 Task: Research Airbnb accommodation in Bouar, Central African Republic from 10th December, 2023 to 25th December, 2023 for 3 adults, 1 child. Place can be shared room with 2 bedrooms having 3 beds and 2 bathrooms. Property type can be guest house. Amenities needed are: wifi, TV, free parkinig on premises, gym, breakfast. Look for 5 properties as per requirement.
Action: Mouse moved to (527, 77)
Screenshot: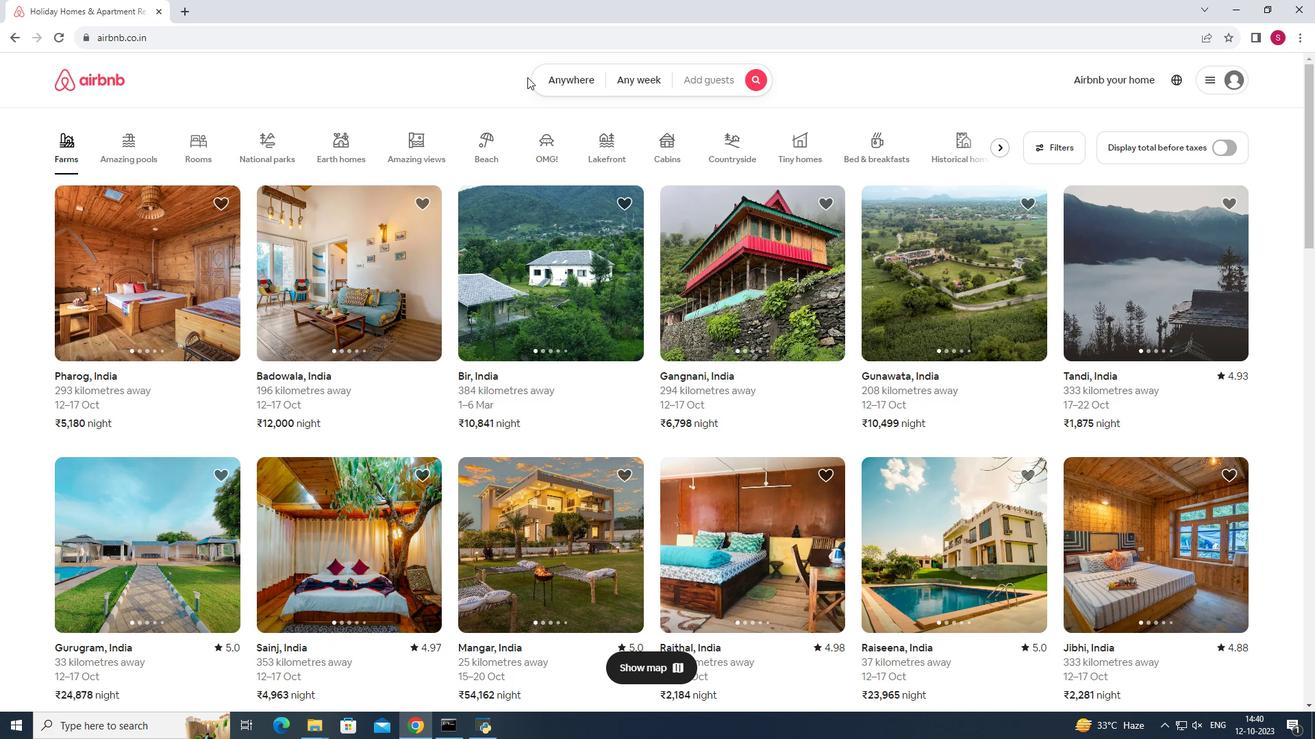
Action: Mouse pressed left at (527, 77)
Screenshot: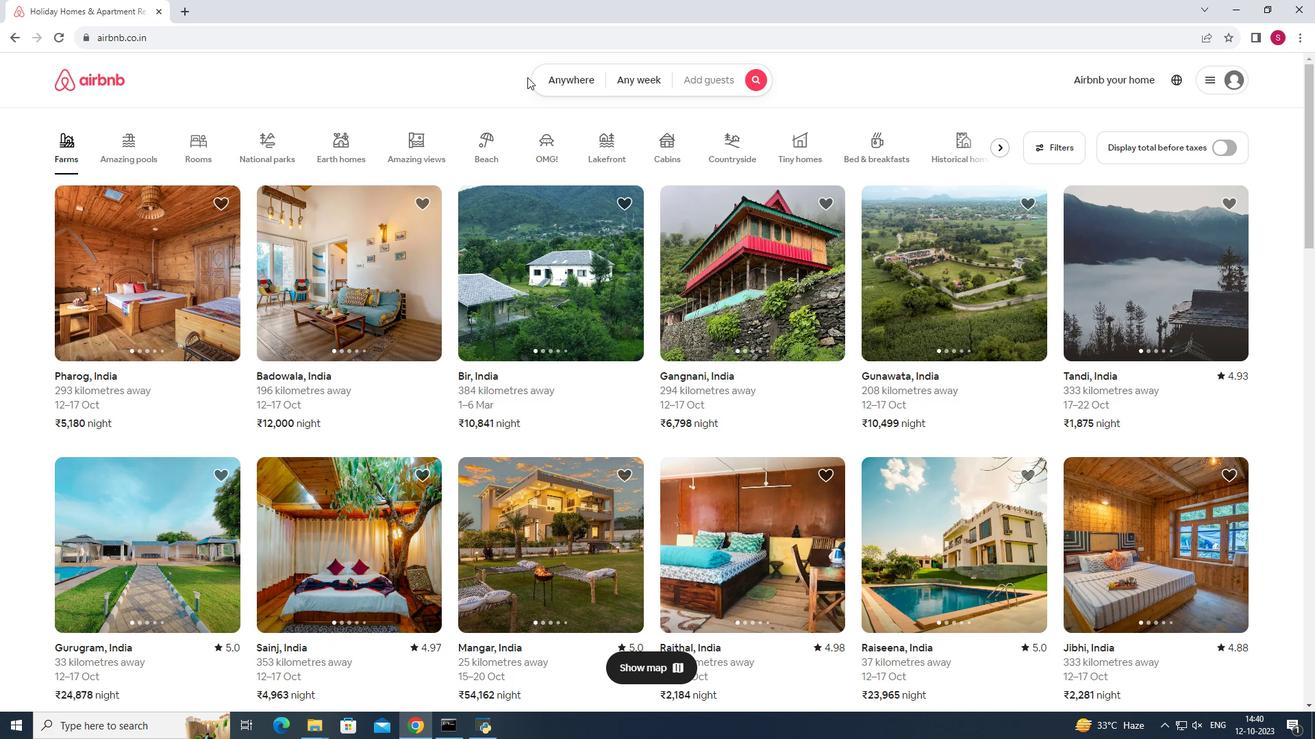 
Action: Mouse moved to (554, 84)
Screenshot: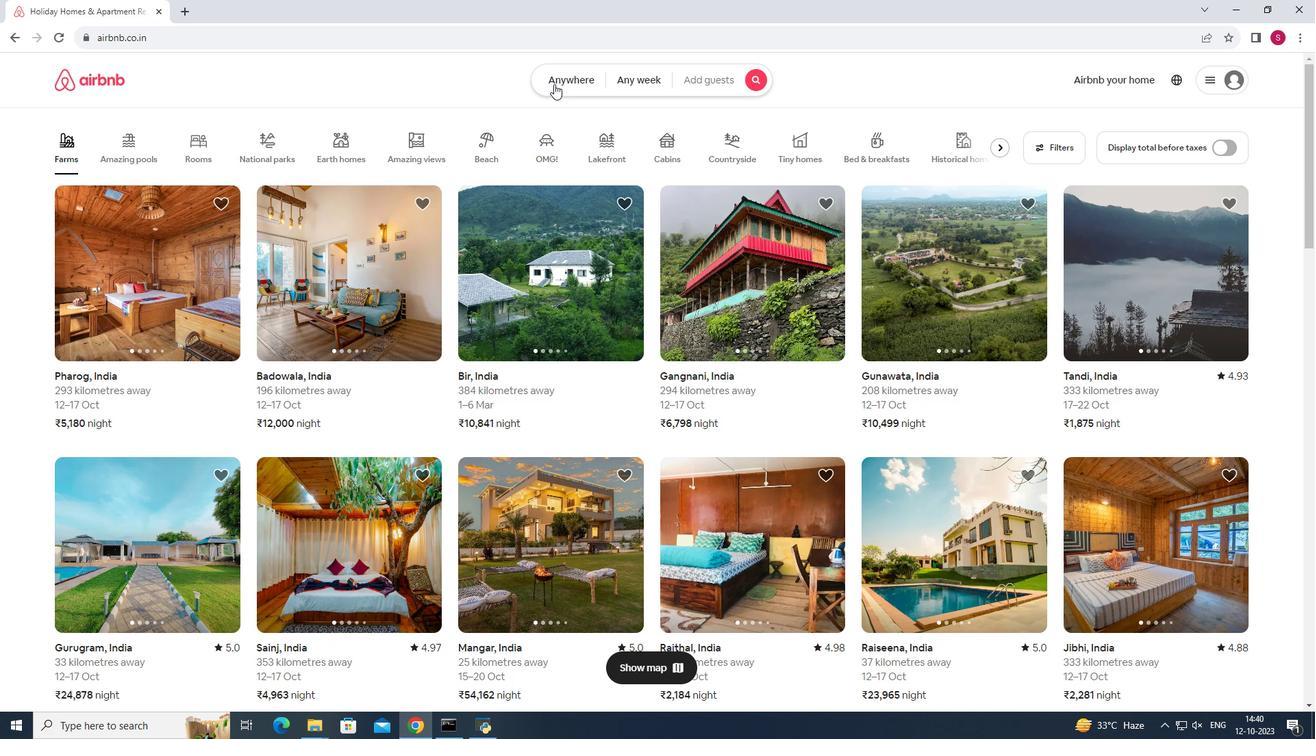 
Action: Mouse pressed left at (554, 84)
Screenshot: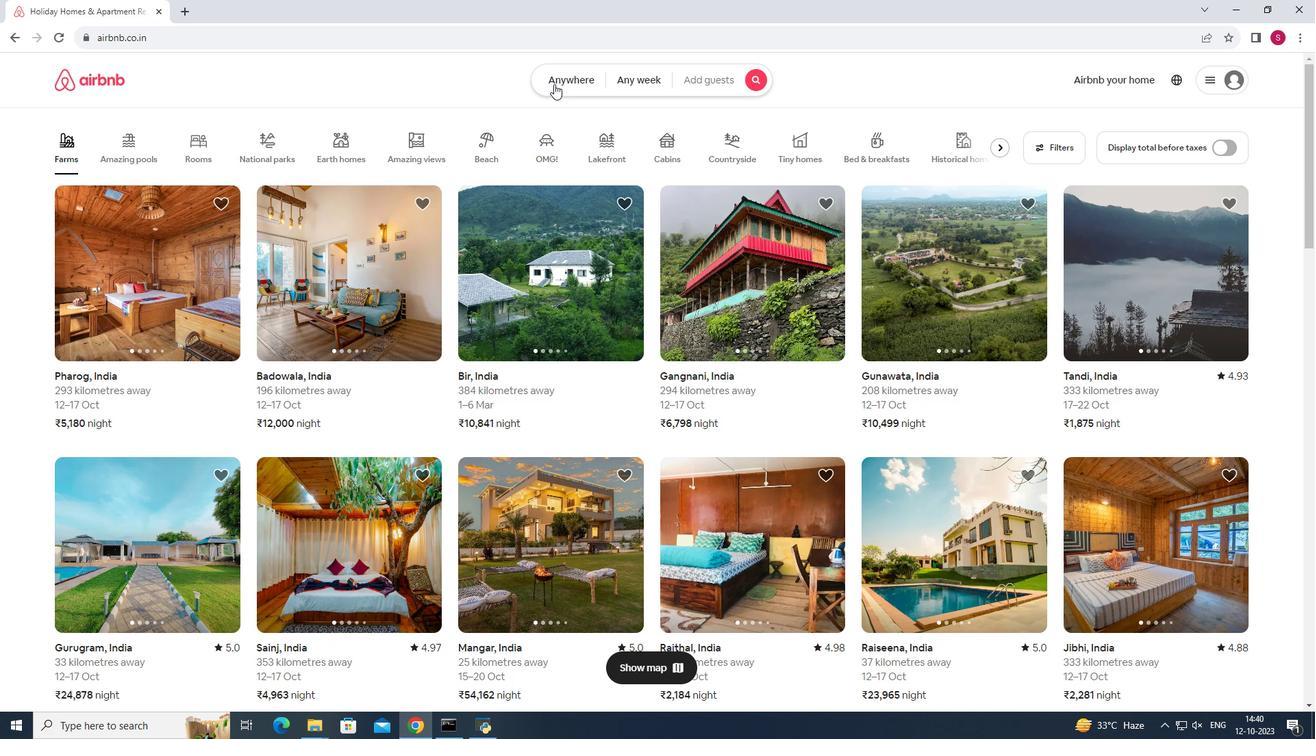 
Action: Mouse moved to (463, 124)
Screenshot: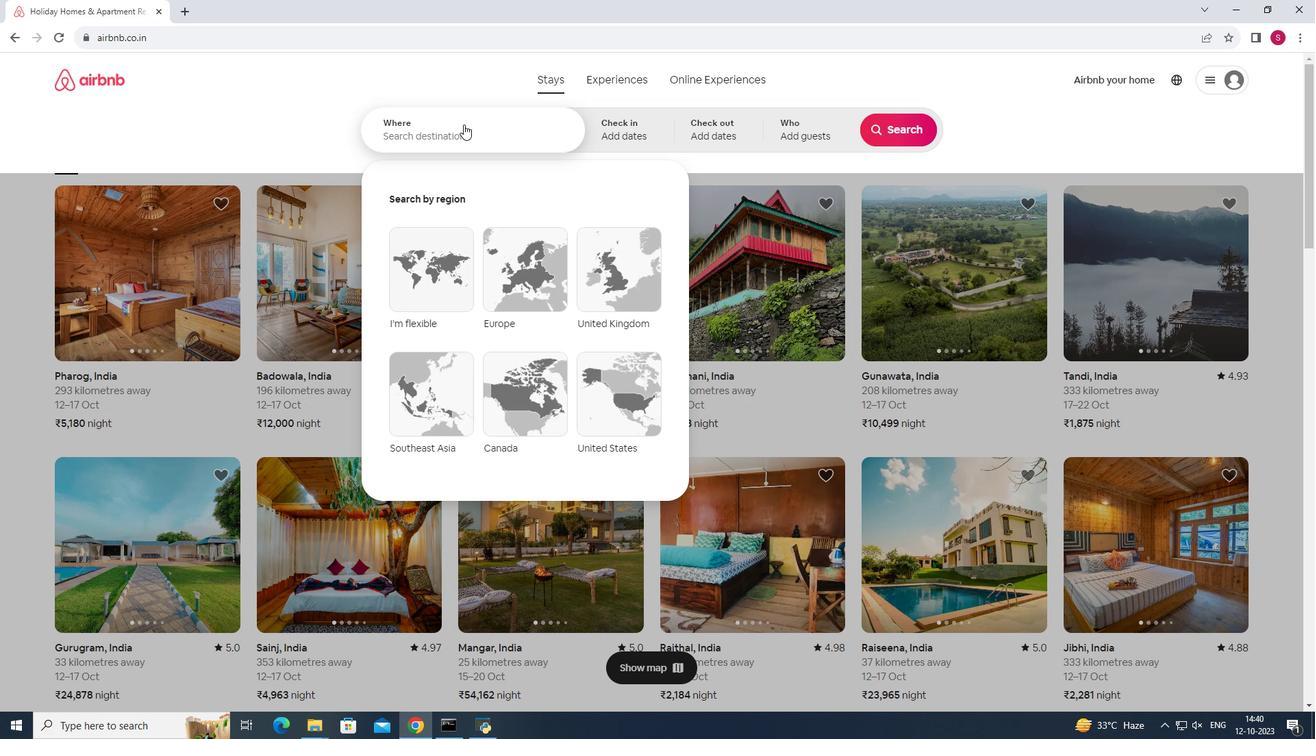 
Action: Mouse pressed left at (463, 124)
Screenshot: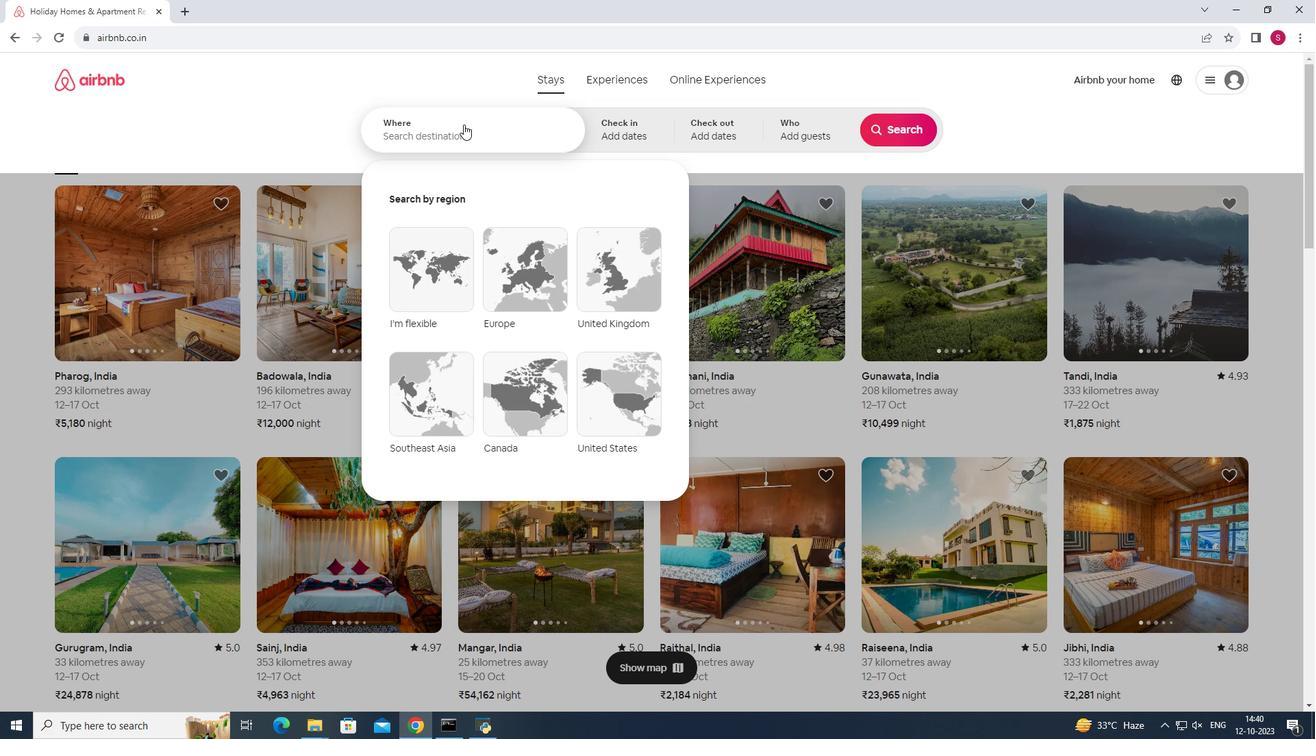 
Action: Mouse moved to (463, 125)
Screenshot: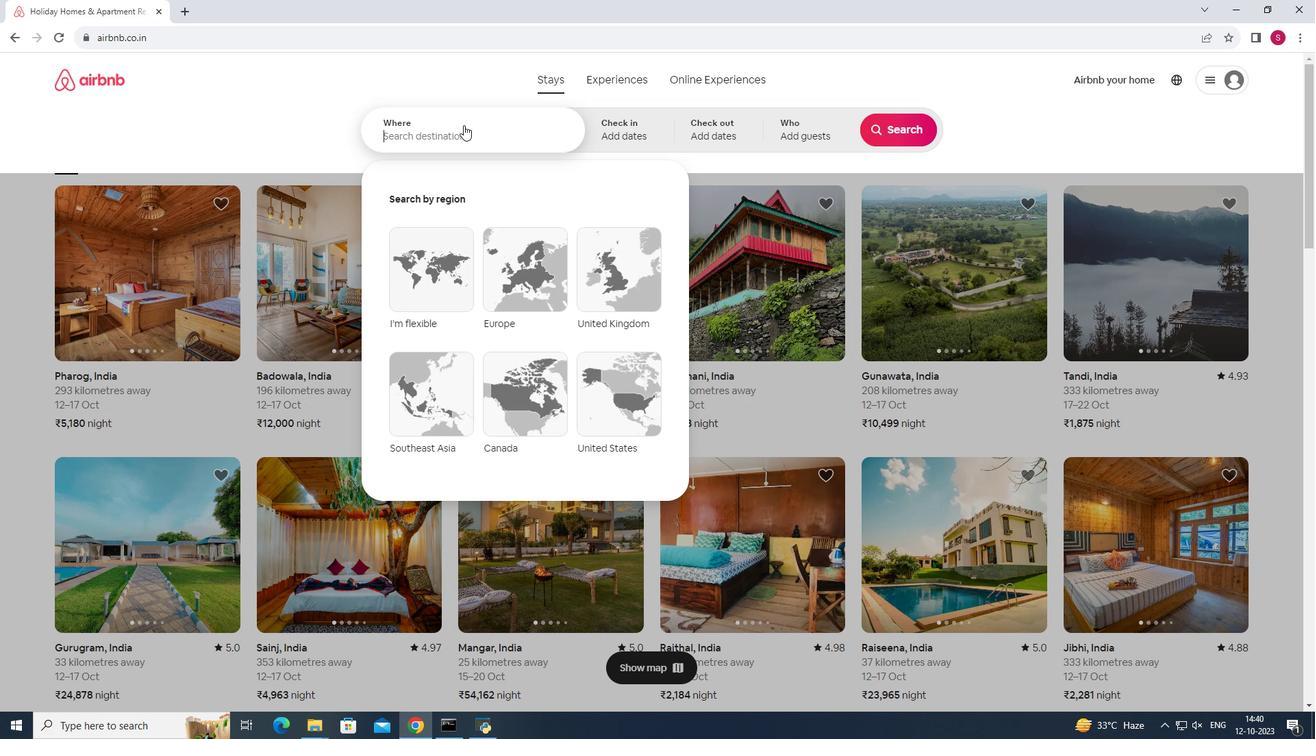 
Action: Key pressed <Key.shift><Key.shift><Key.shift>Bouar,<Key.space><Key.shift>Central<Key.space><Key.shift>African<Key.space><Key.shift><Key.shift><Key.shift><Key.shift><Key.shift>Republic
Screenshot: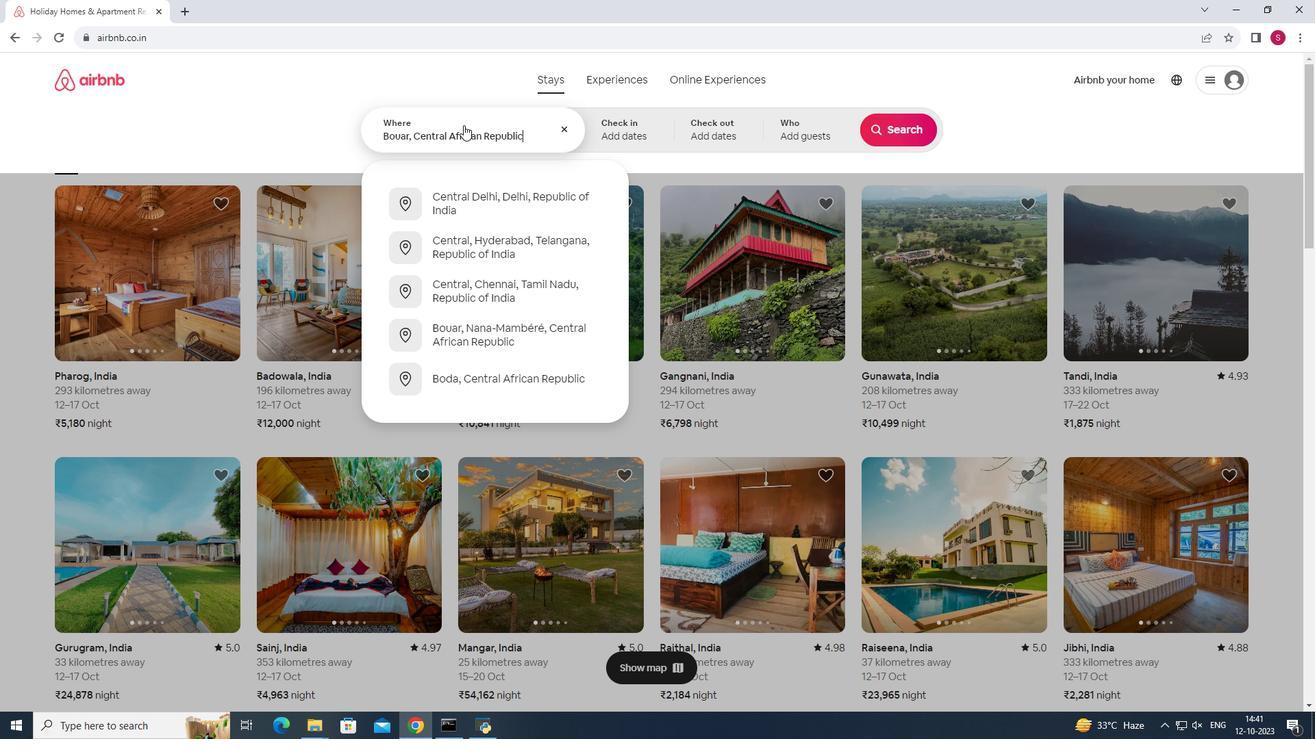 
Action: Mouse moved to (635, 123)
Screenshot: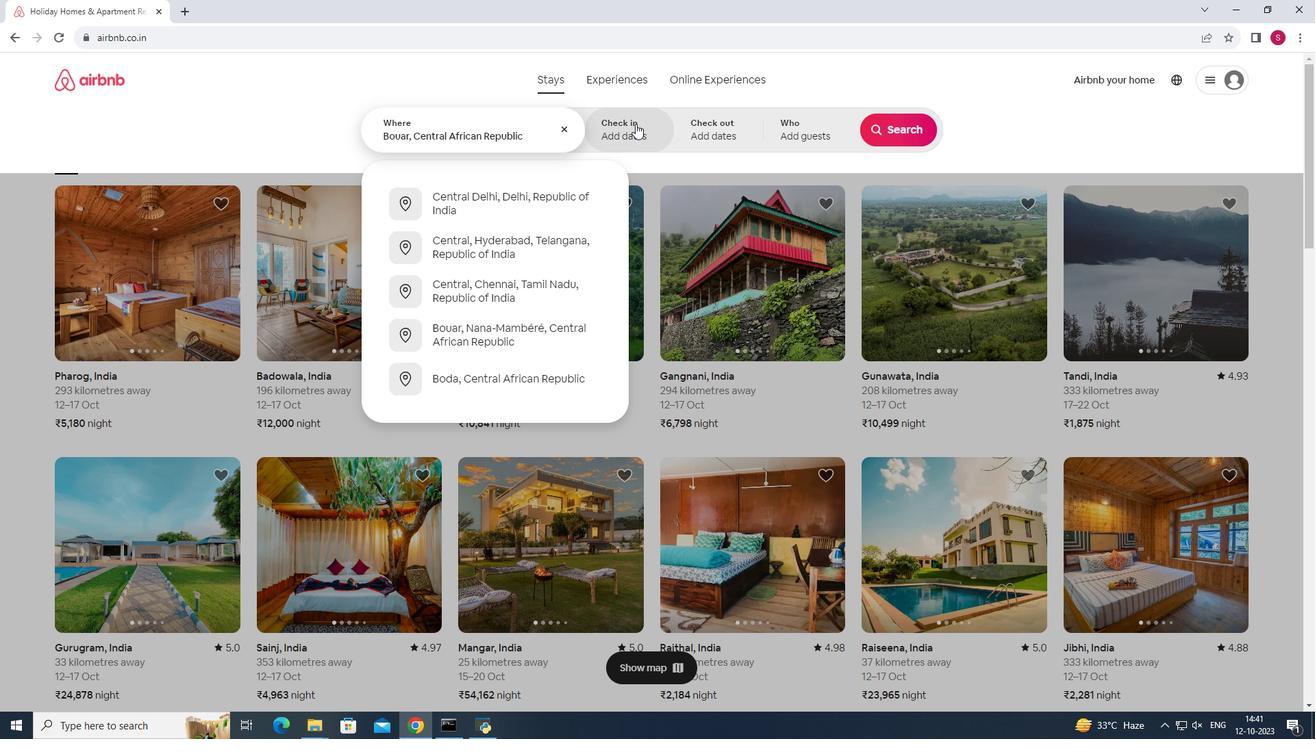 
Action: Mouse pressed left at (635, 123)
Screenshot: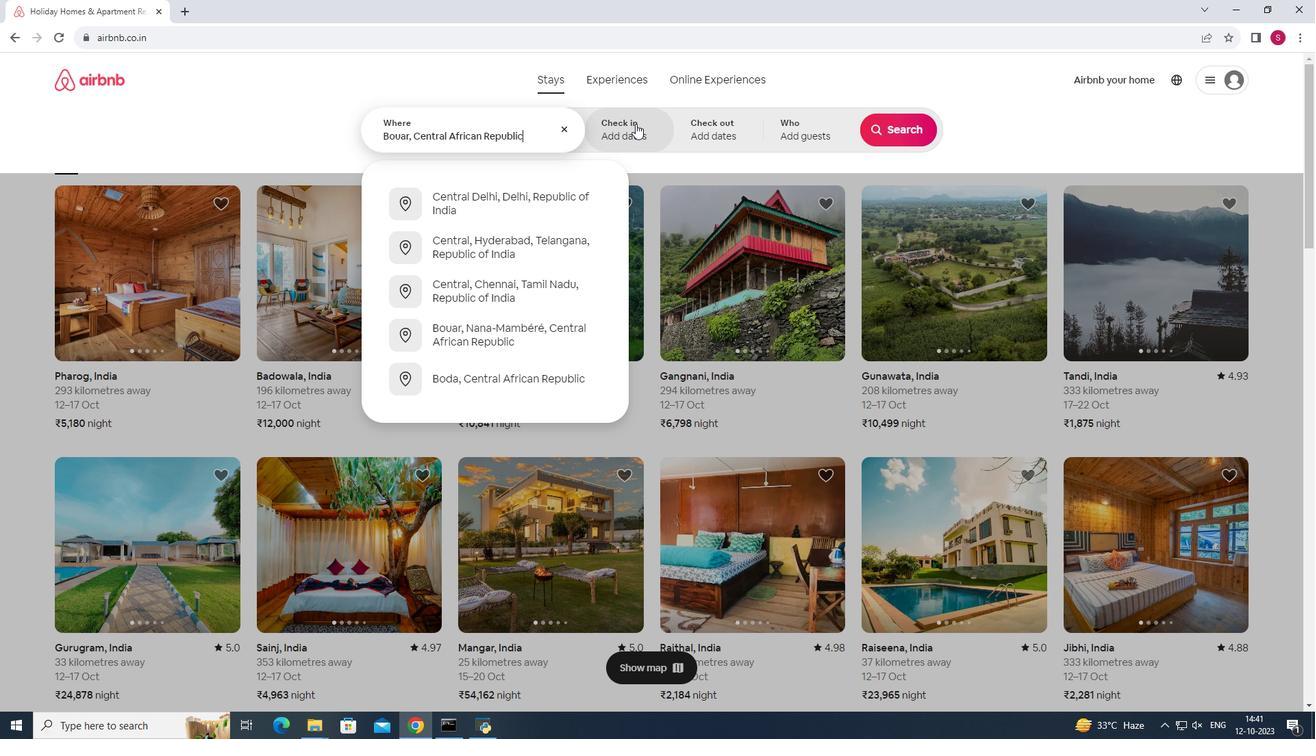 
Action: Mouse moved to (897, 239)
Screenshot: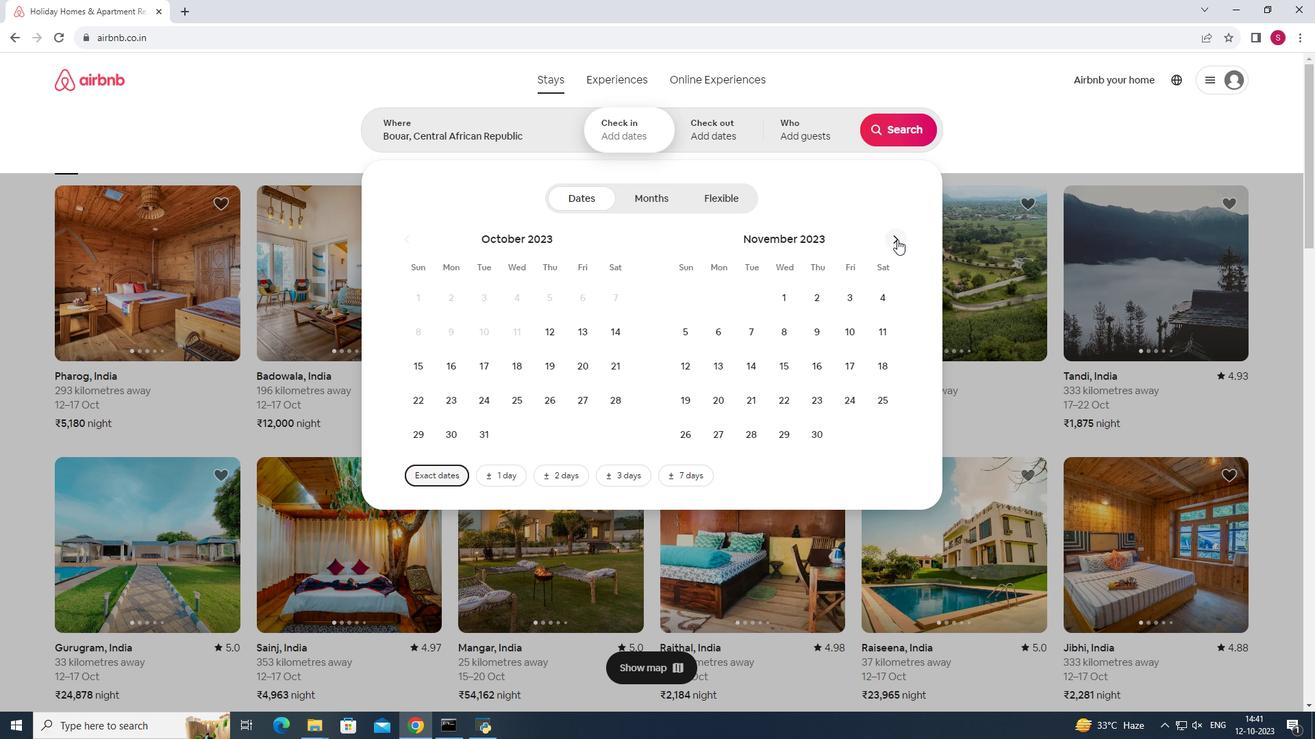 
Action: Mouse pressed left at (897, 239)
Screenshot: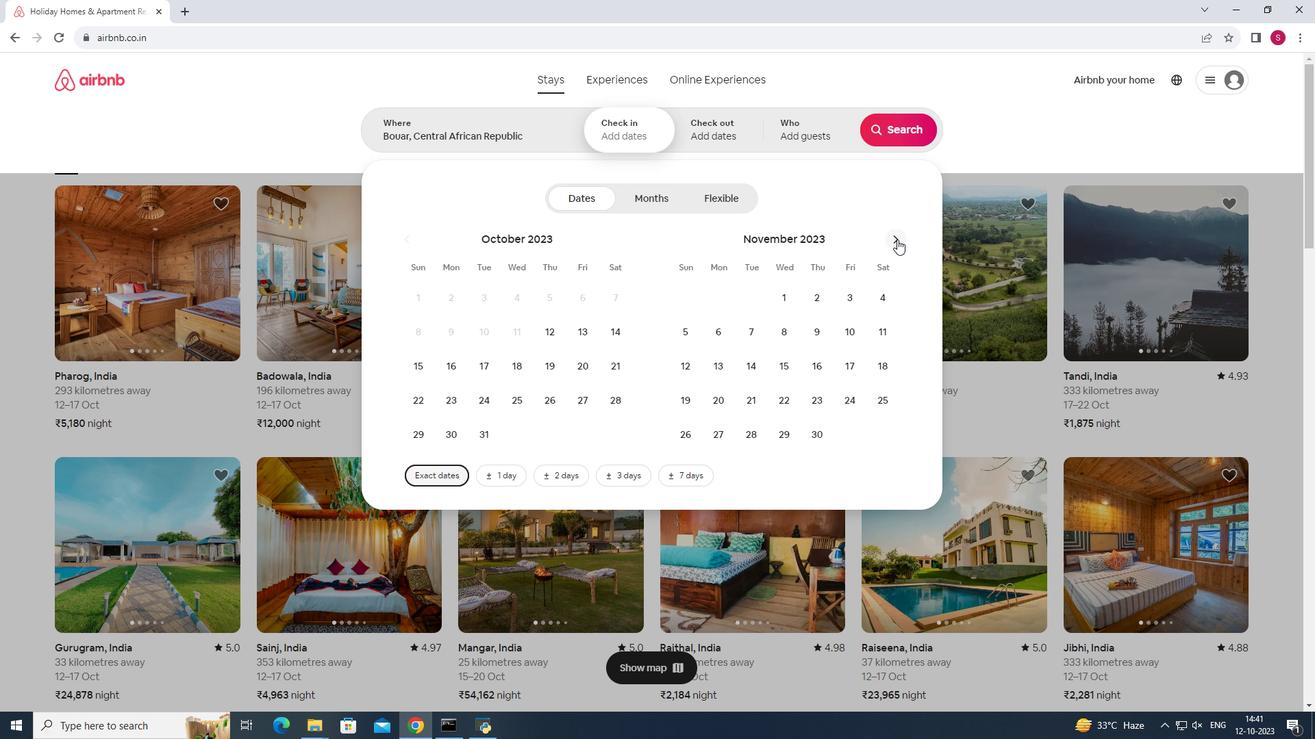 
Action: Mouse moved to (686, 368)
Screenshot: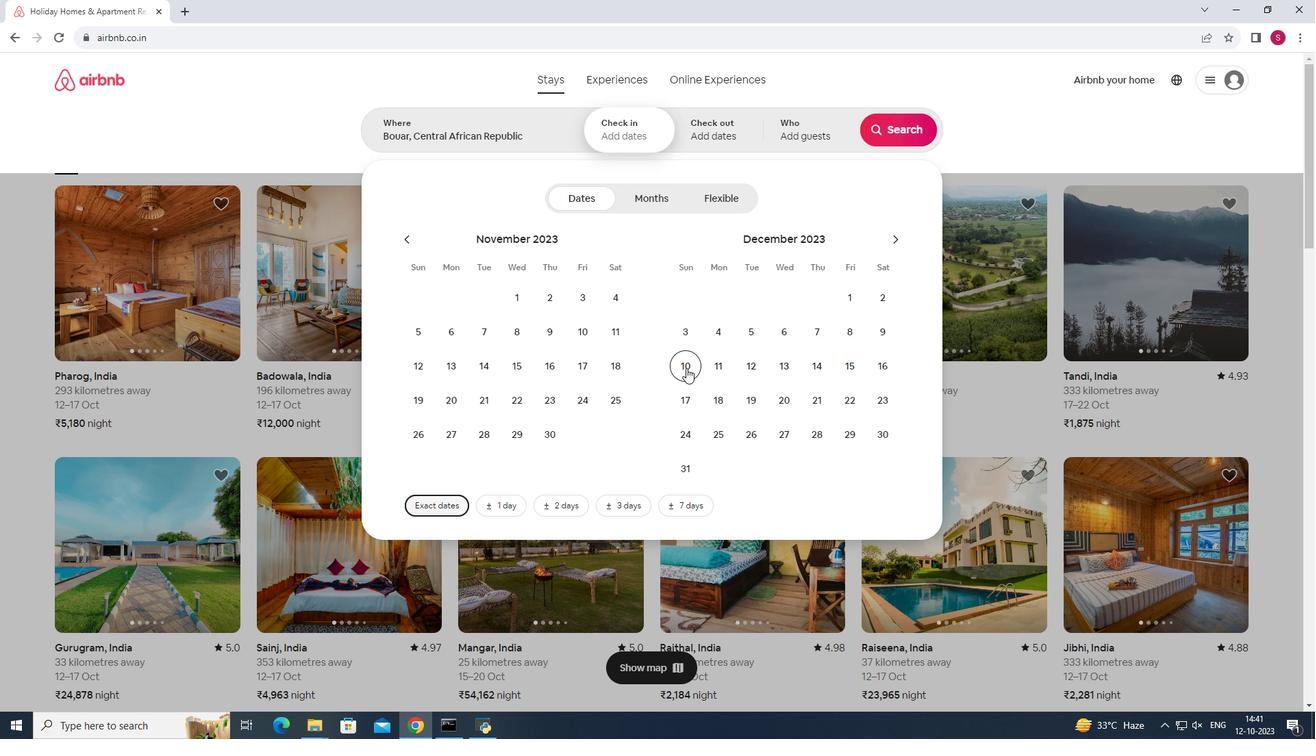 
Action: Mouse pressed left at (686, 368)
Screenshot: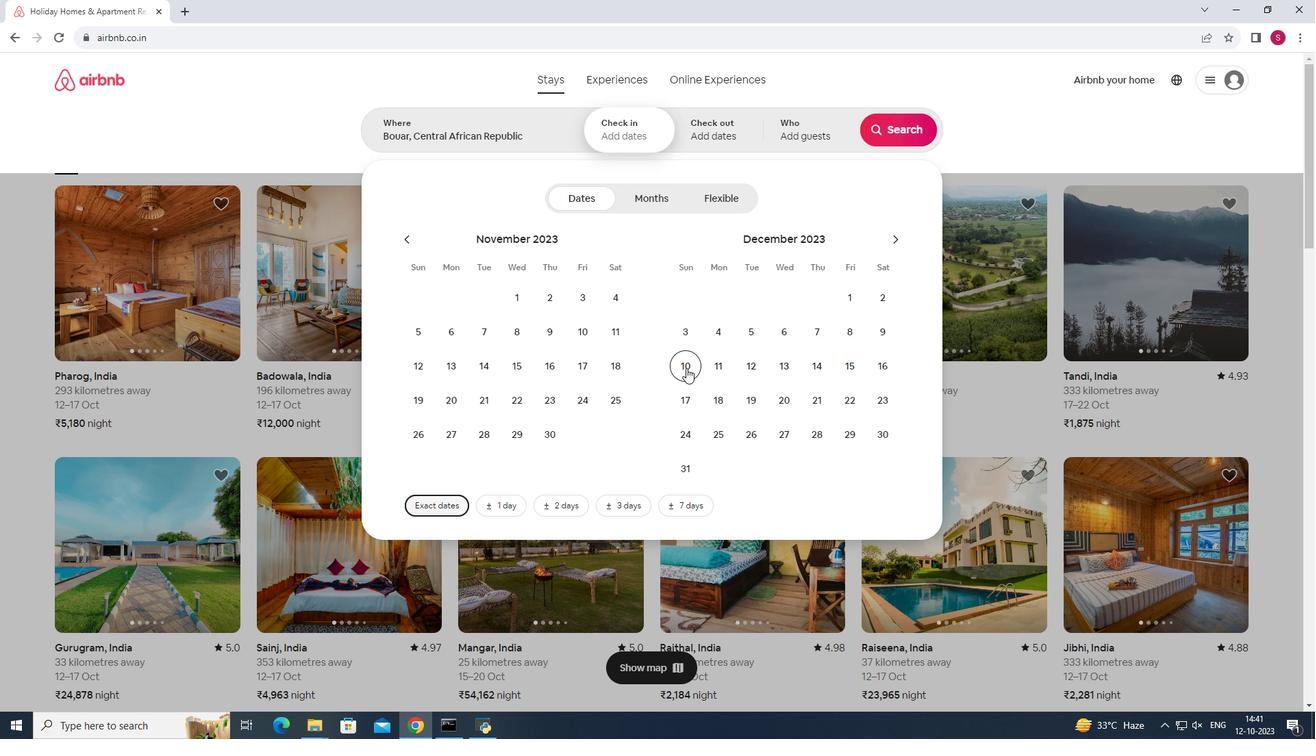 
Action: Mouse moved to (711, 436)
Screenshot: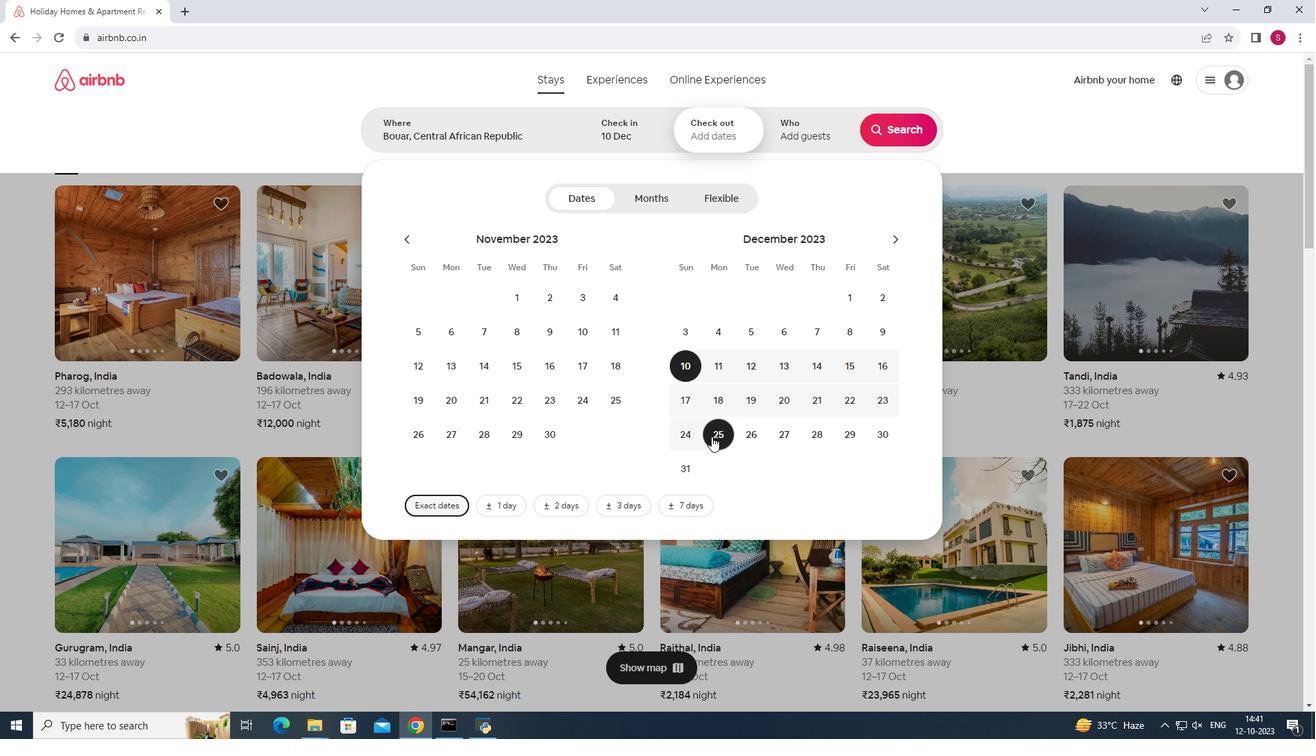
Action: Mouse pressed left at (711, 436)
Screenshot: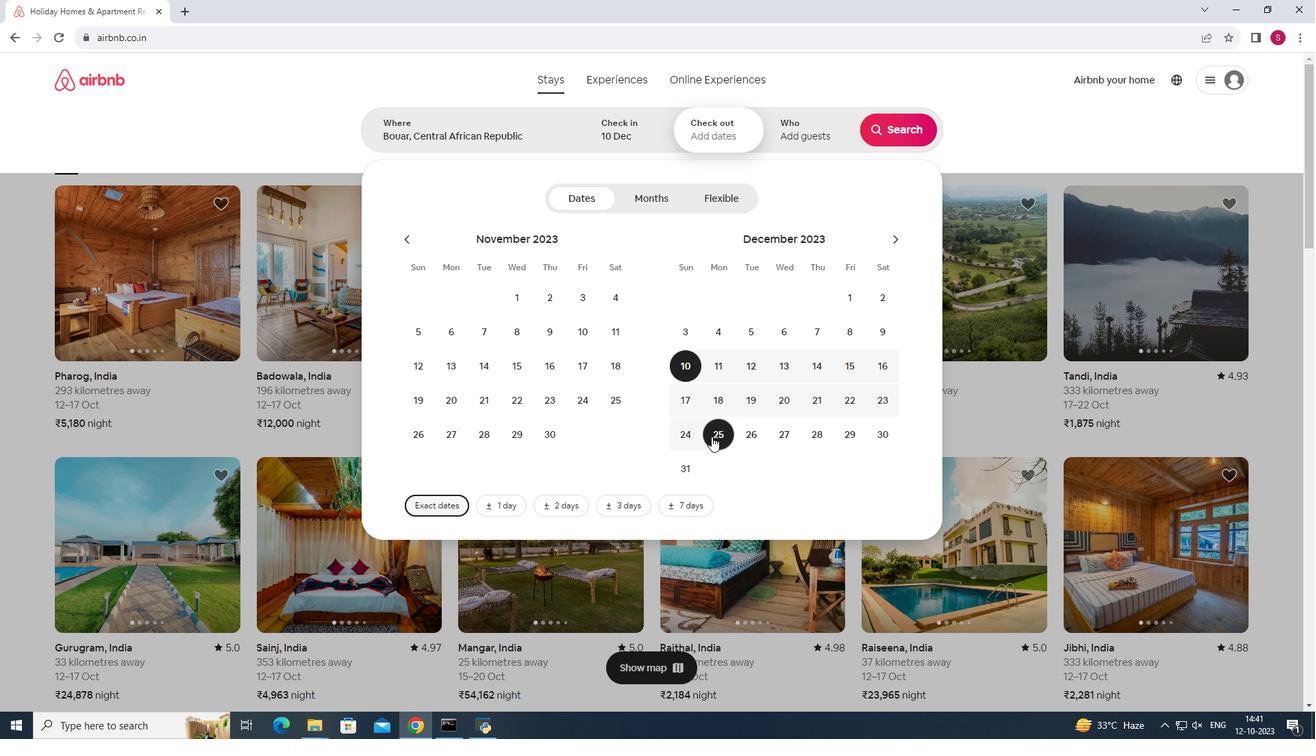 
Action: Mouse moved to (801, 128)
Screenshot: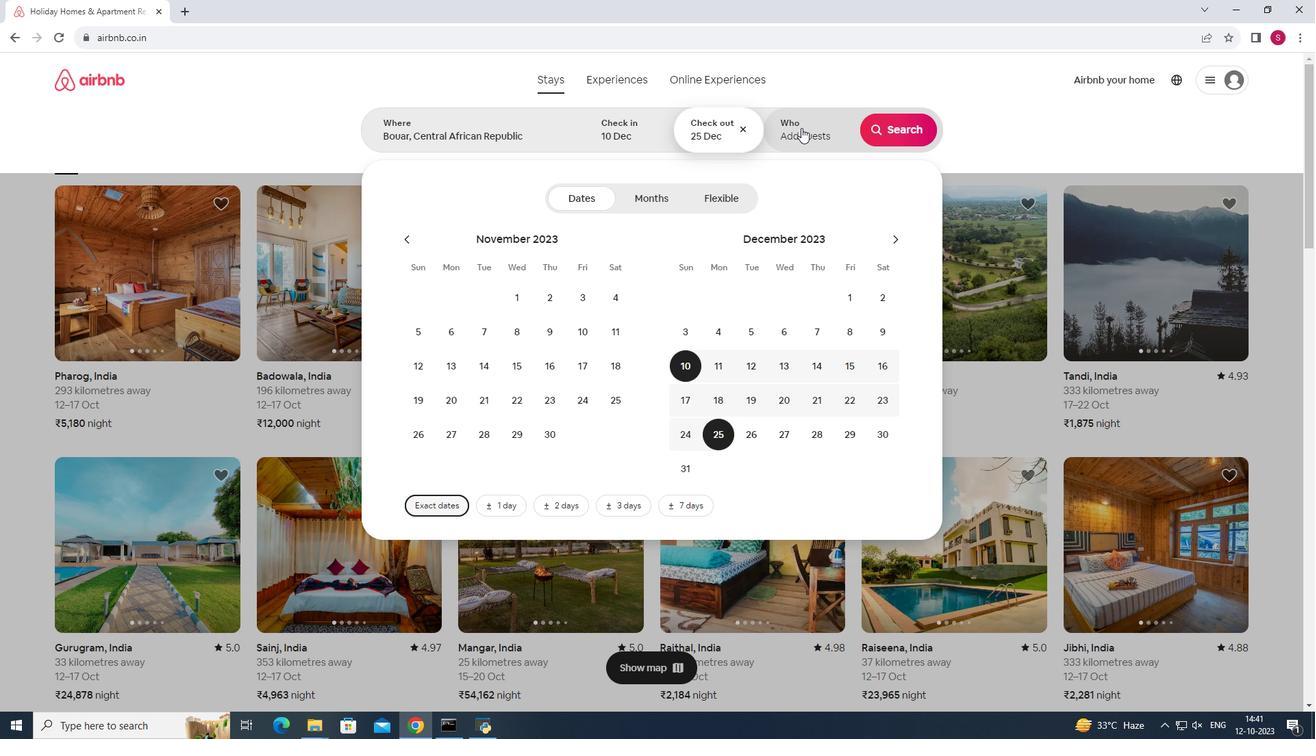 
Action: Mouse pressed left at (801, 128)
Screenshot: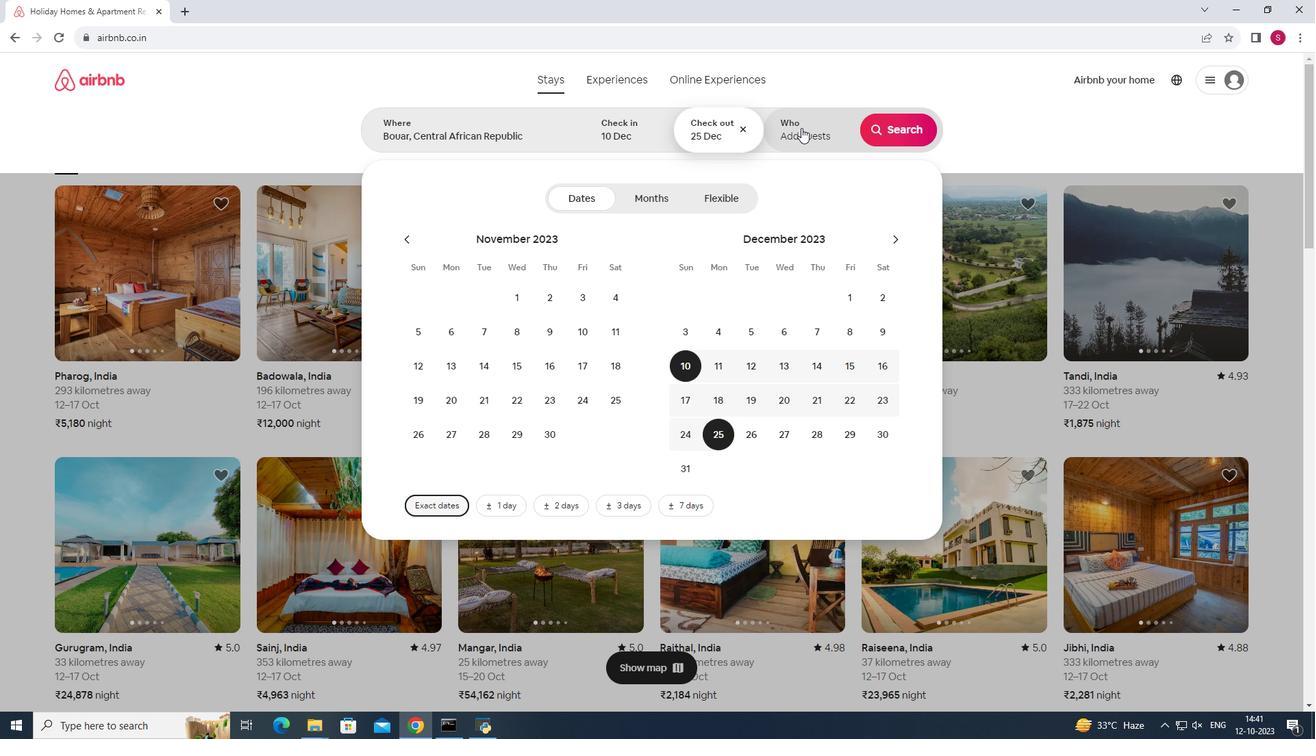 
Action: Mouse moved to (902, 202)
Screenshot: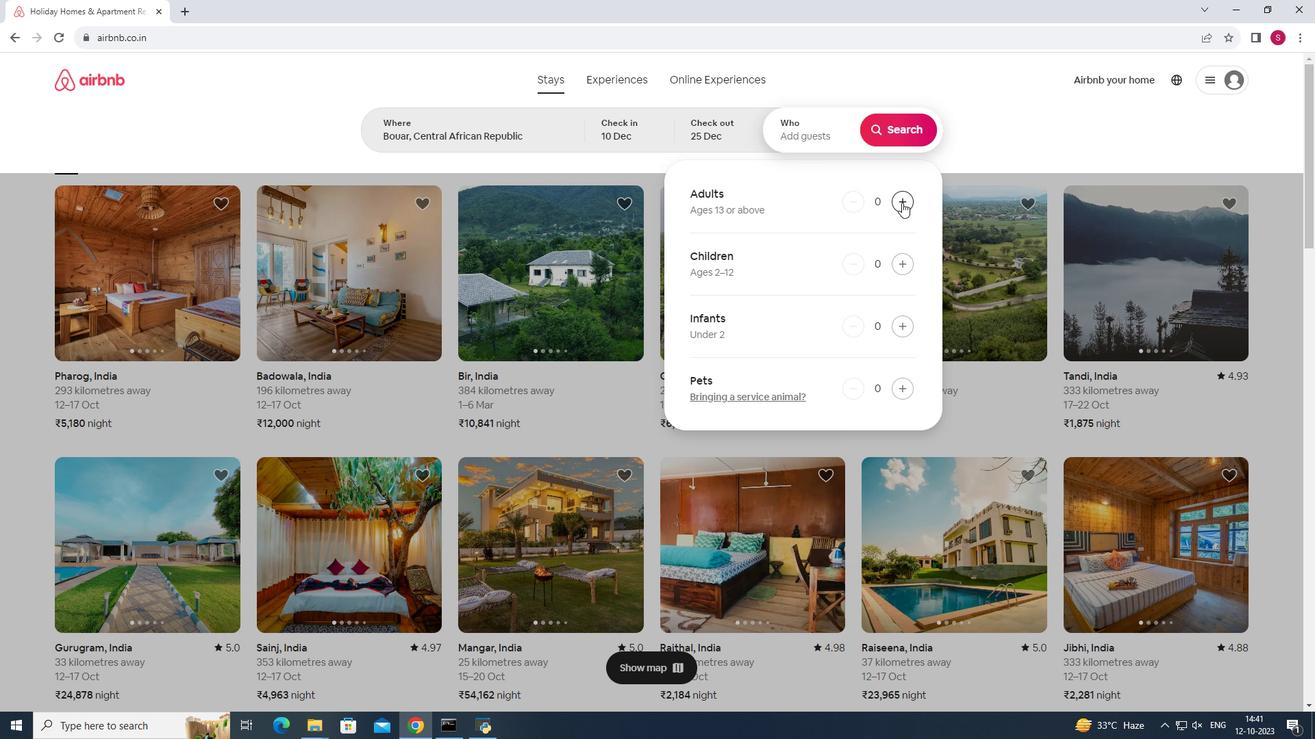 
Action: Mouse pressed left at (902, 202)
Screenshot: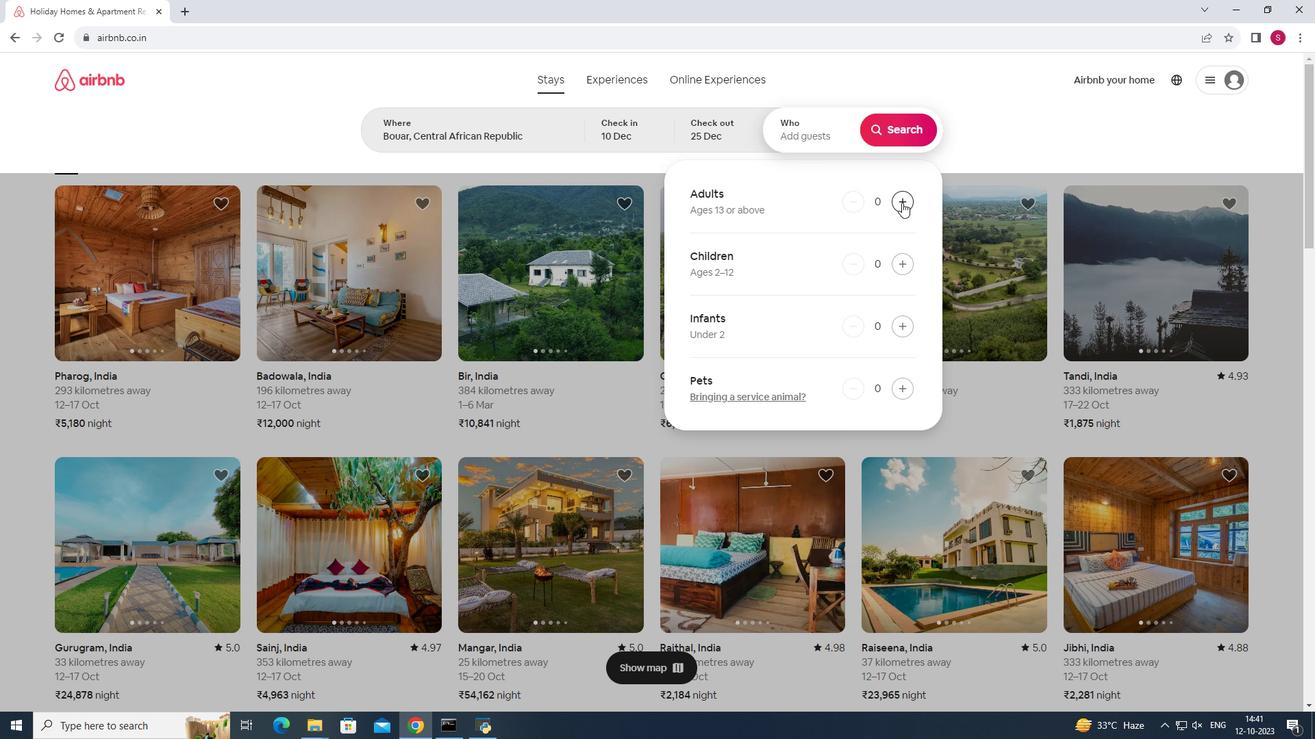 
Action: Mouse pressed left at (902, 202)
Screenshot: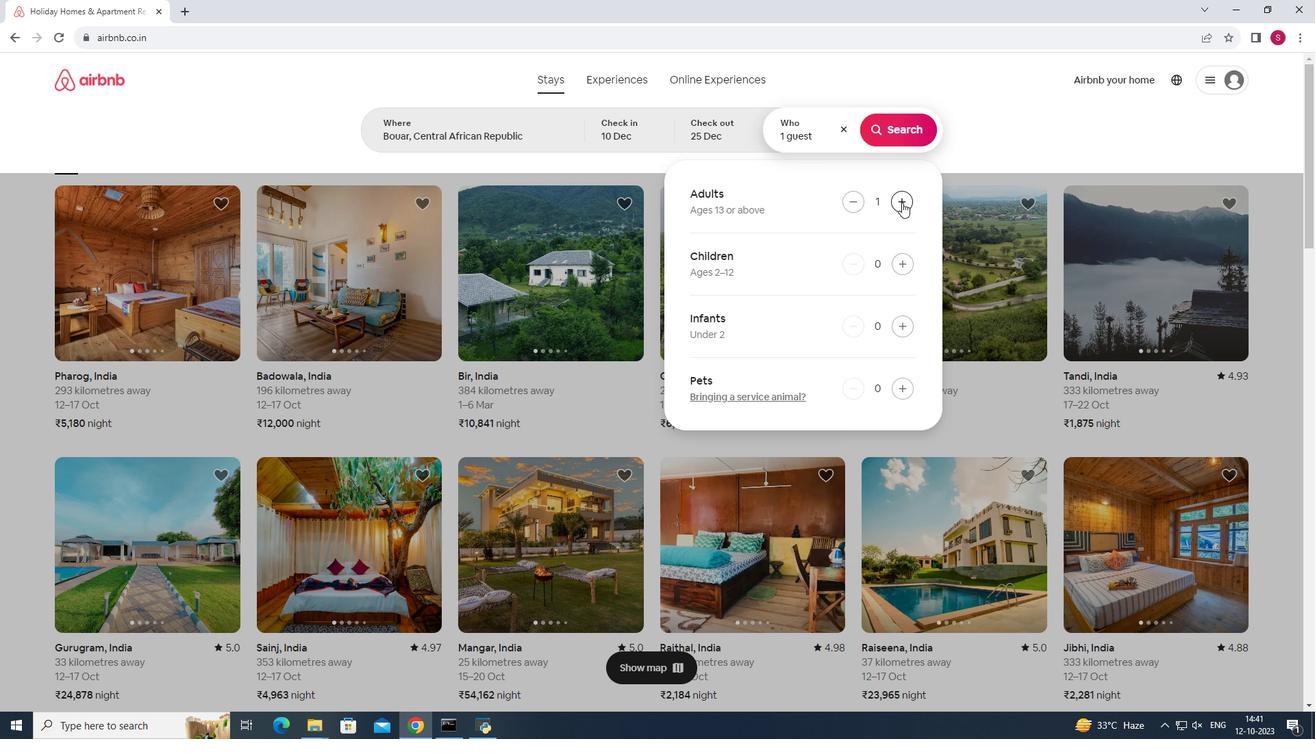 
Action: Mouse pressed left at (902, 202)
Screenshot: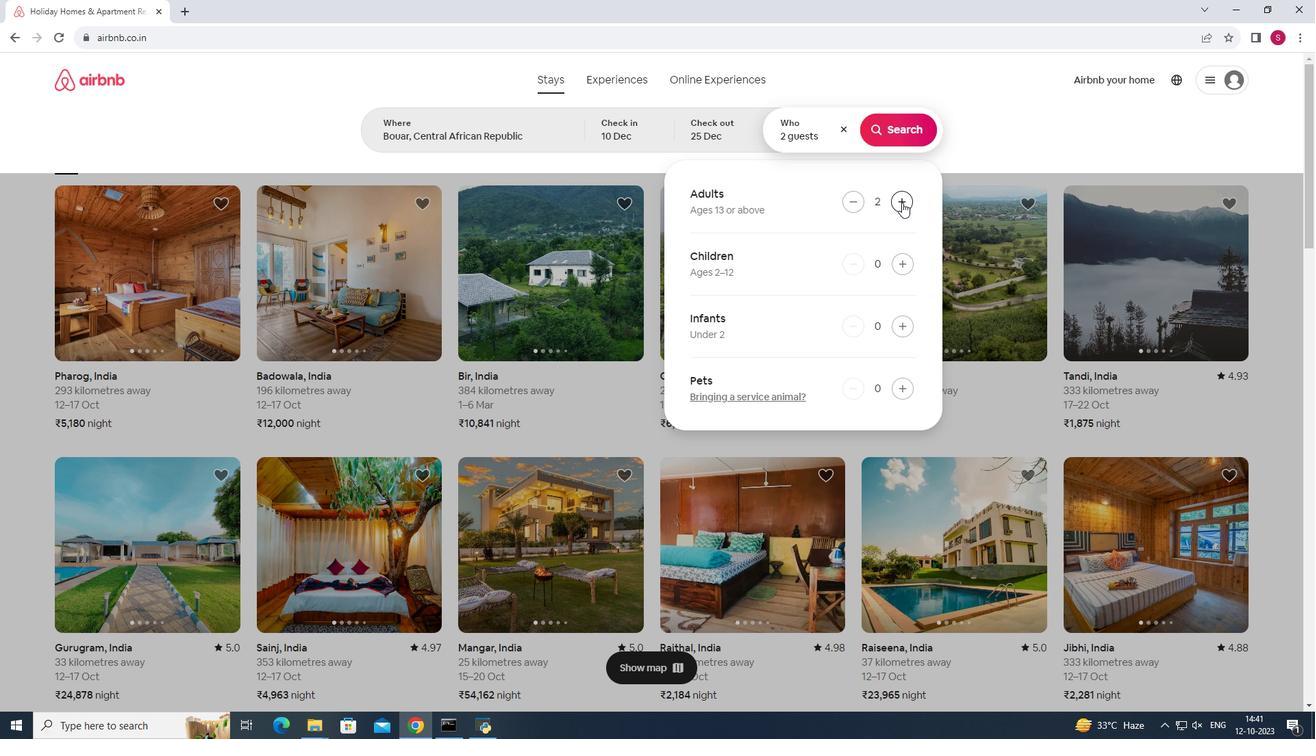 
Action: Mouse moved to (901, 268)
Screenshot: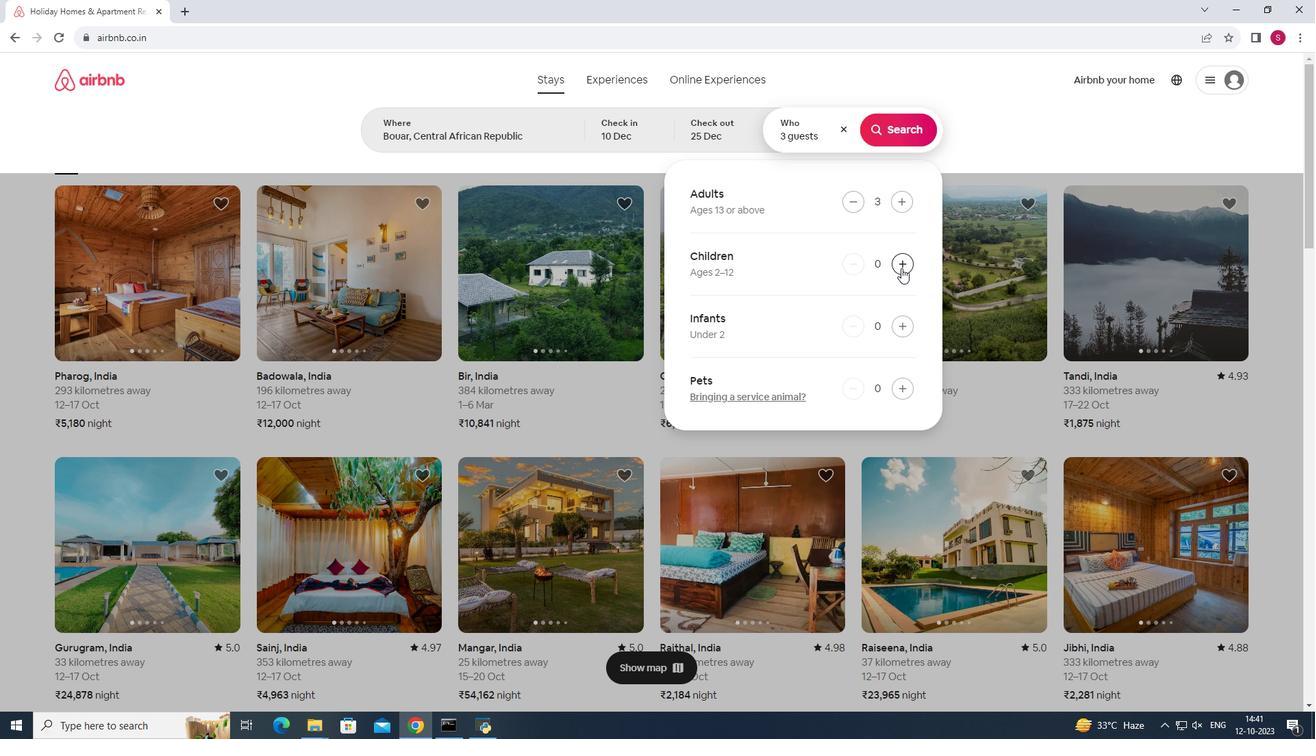 
Action: Mouse pressed left at (901, 268)
Screenshot: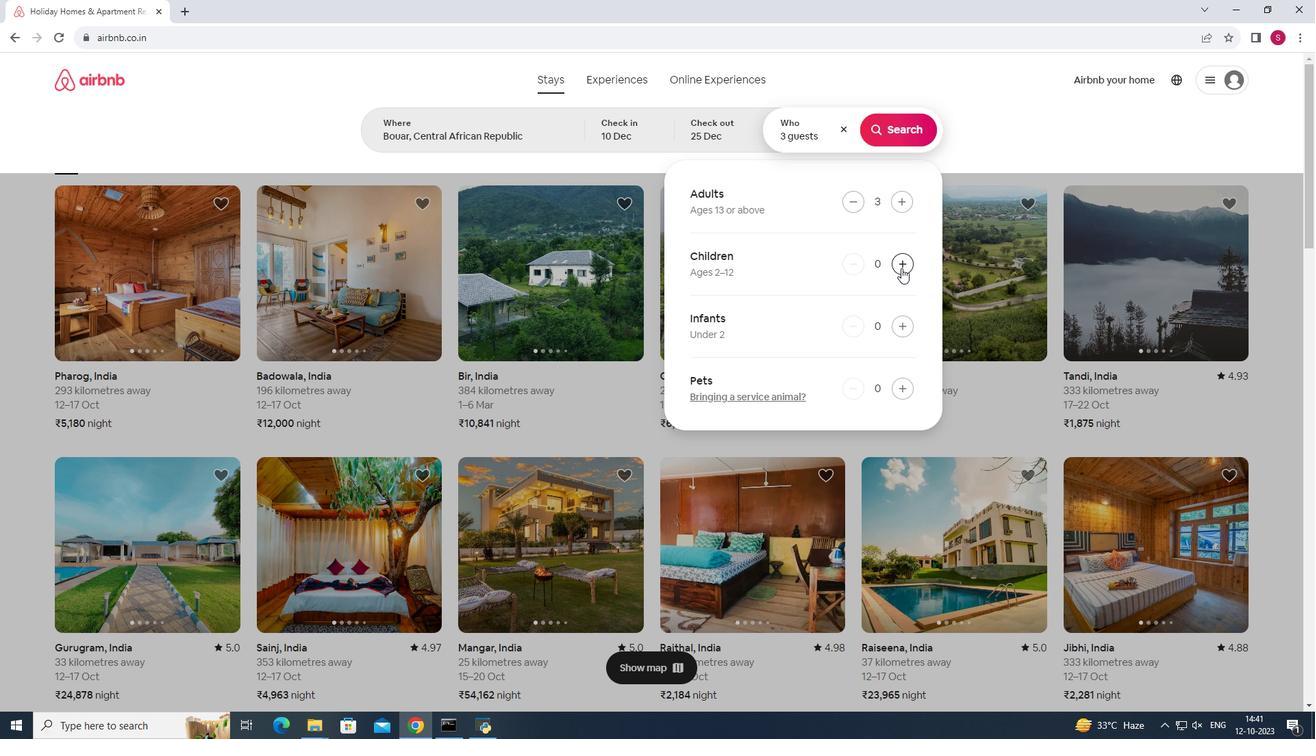 
Action: Mouse moved to (907, 134)
Screenshot: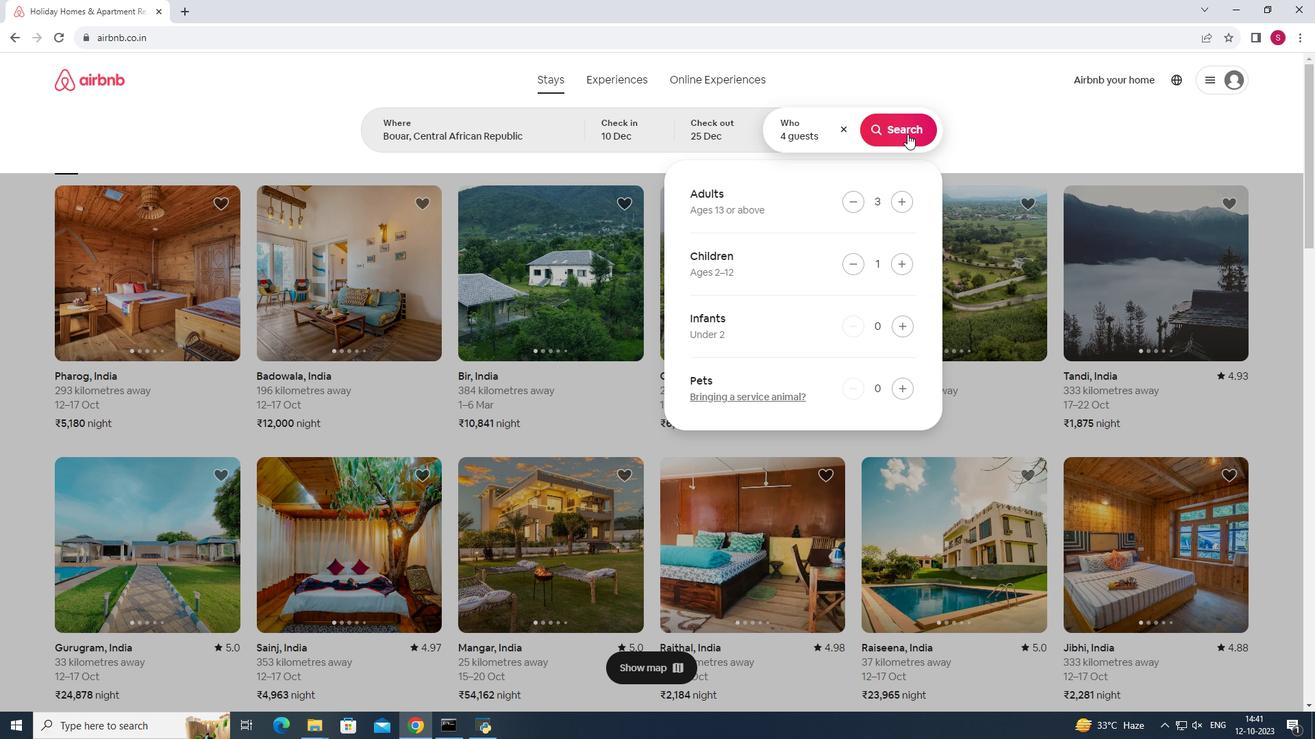 
Action: Mouse pressed left at (907, 134)
Screenshot: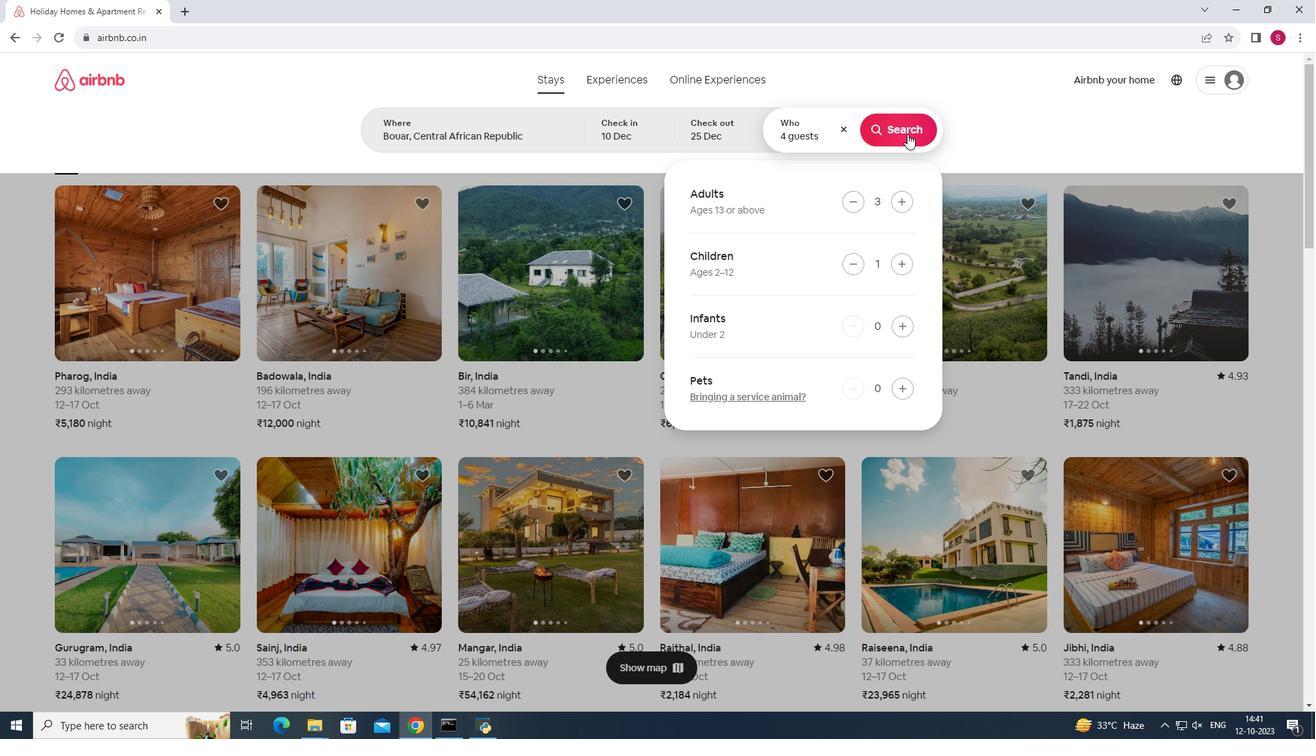 
Action: Mouse moved to (1088, 138)
Screenshot: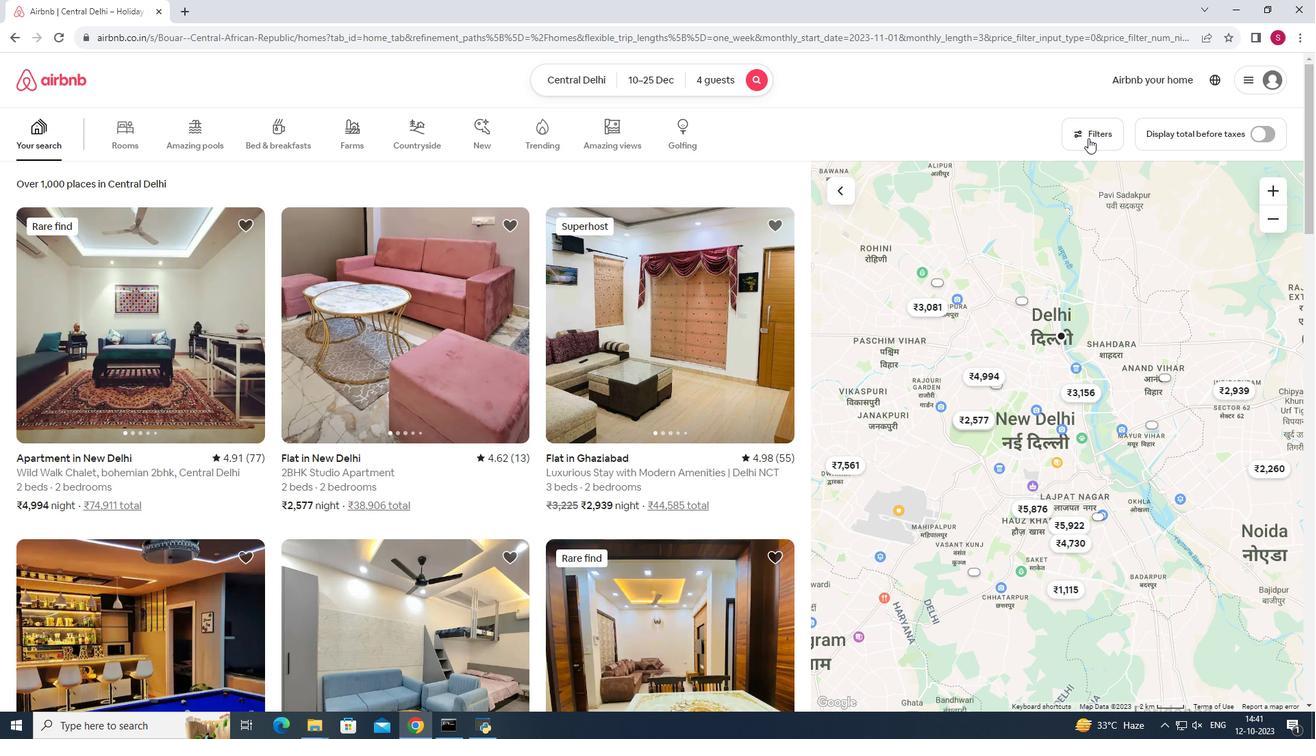 
Action: Mouse pressed left at (1088, 138)
Screenshot: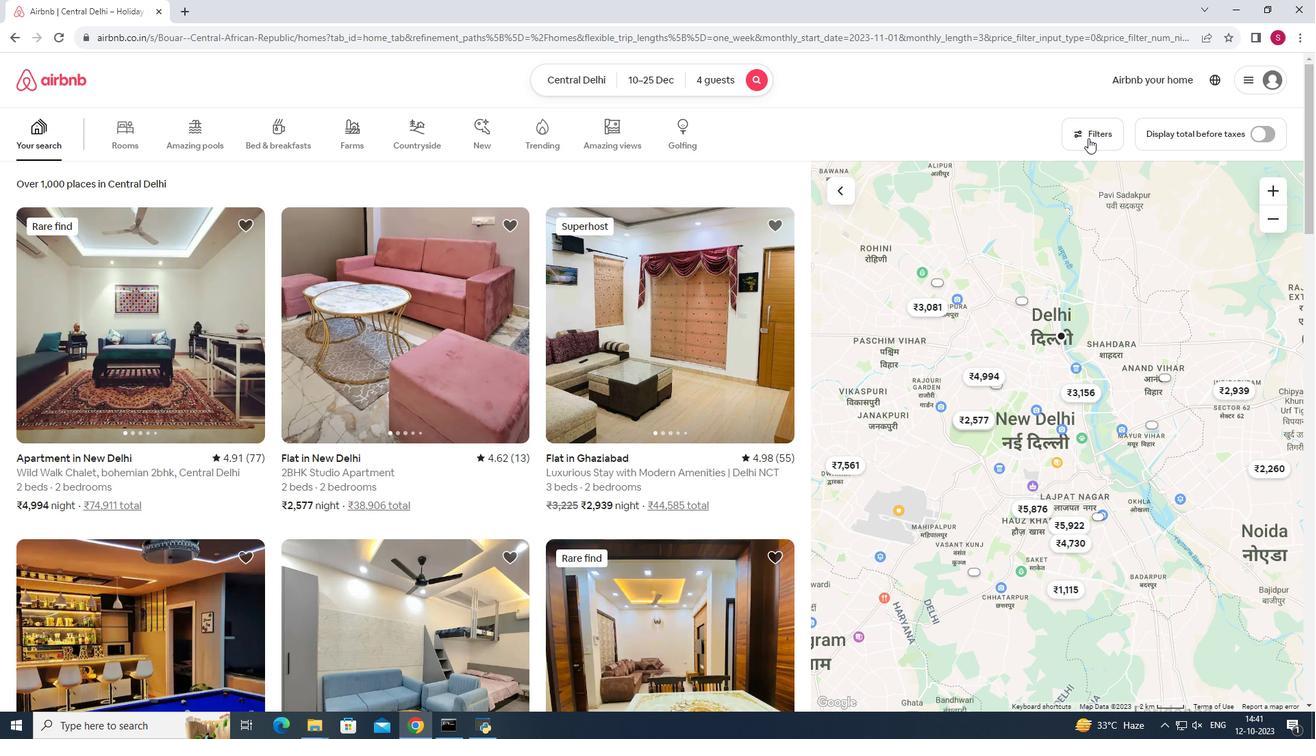 
Action: Mouse moved to (415, 452)
Screenshot: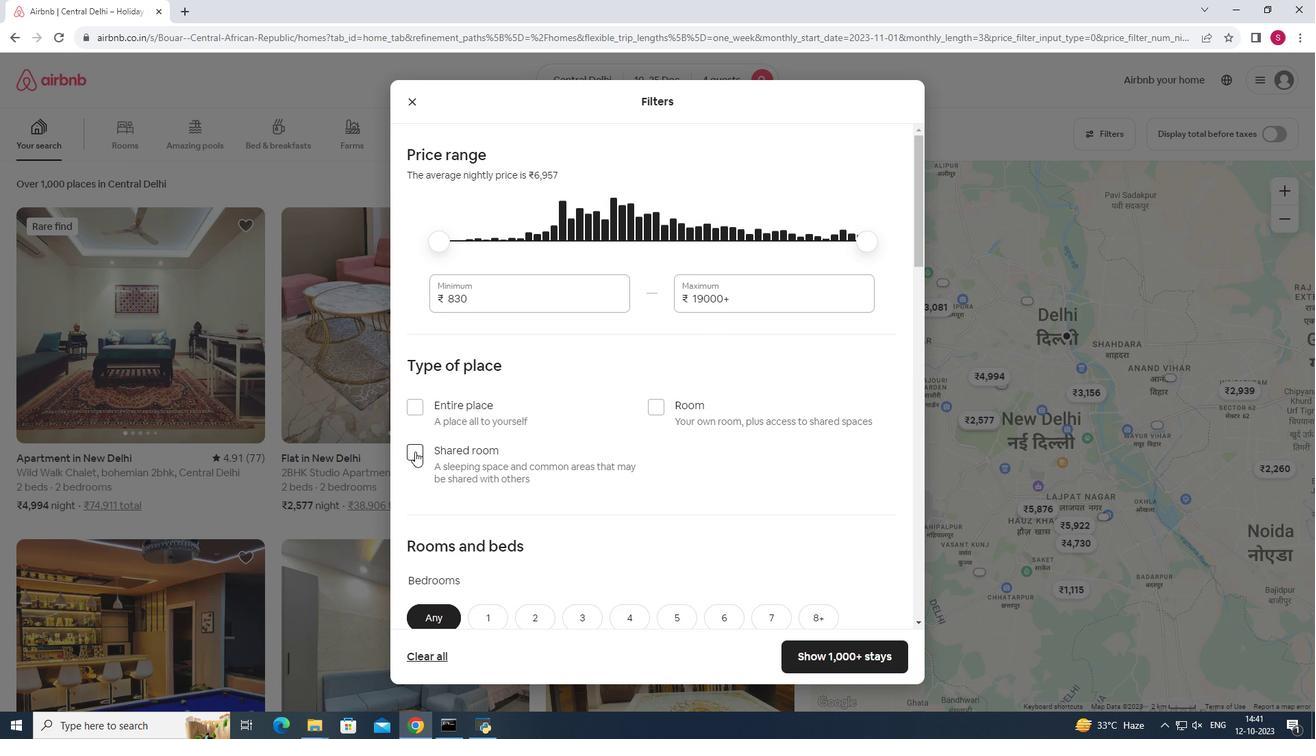 
Action: Mouse pressed left at (415, 452)
Screenshot: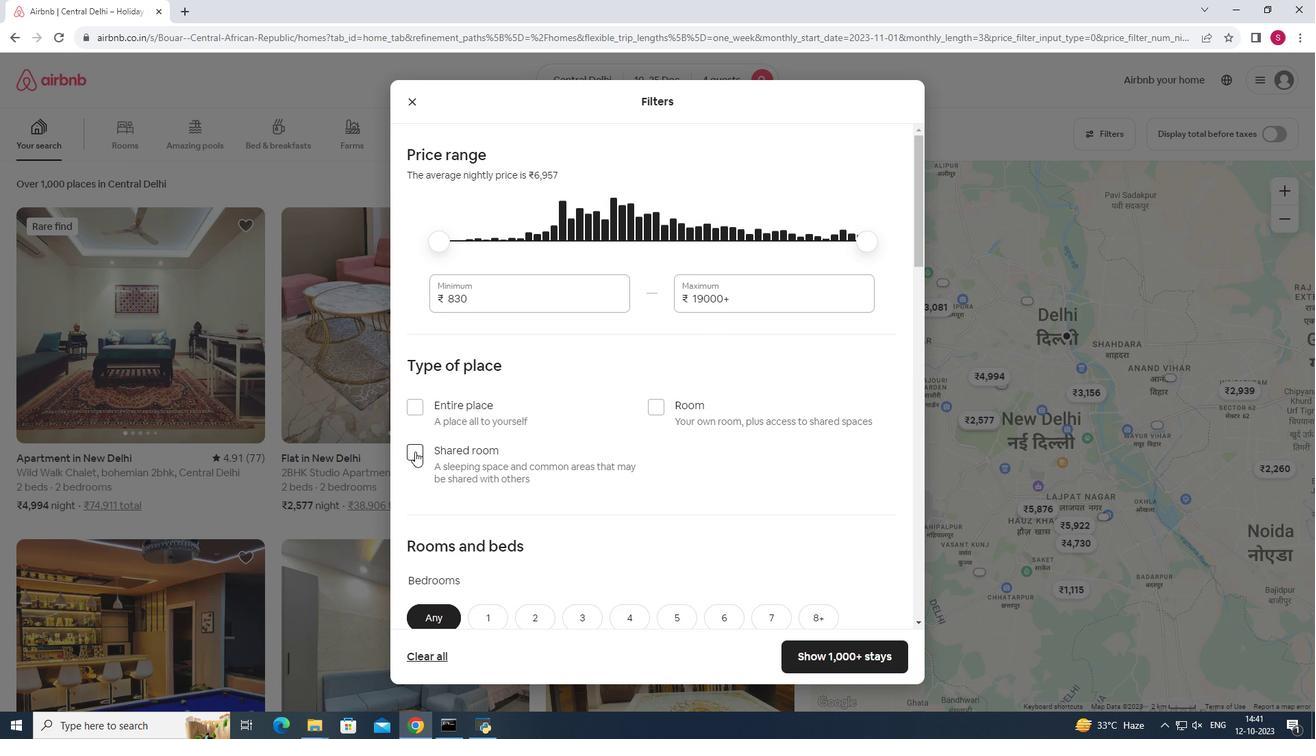 
Action: Mouse moved to (807, 411)
Screenshot: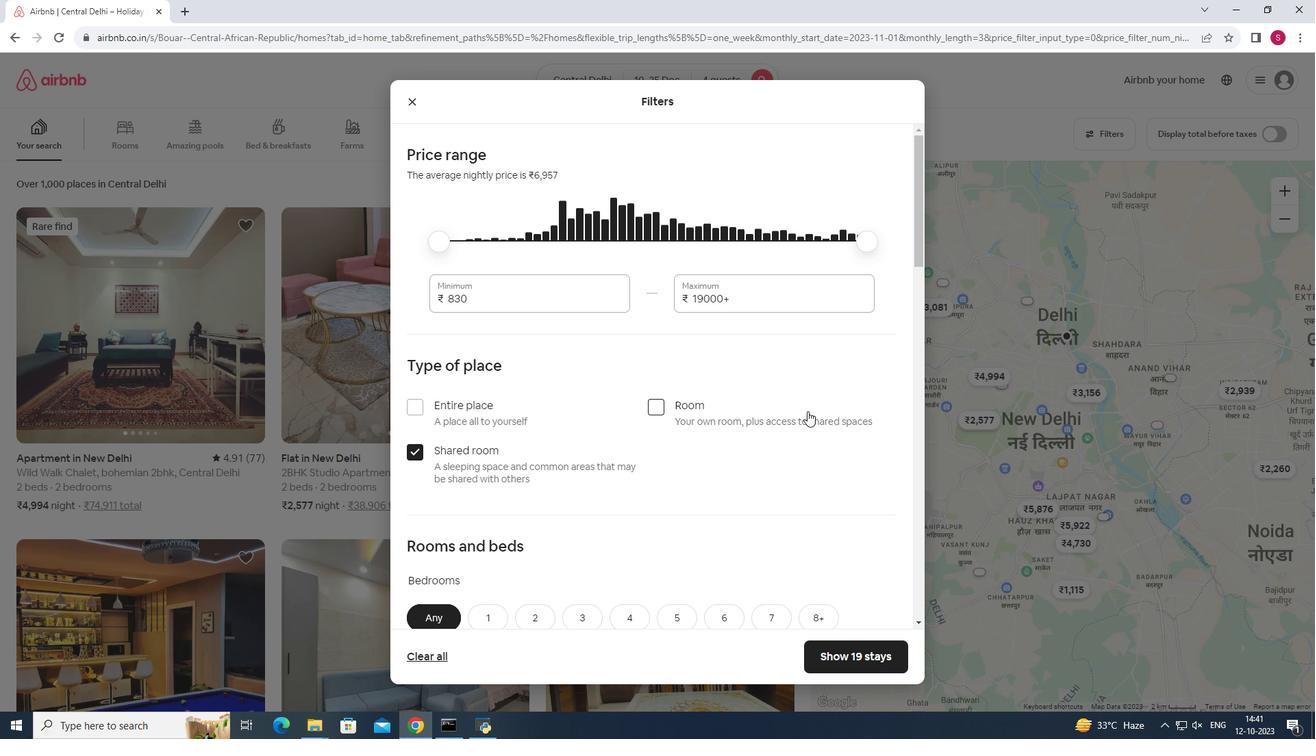 
Action: Mouse scrolled (807, 410) with delta (0, 0)
Screenshot: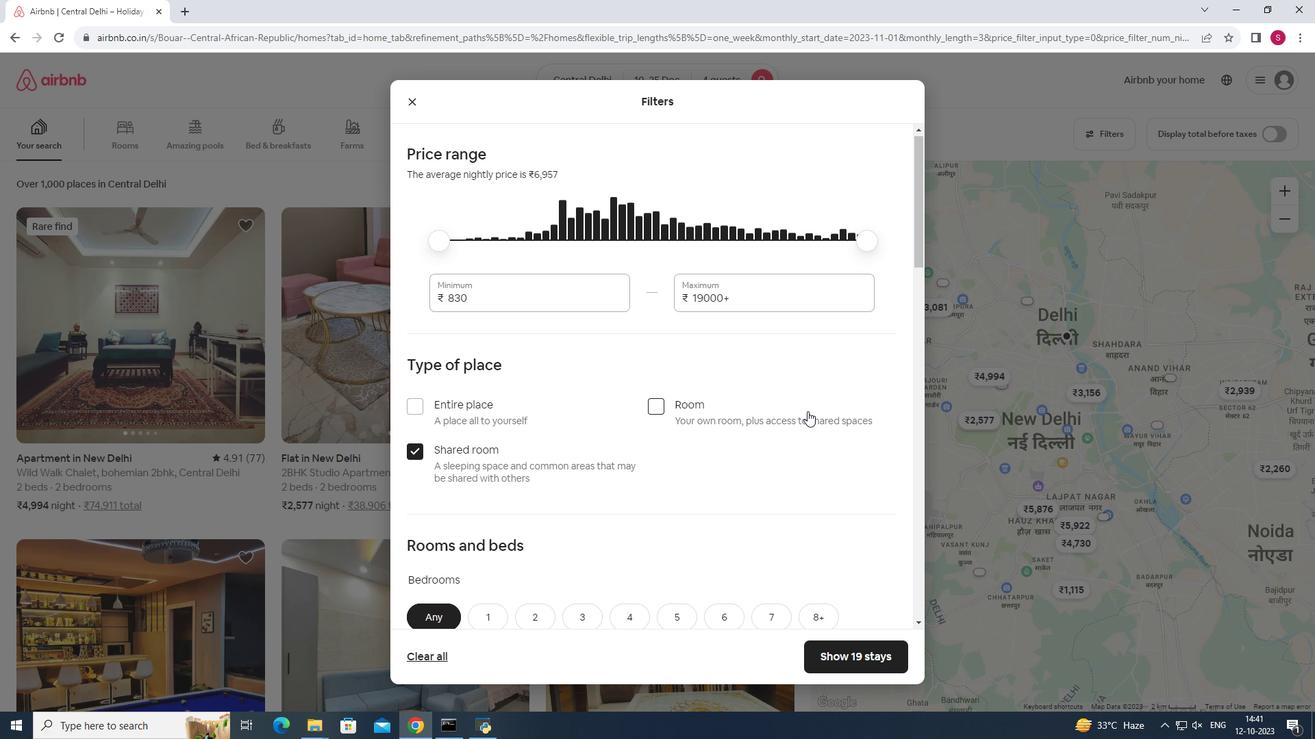 
Action: Mouse scrolled (807, 410) with delta (0, 0)
Screenshot: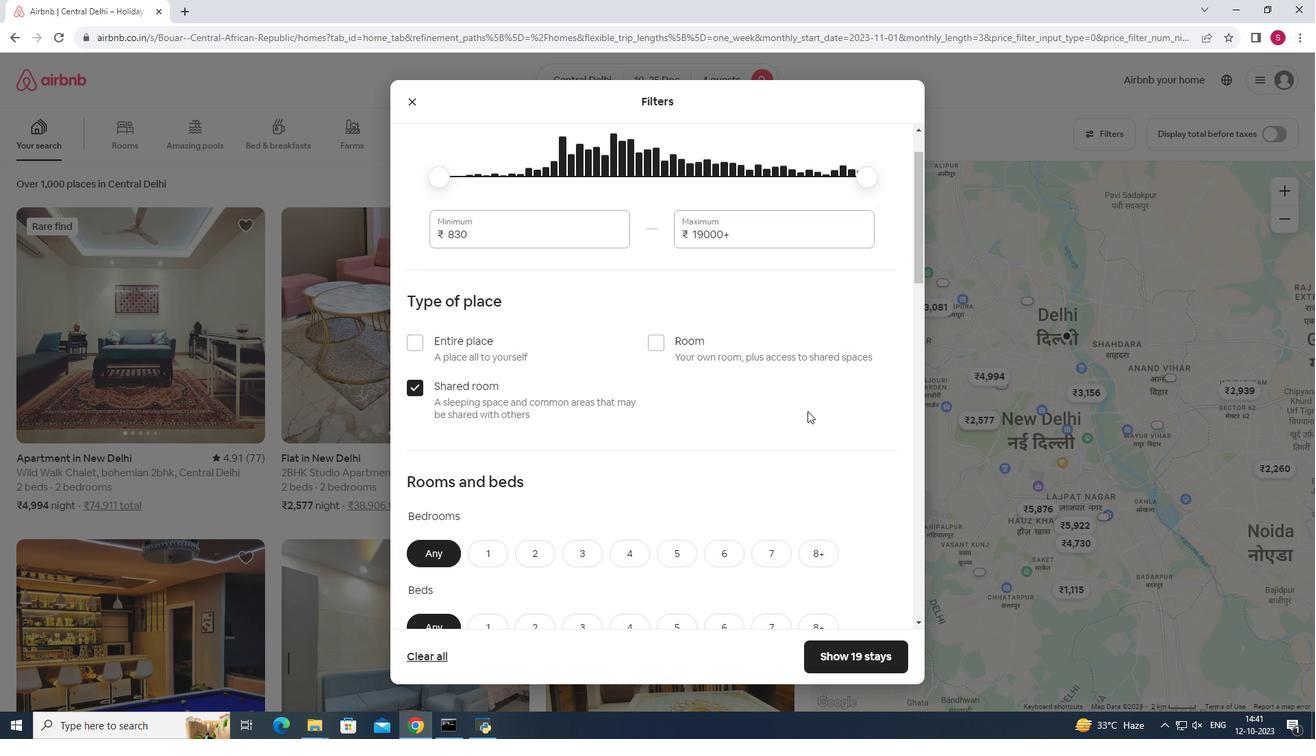 
Action: Mouse moved to (801, 408)
Screenshot: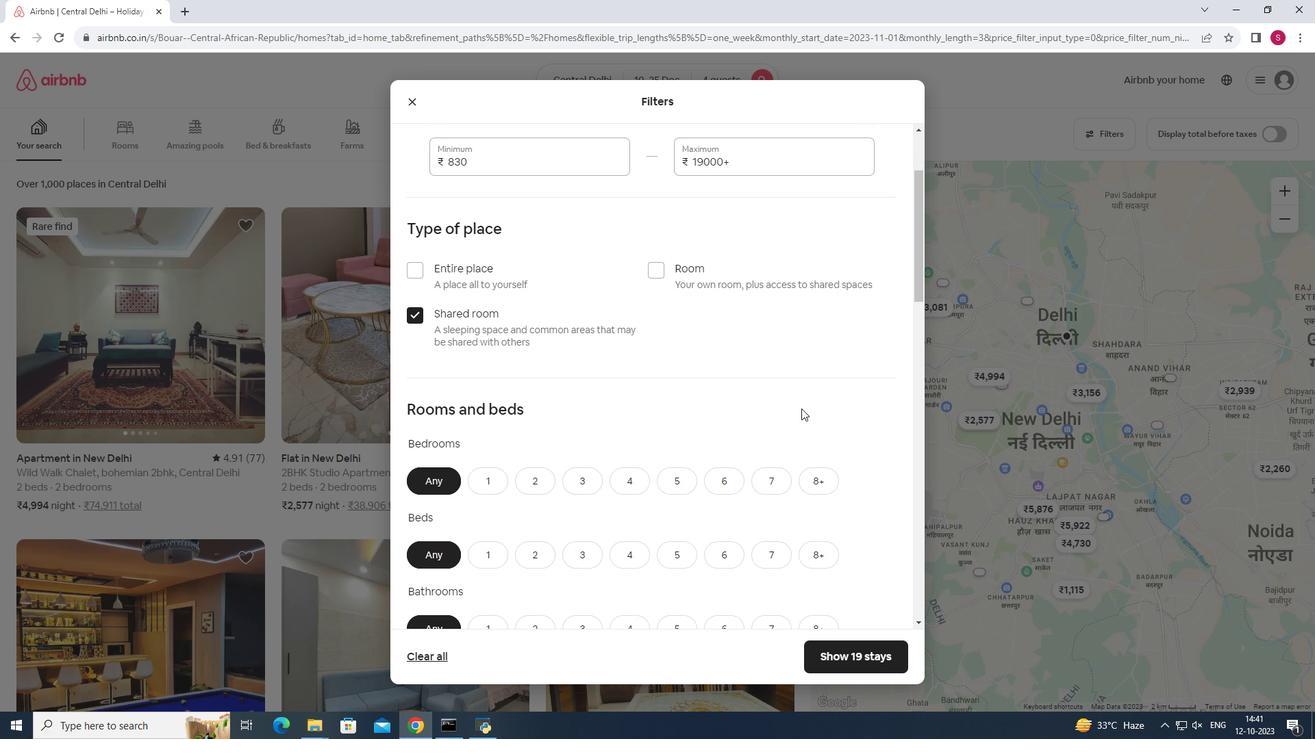 
Action: Mouse scrolled (801, 408) with delta (0, 0)
Screenshot: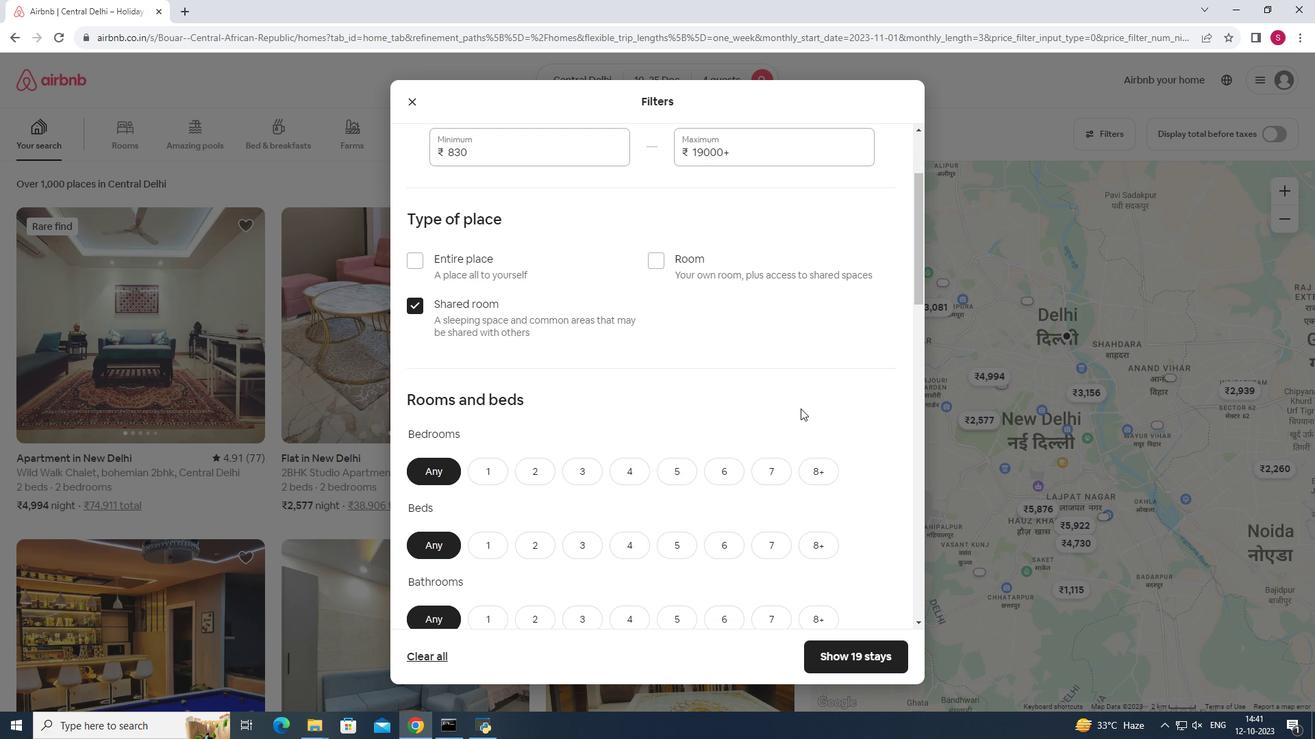 
Action: Mouse moved to (800, 408)
Screenshot: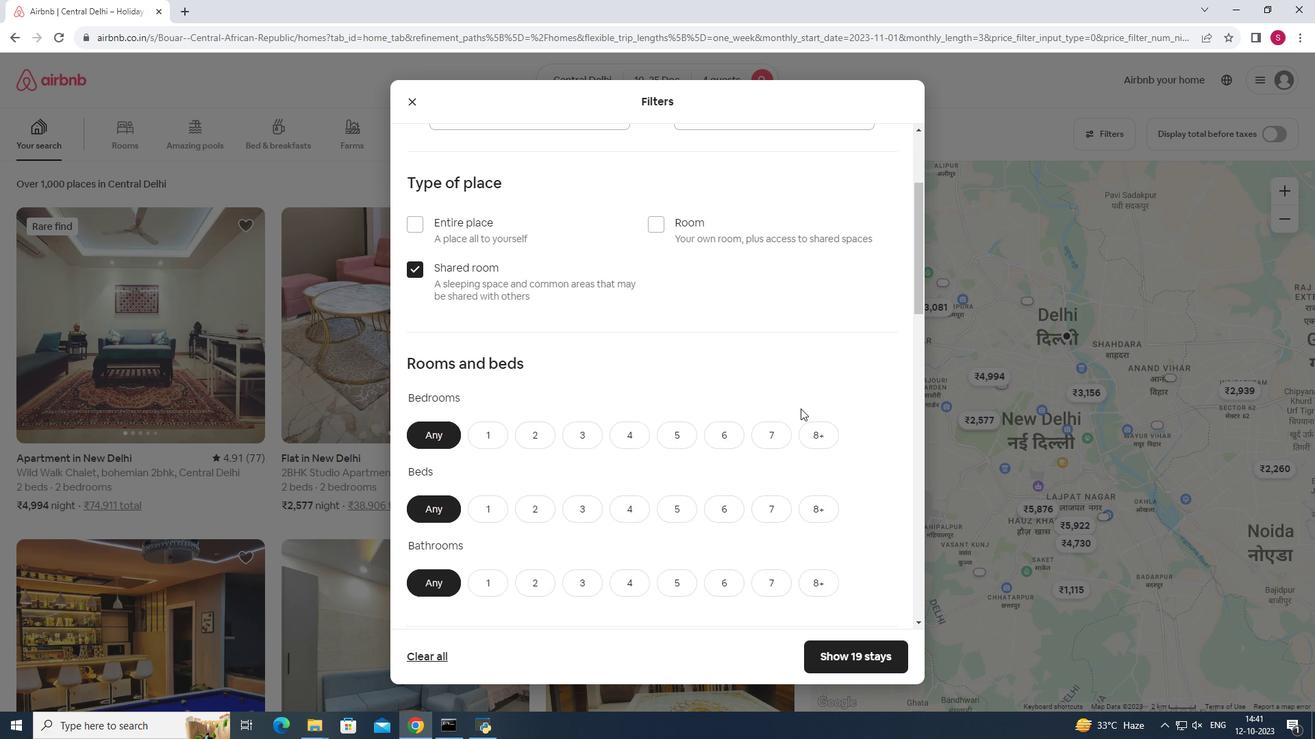 
Action: Mouse scrolled (800, 408) with delta (0, 0)
Screenshot: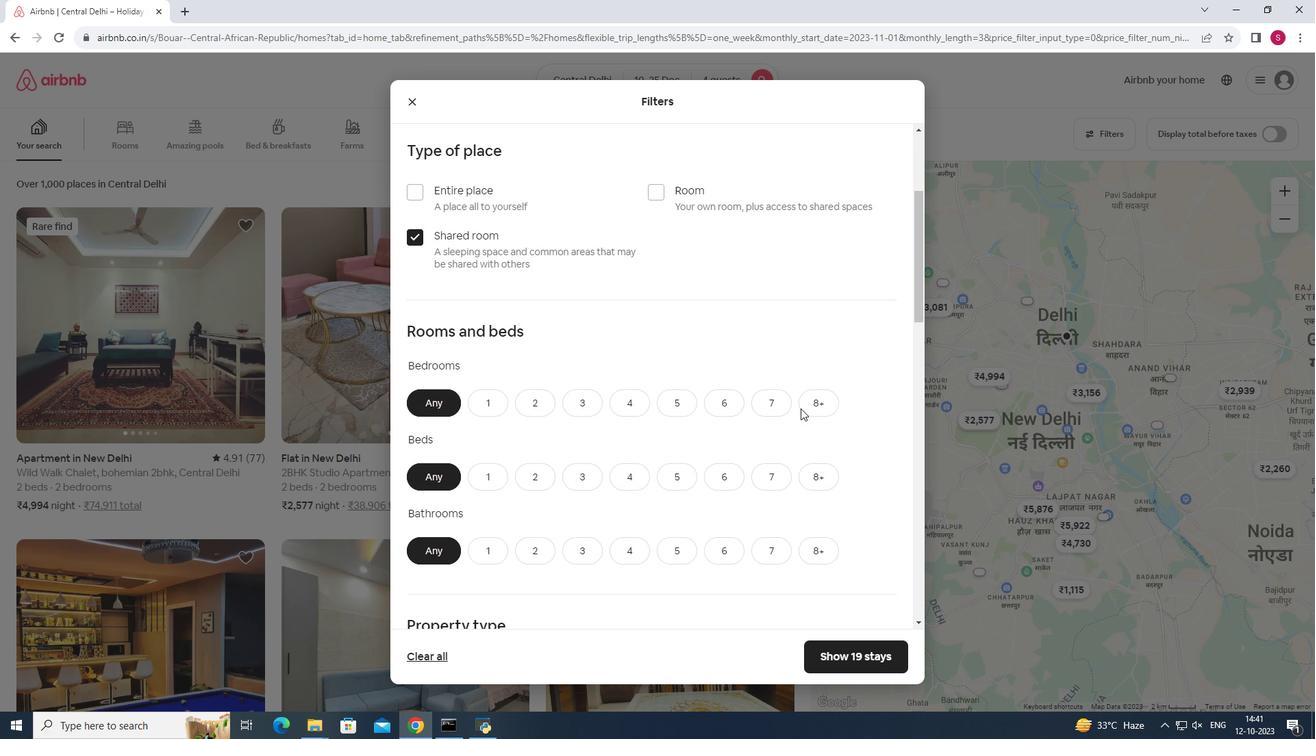
Action: Mouse moved to (543, 344)
Screenshot: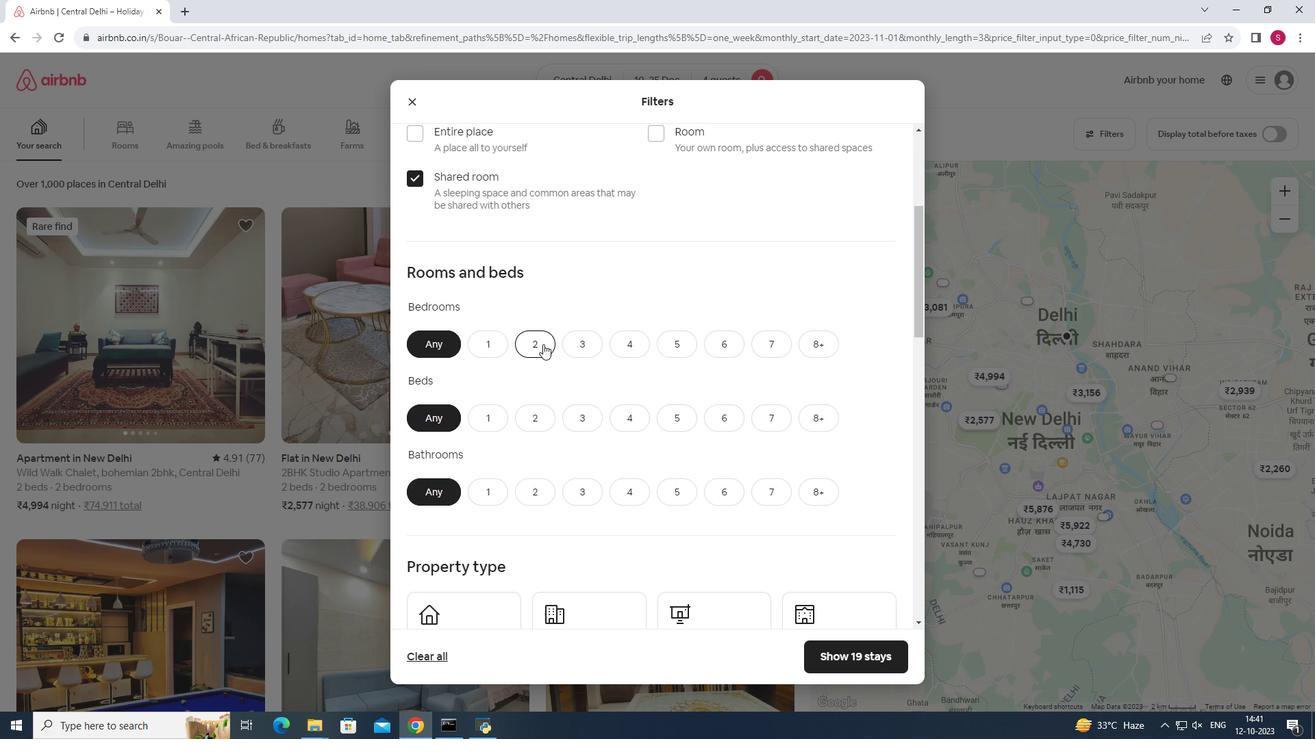 
Action: Mouse pressed left at (543, 344)
Screenshot: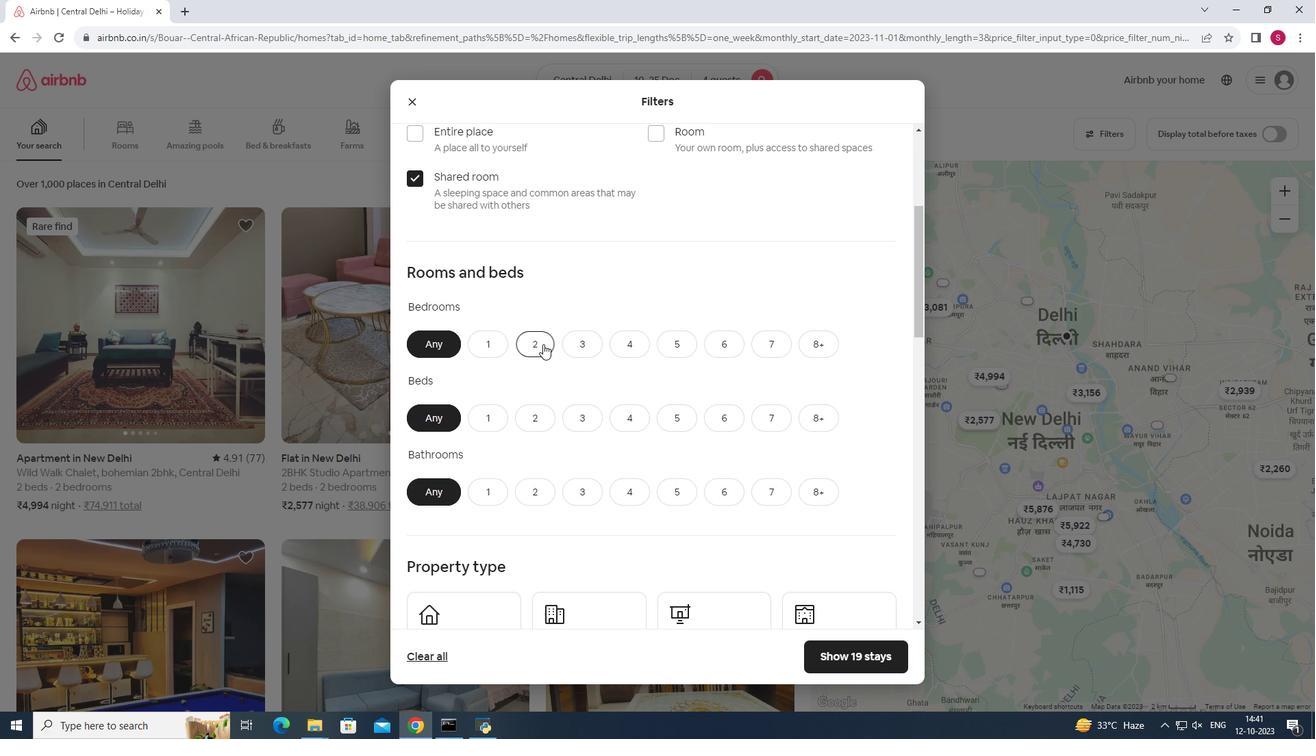 
Action: Mouse moved to (863, 377)
Screenshot: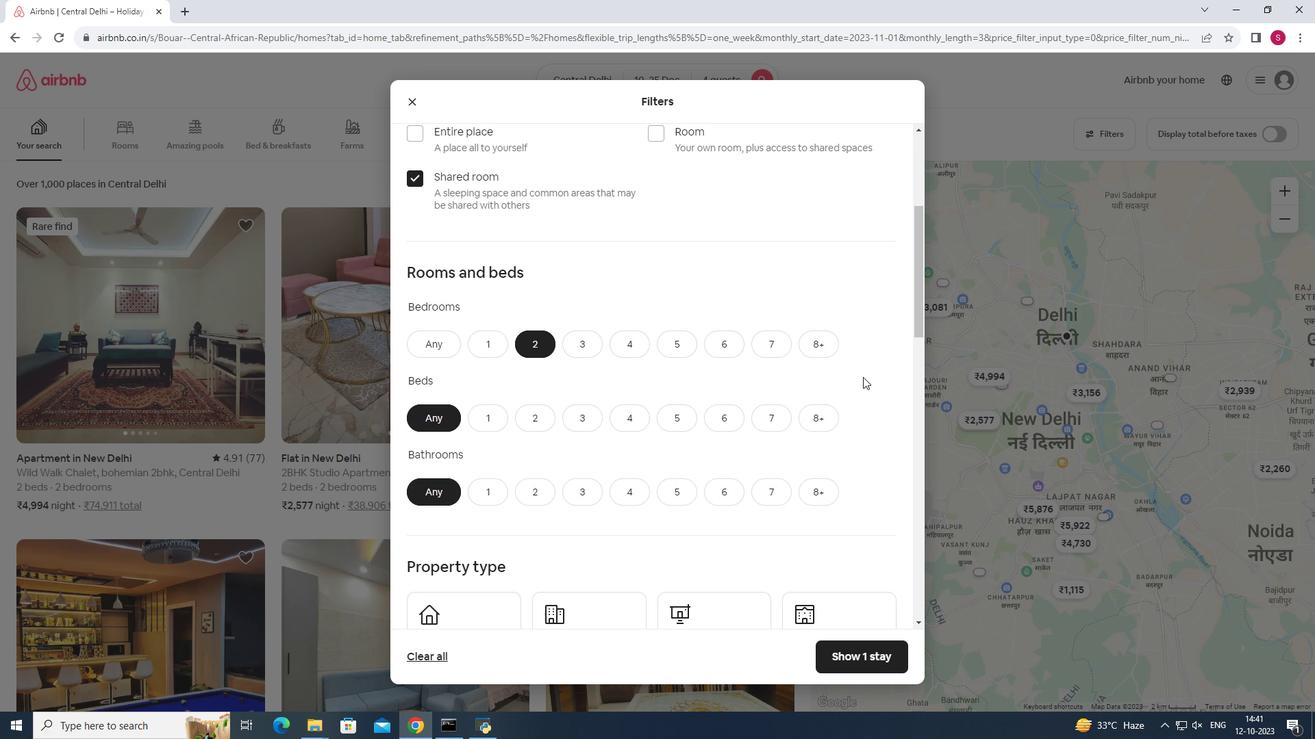 
Action: Mouse scrolled (863, 376) with delta (0, 0)
Screenshot: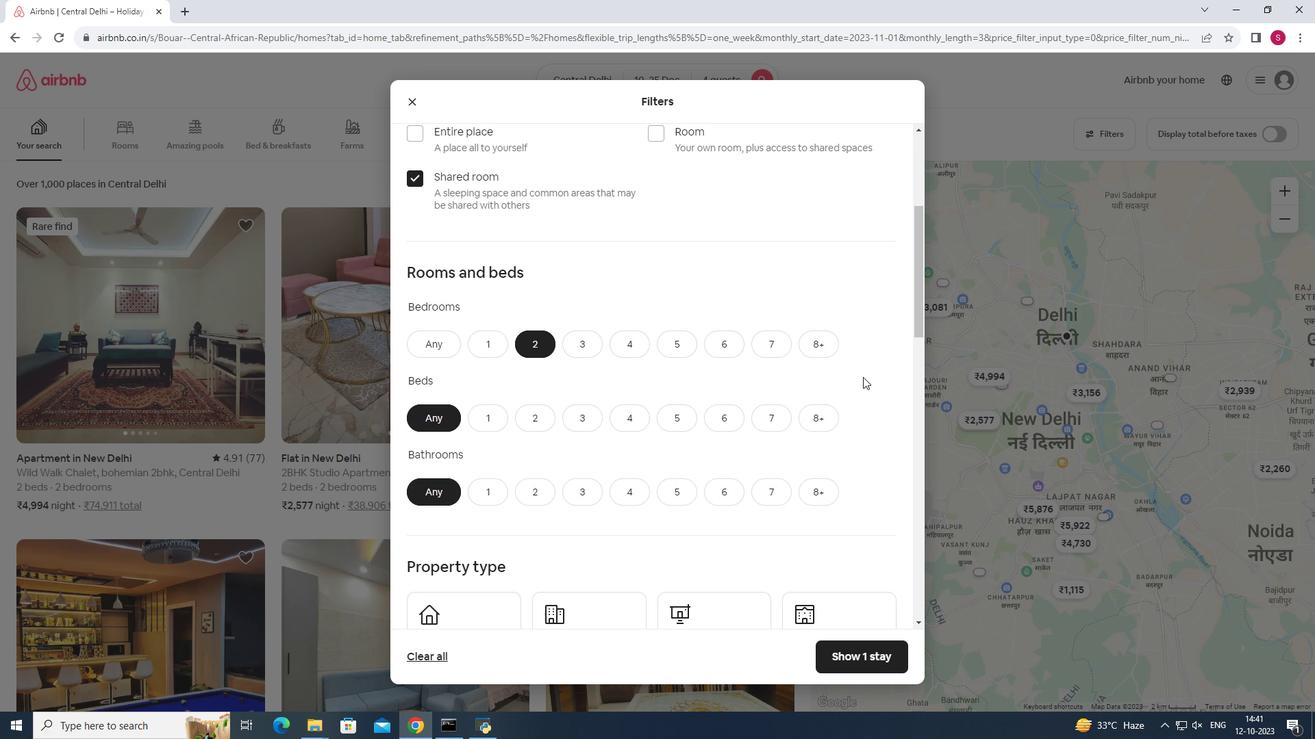 
Action: Mouse moved to (588, 354)
Screenshot: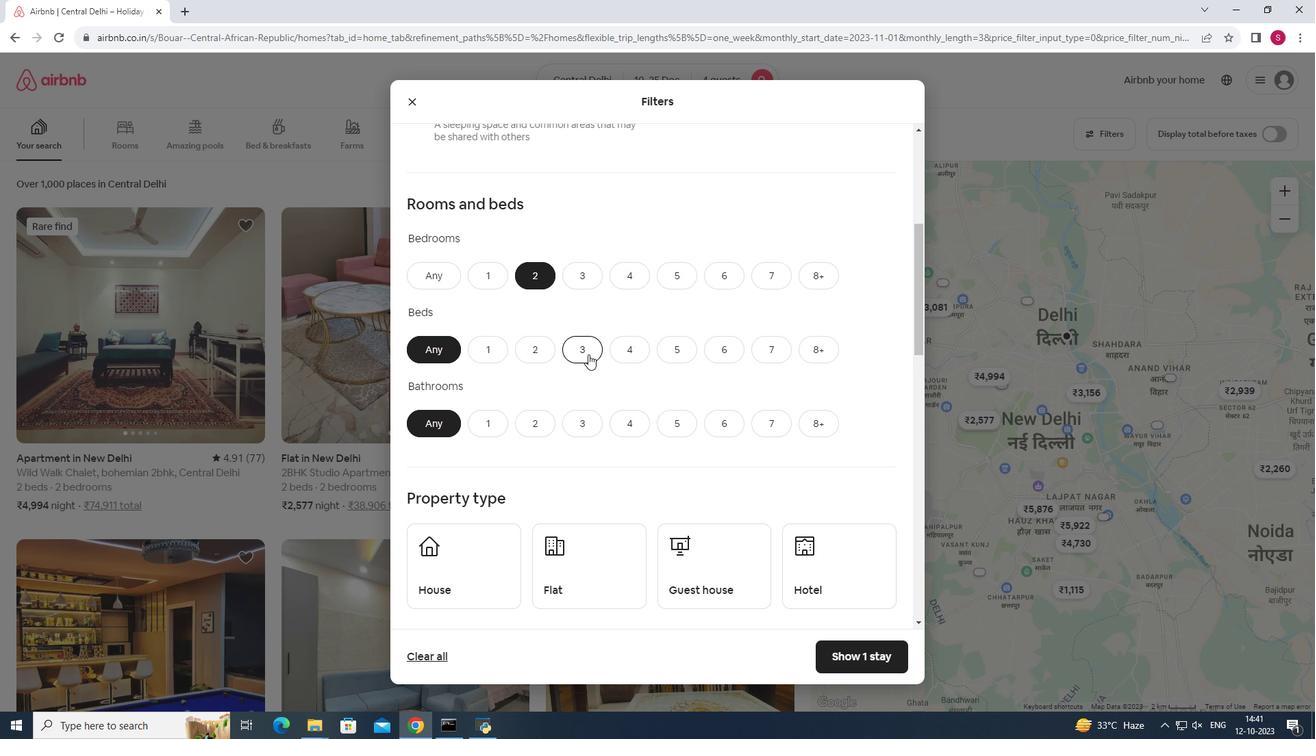 
Action: Mouse pressed left at (588, 354)
Screenshot: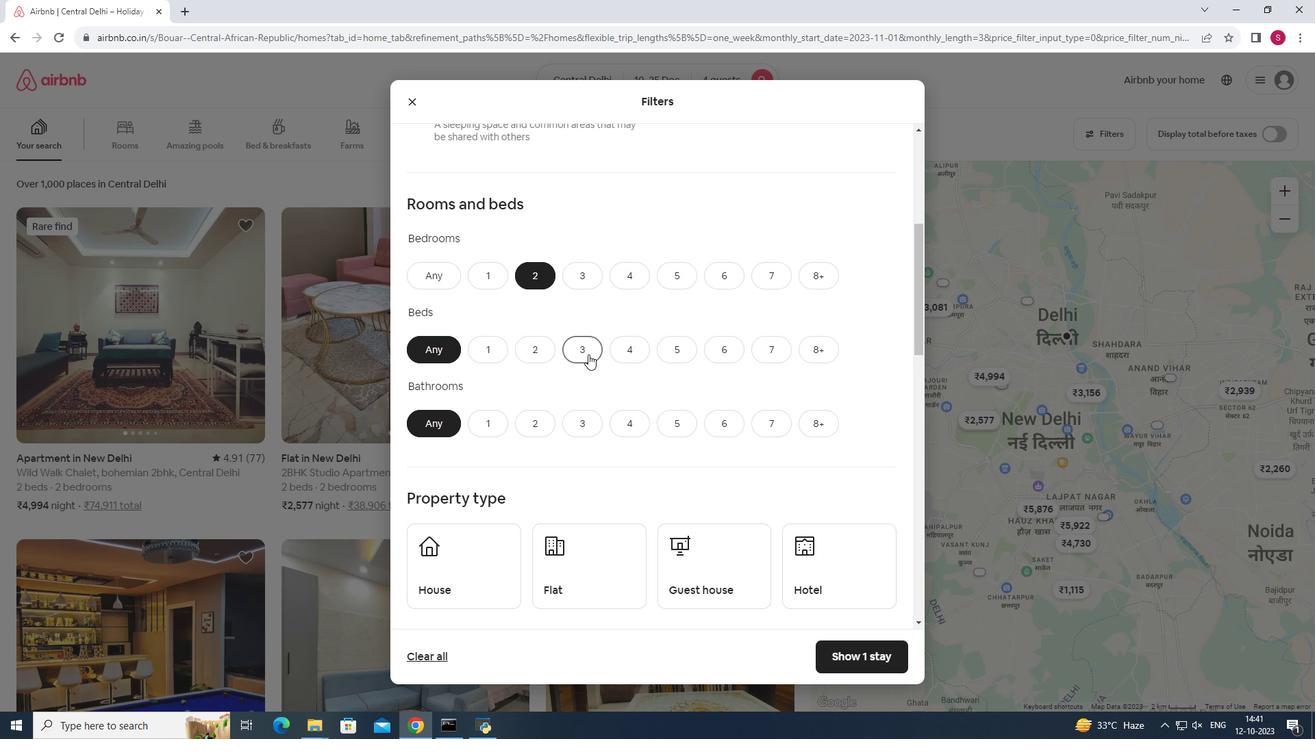 
Action: Mouse moved to (815, 384)
Screenshot: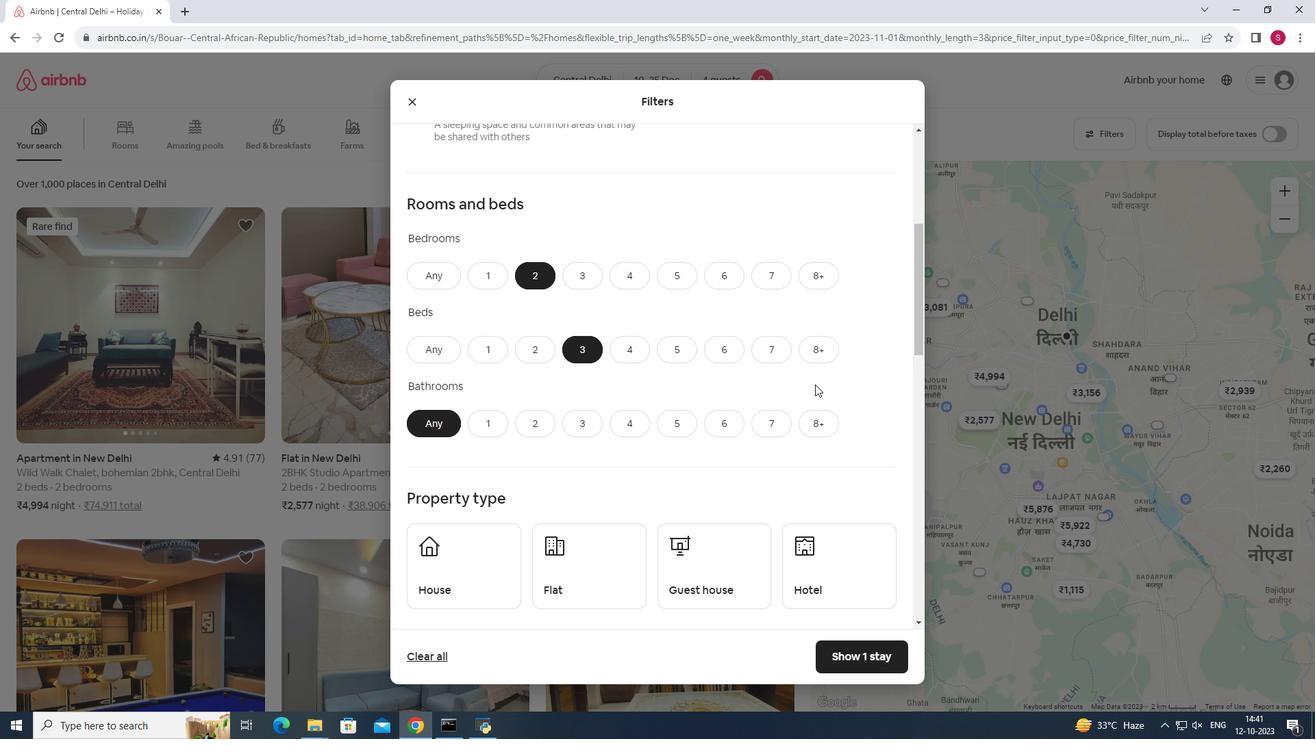 
Action: Mouse scrolled (815, 384) with delta (0, 0)
Screenshot: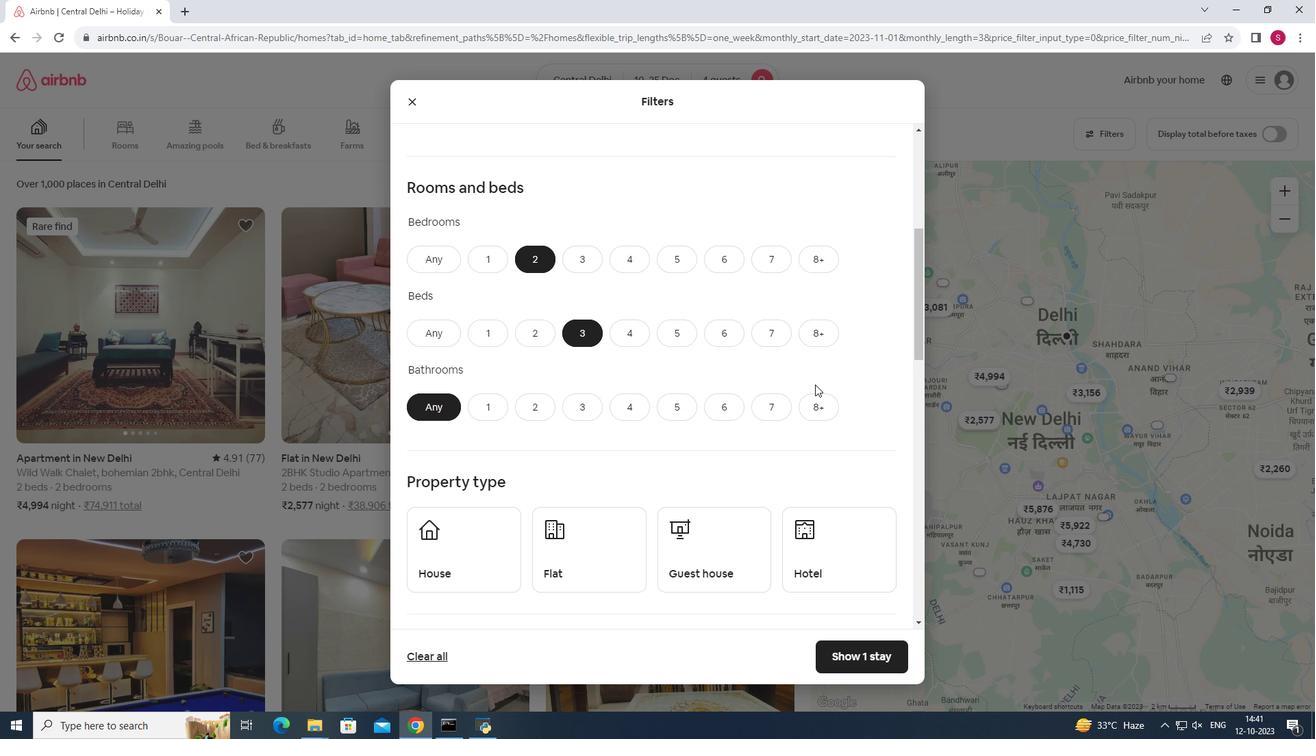 
Action: Mouse moved to (544, 361)
Screenshot: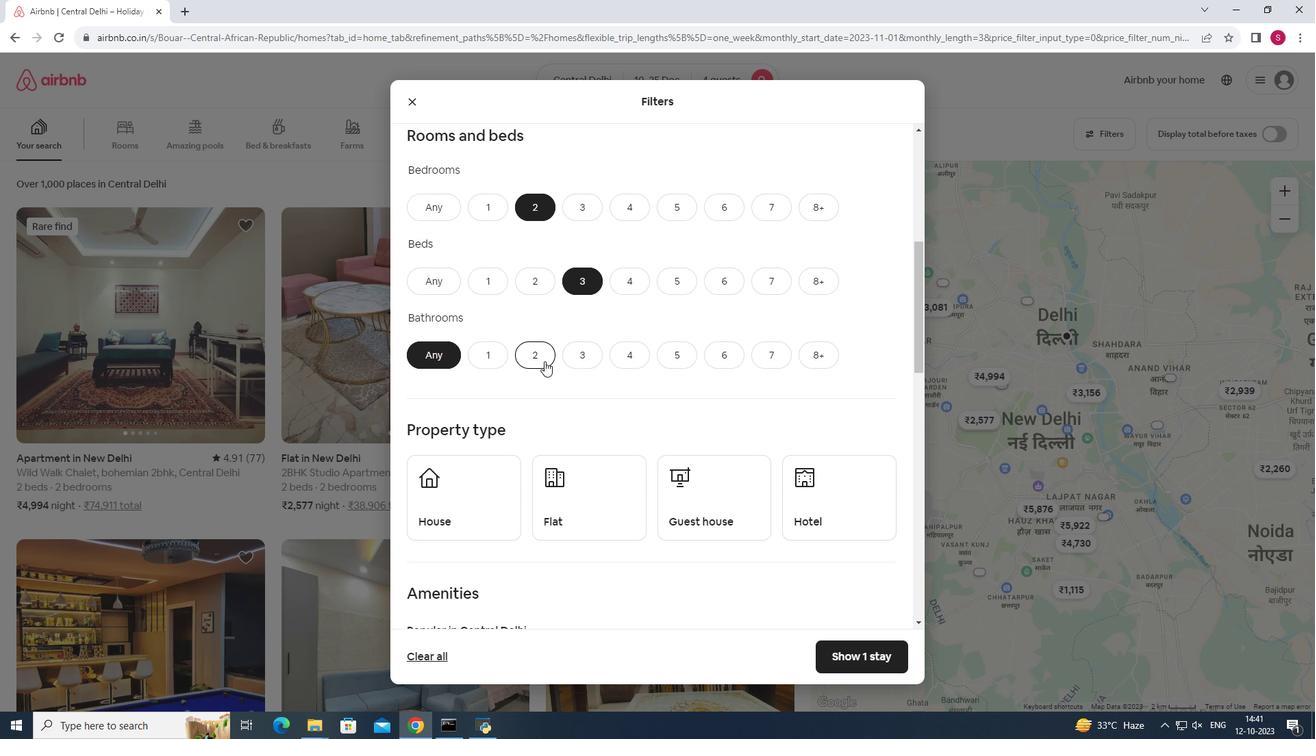 
Action: Mouse pressed left at (544, 361)
Screenshot: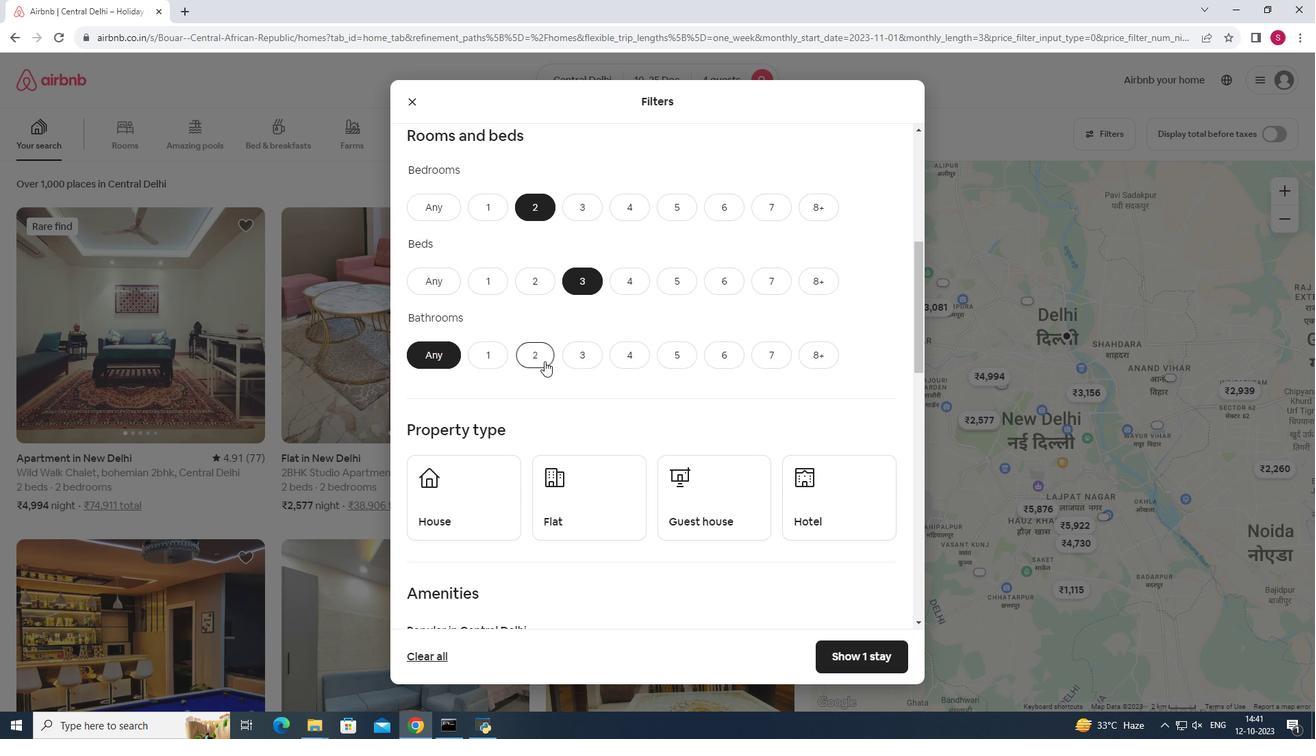 
Action: Mouse moved to (629, 384)
Screenshot: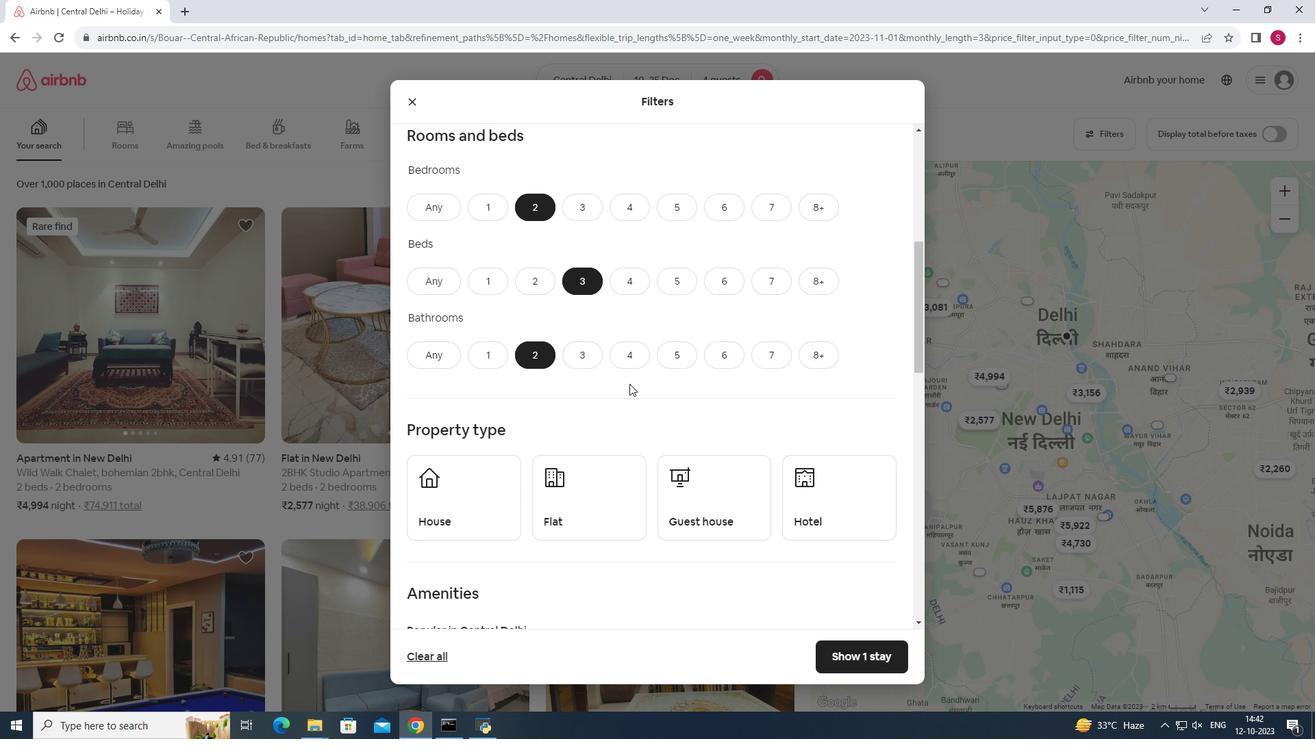 
Action: Mouse scrolled (629, 383) with delta (0, 0)
Screenshot: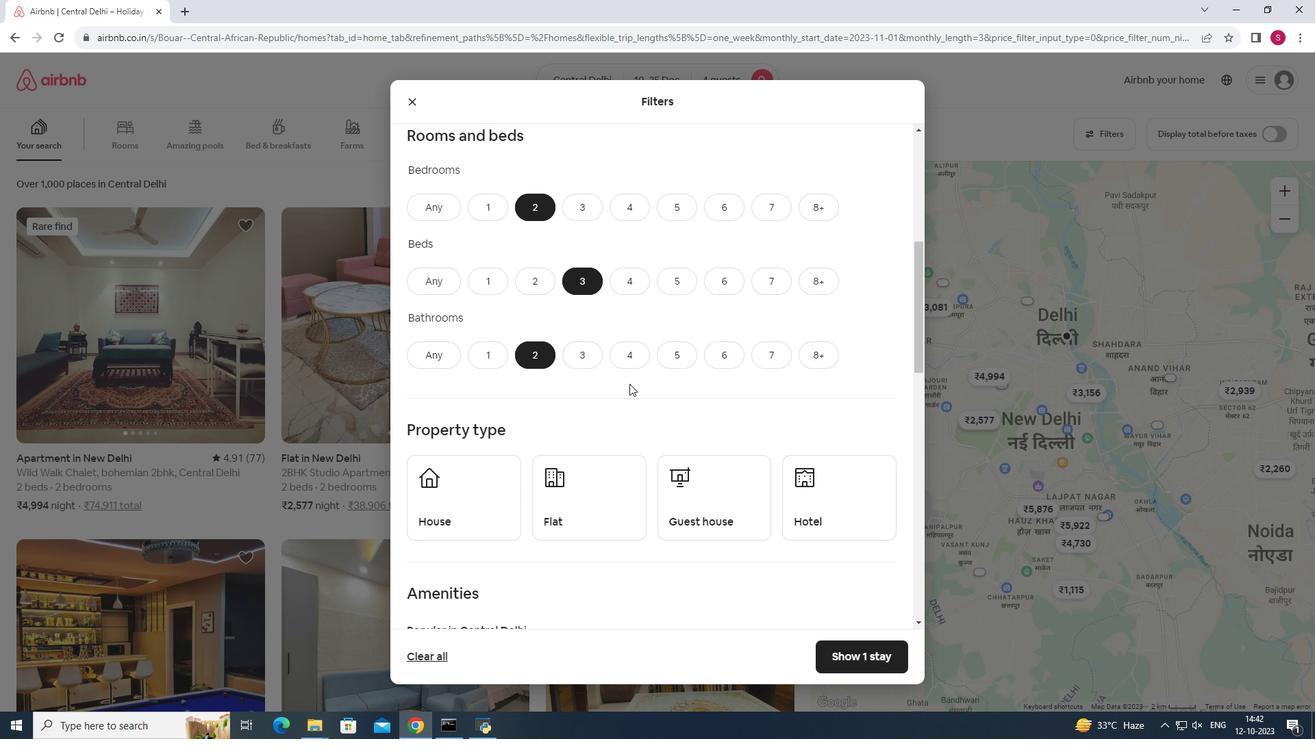 
Action: Mouse scrolled (629, 383) with delta (0, 0)
Screenshot: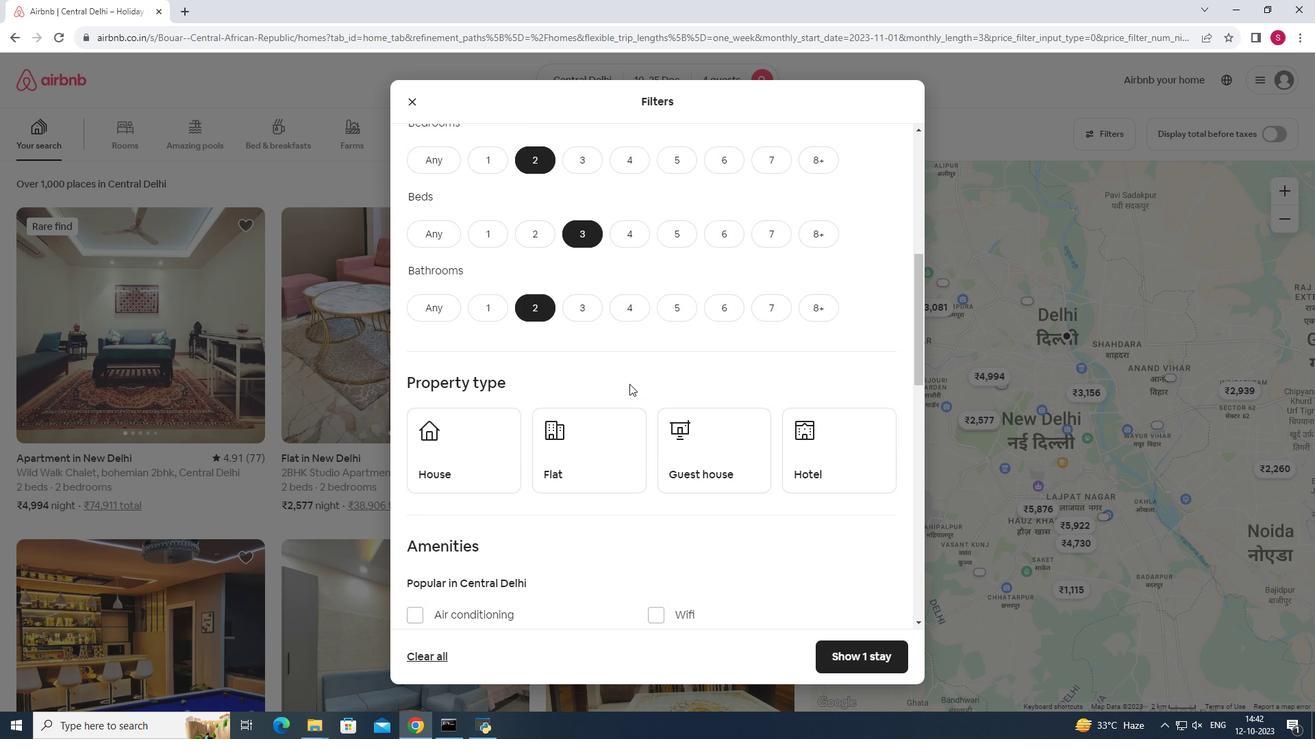 
Action: Mouse moved to (701, 381)
Screenshot: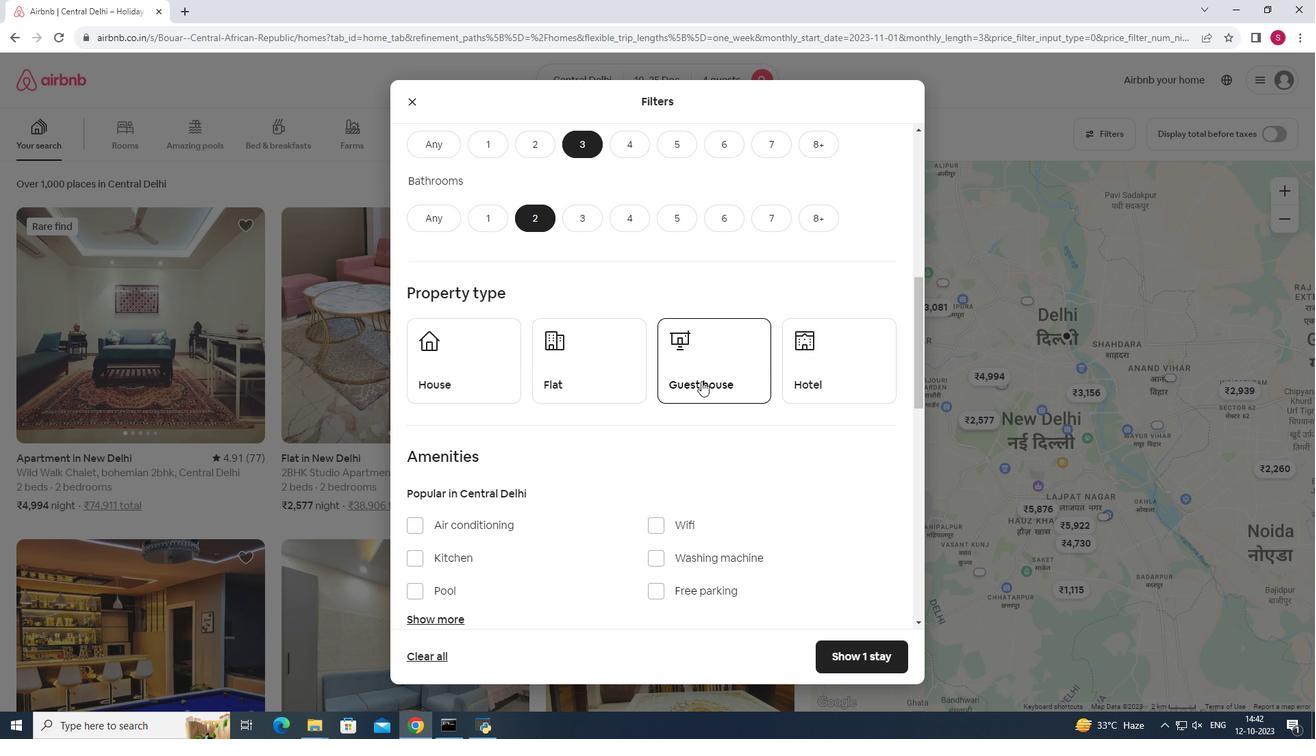 
Action: Mouse pressed left at (701, 381)
Screenshot: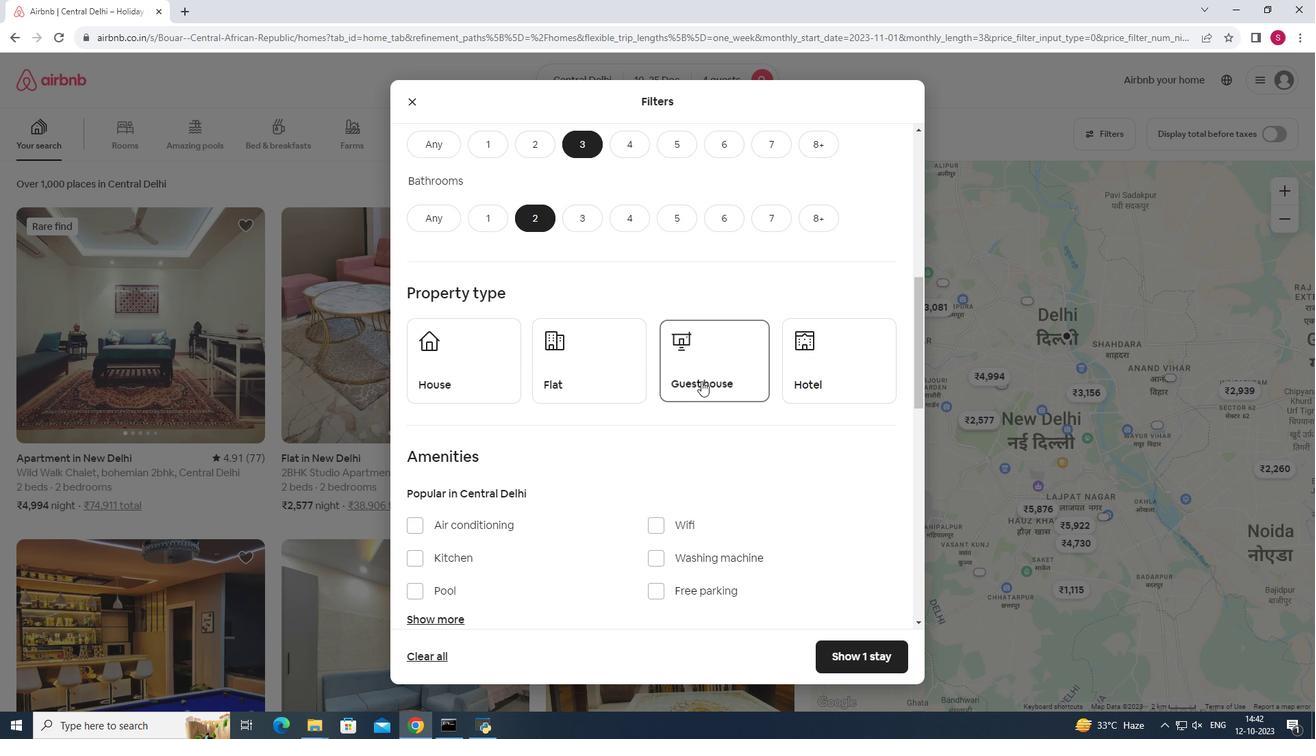 
Action: Mouse moved to (699, 380)
Screenshot: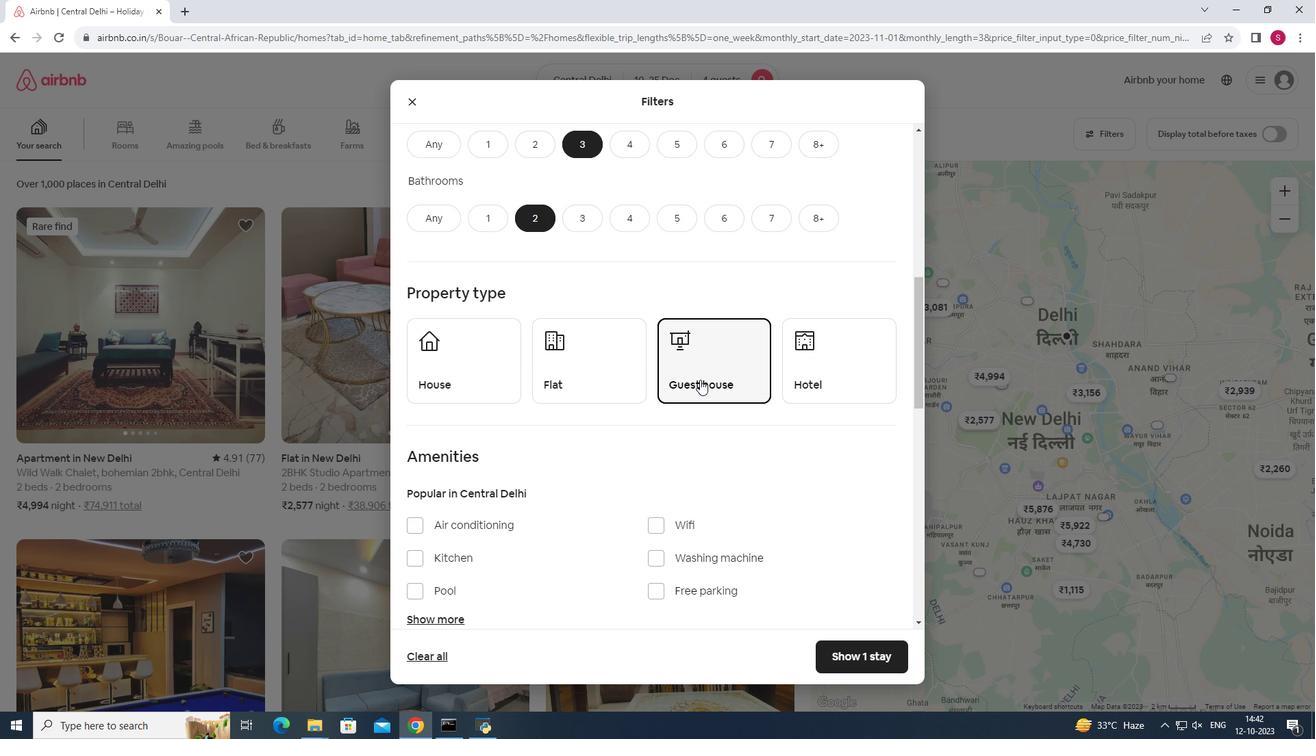 
Action: Mouse scrolled (699, 379) with delta (0, 0)
Screenshot: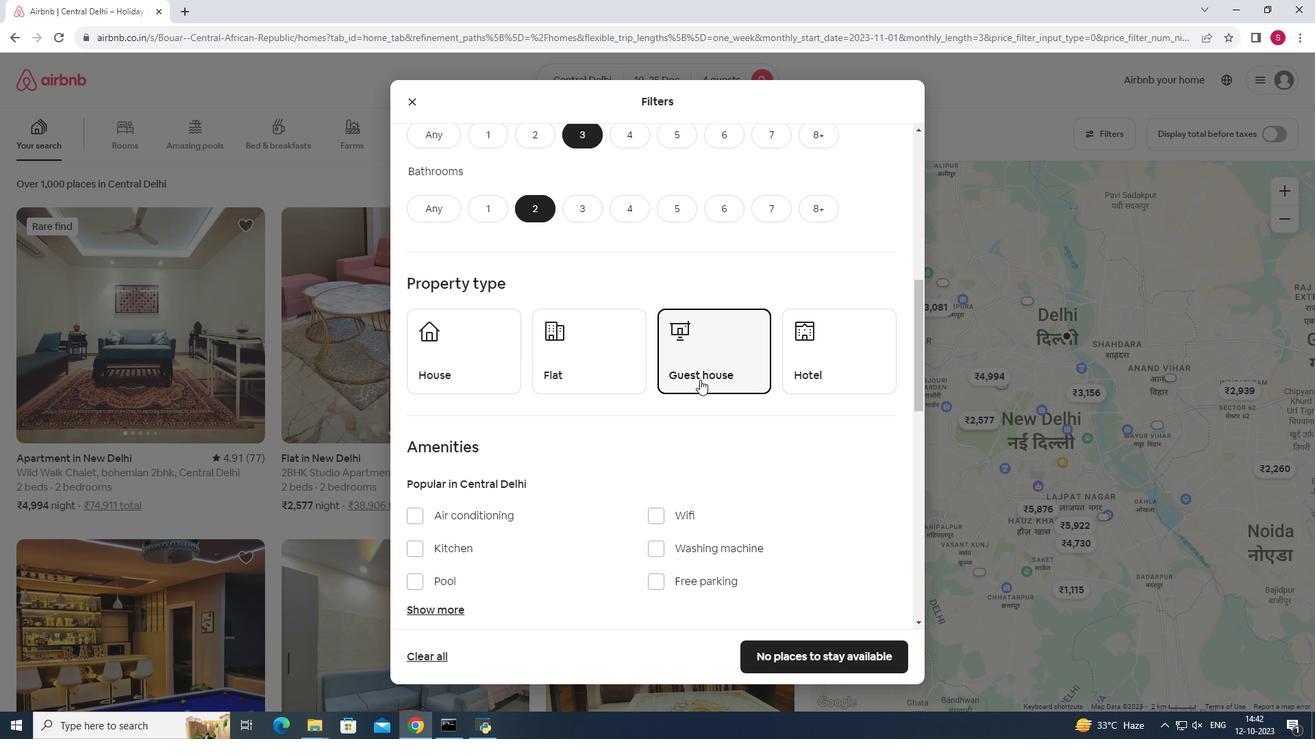 
Action: Mouse scrolled (699, 379) with delta (0, 0)
Screenshot: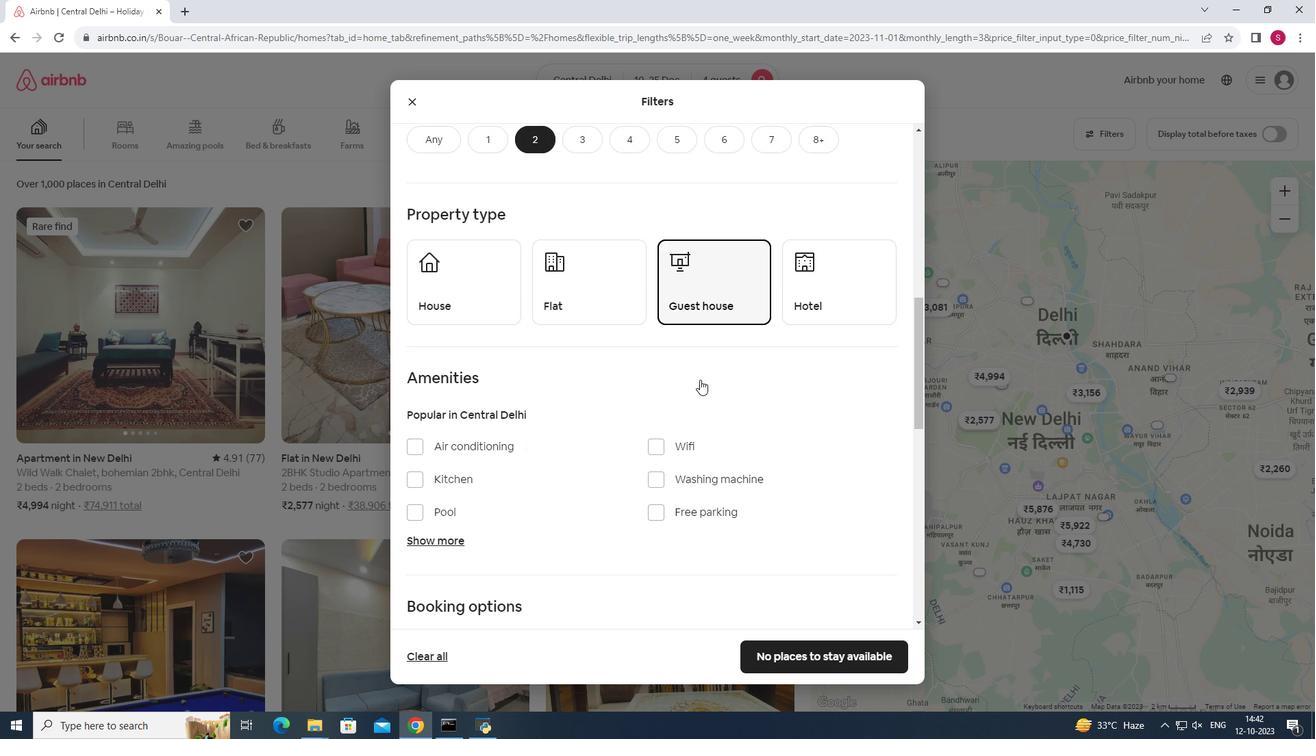 
Action: Mouse moved to (652, 390)
Screenshot: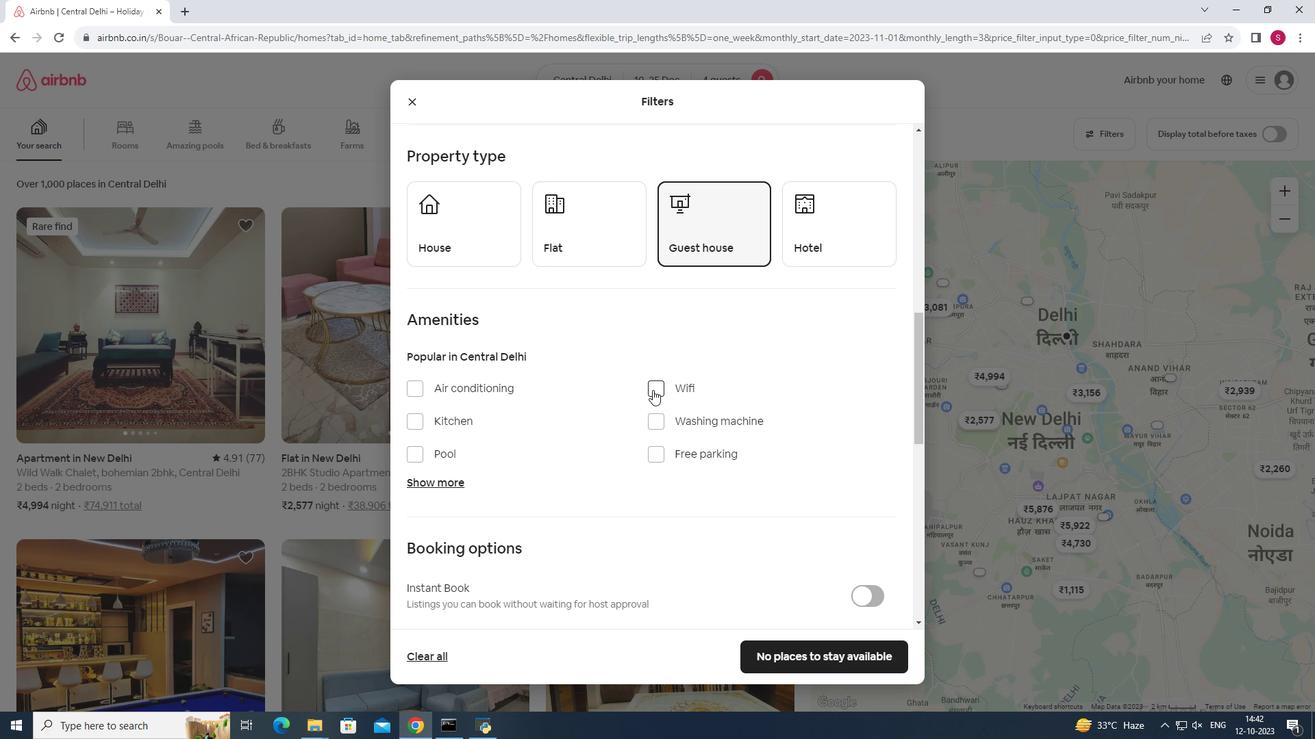 
Action: Mouse pressed left at (652, 390)
Screenshot: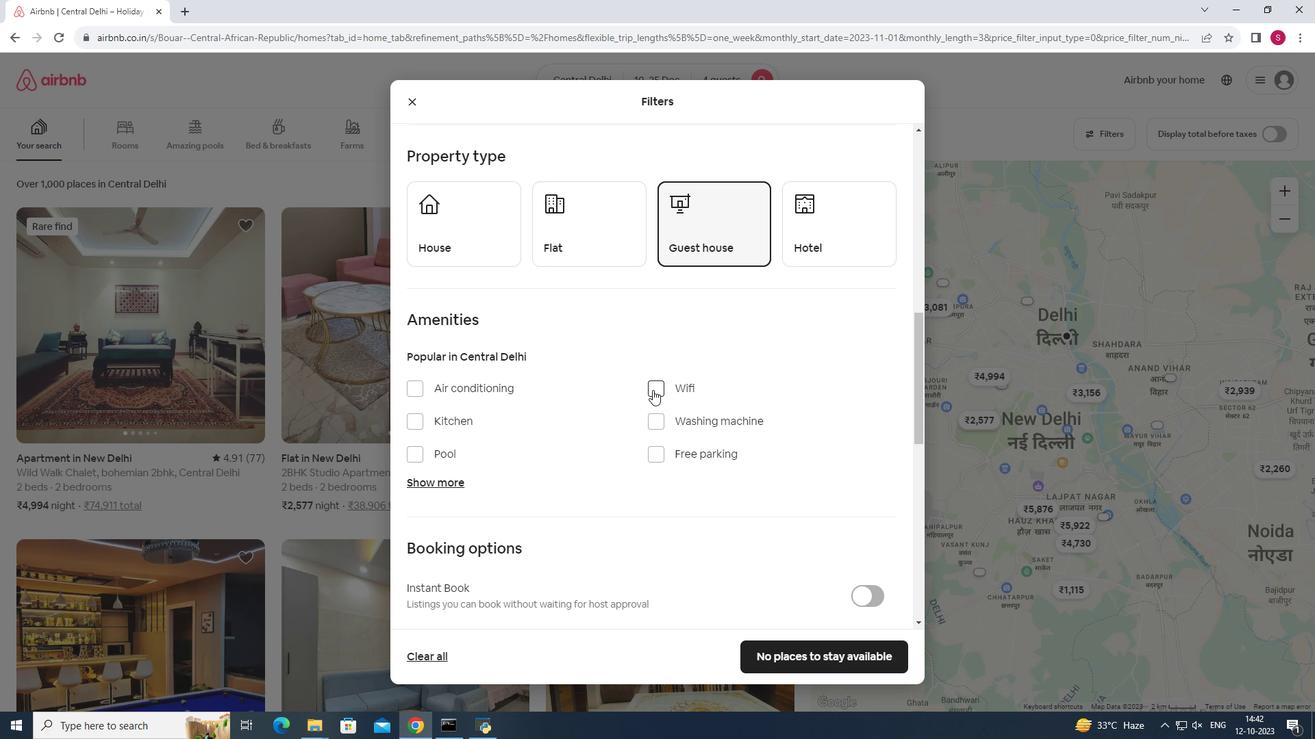 
Action: Mouse moved to (453, 480)
Screenshot: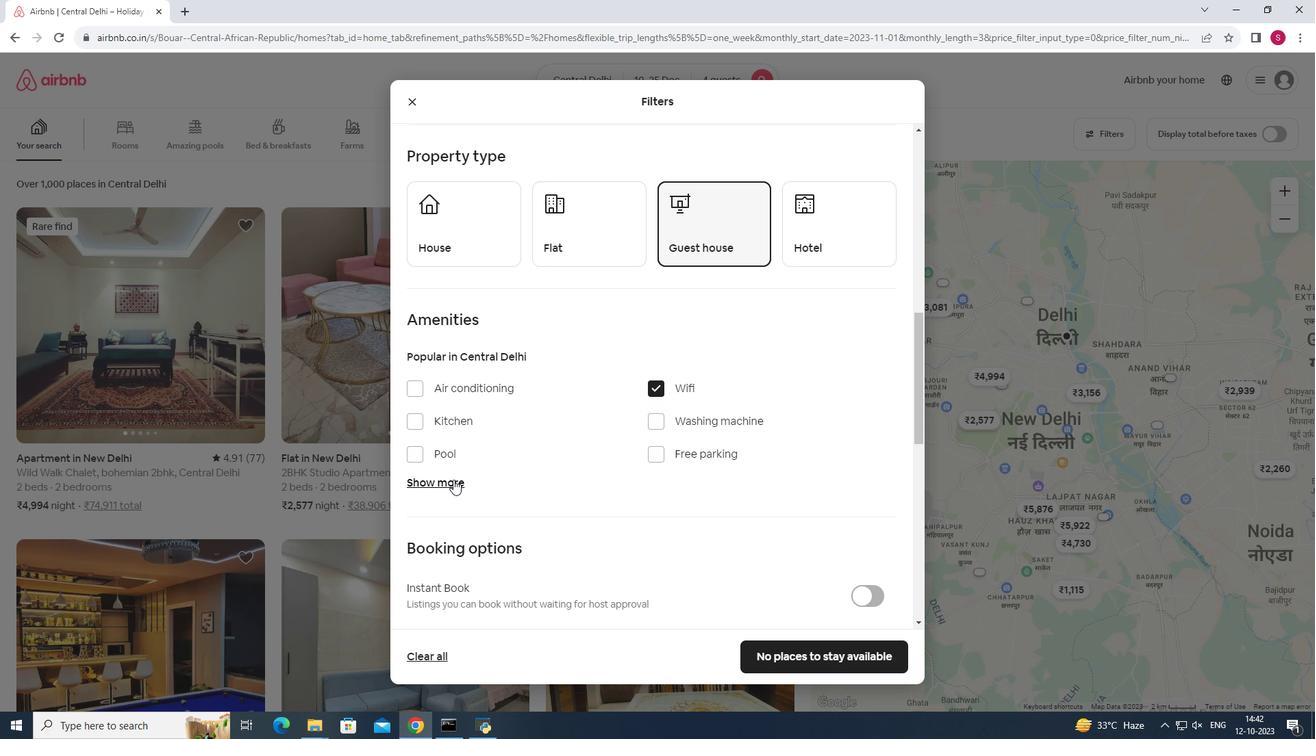 
Action: Mouse pressed left at (453, 480)
Screenshot: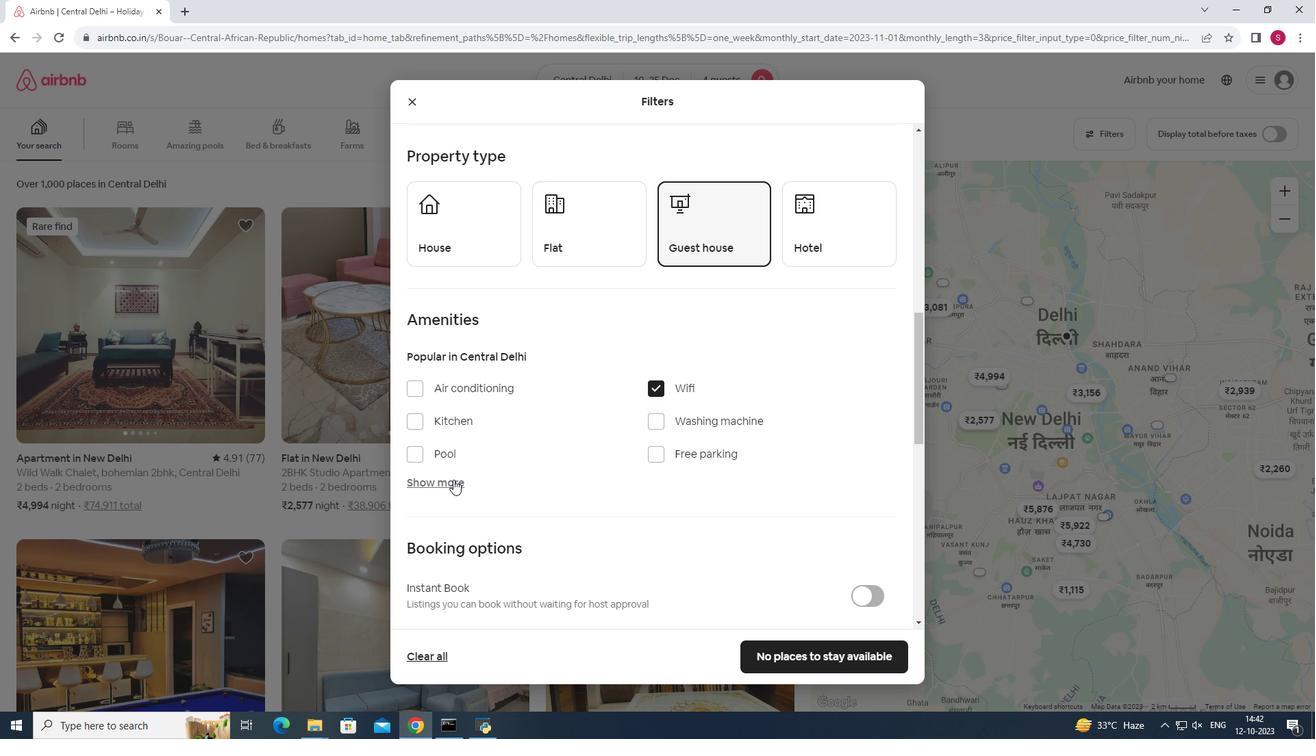
Action: Mouse moved to (550, 426)
Screenshot: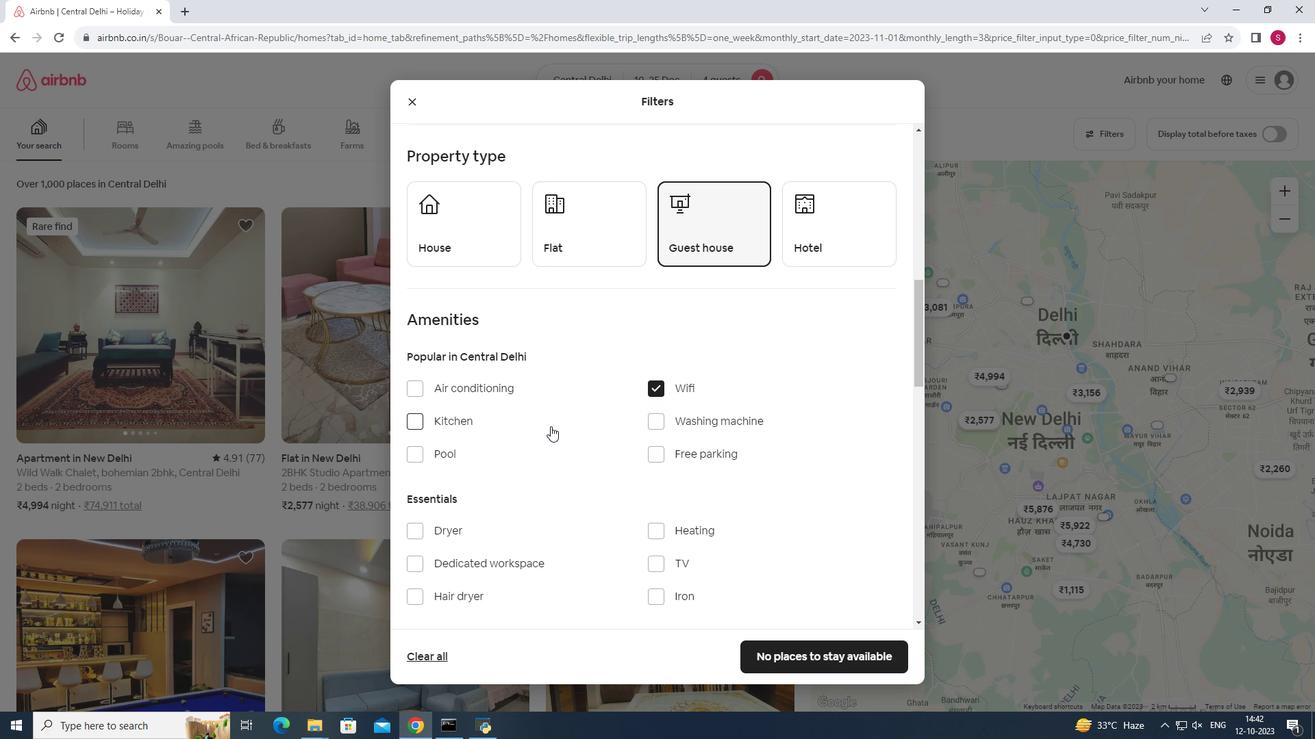 
Action: Mouse scrolled (550, 426) with delta (0, 0)
Screenshot: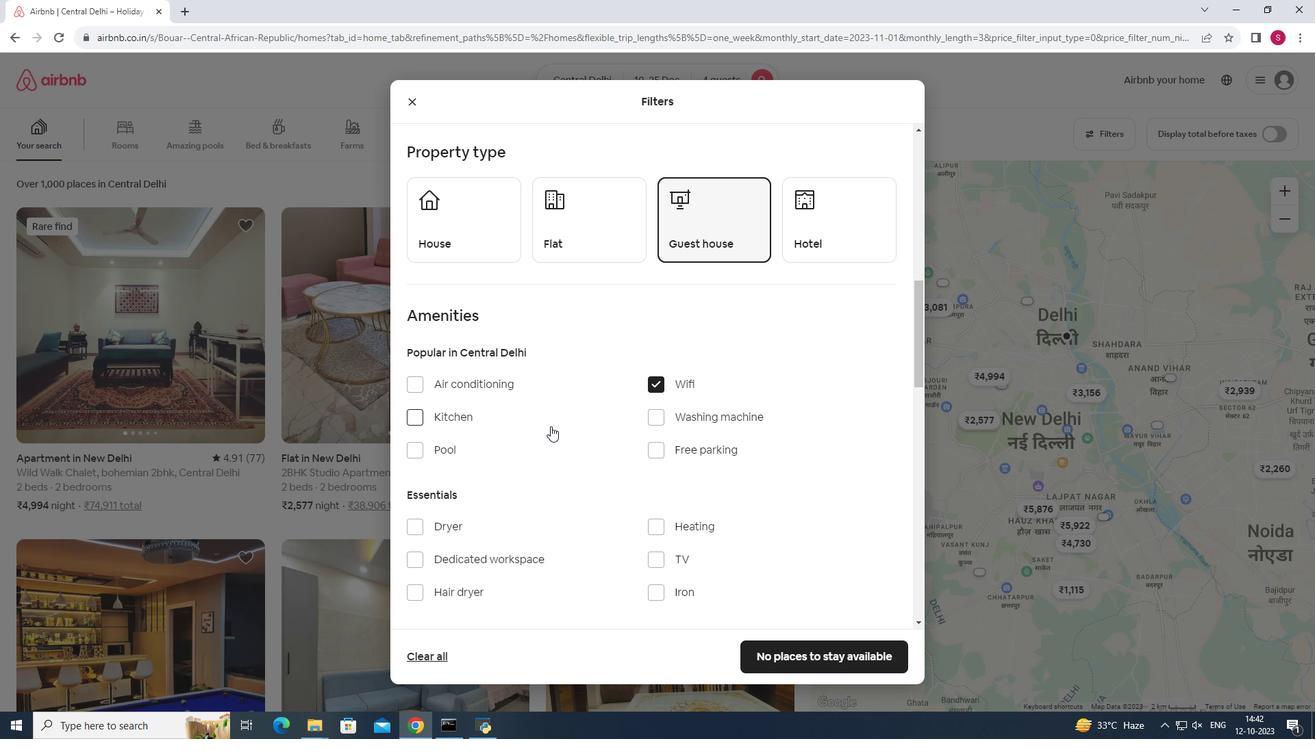 
Action: Mouse scrolled (550, 426) with delta (0, 0)
Screenshot: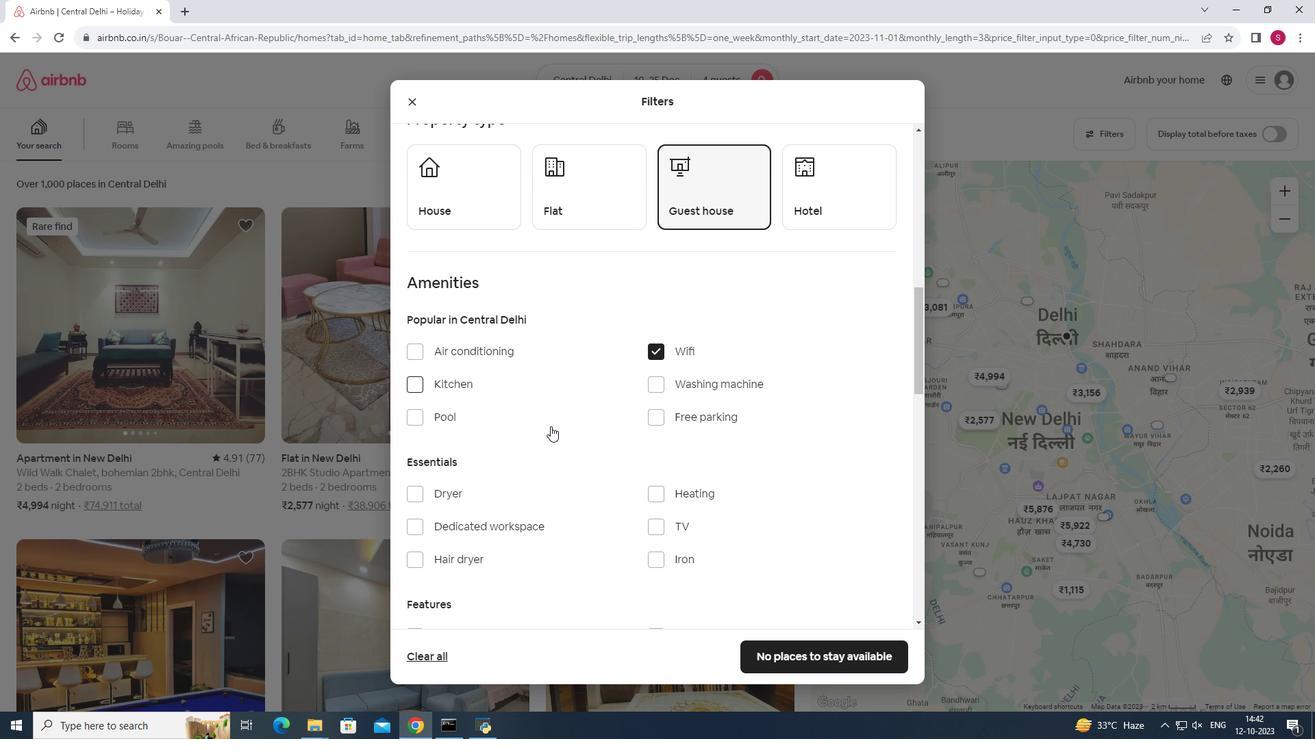 
Action: Mouse moved to (654, 428)
Screenshot: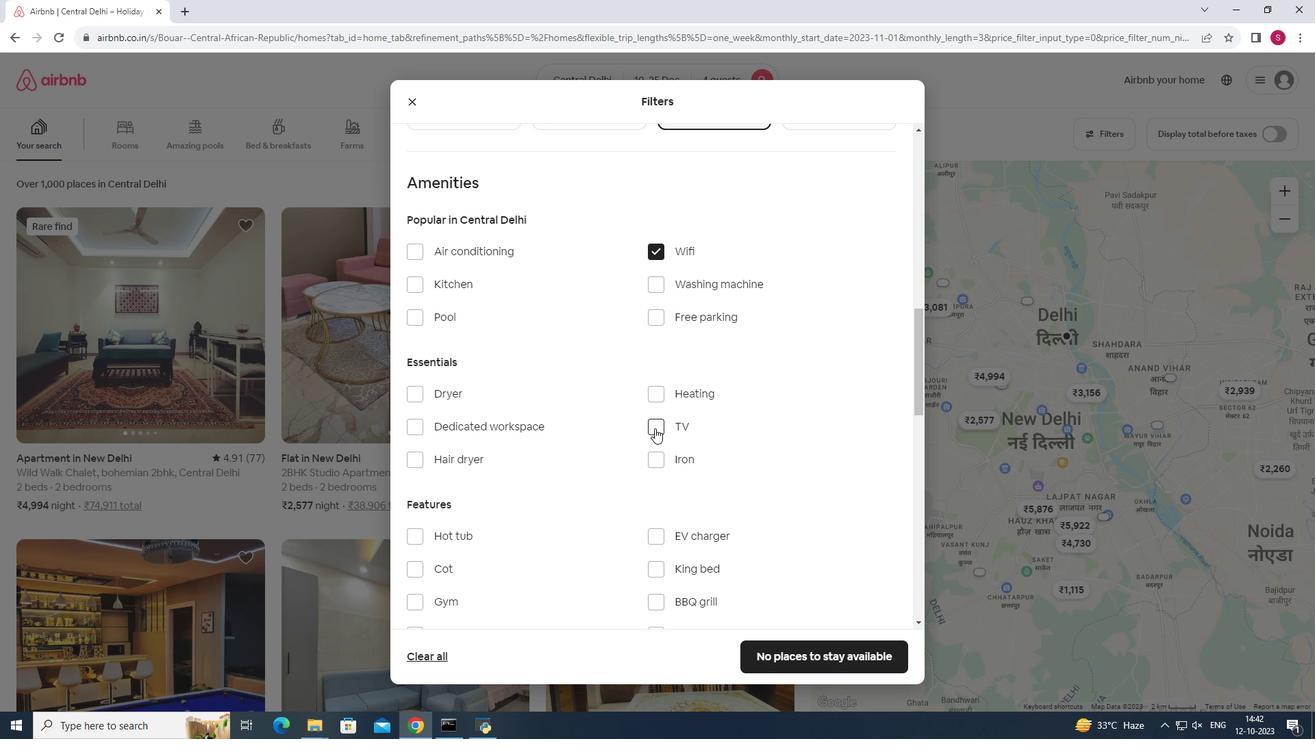 
Action: Mouse pressed left at (654, 428)
Screenshot: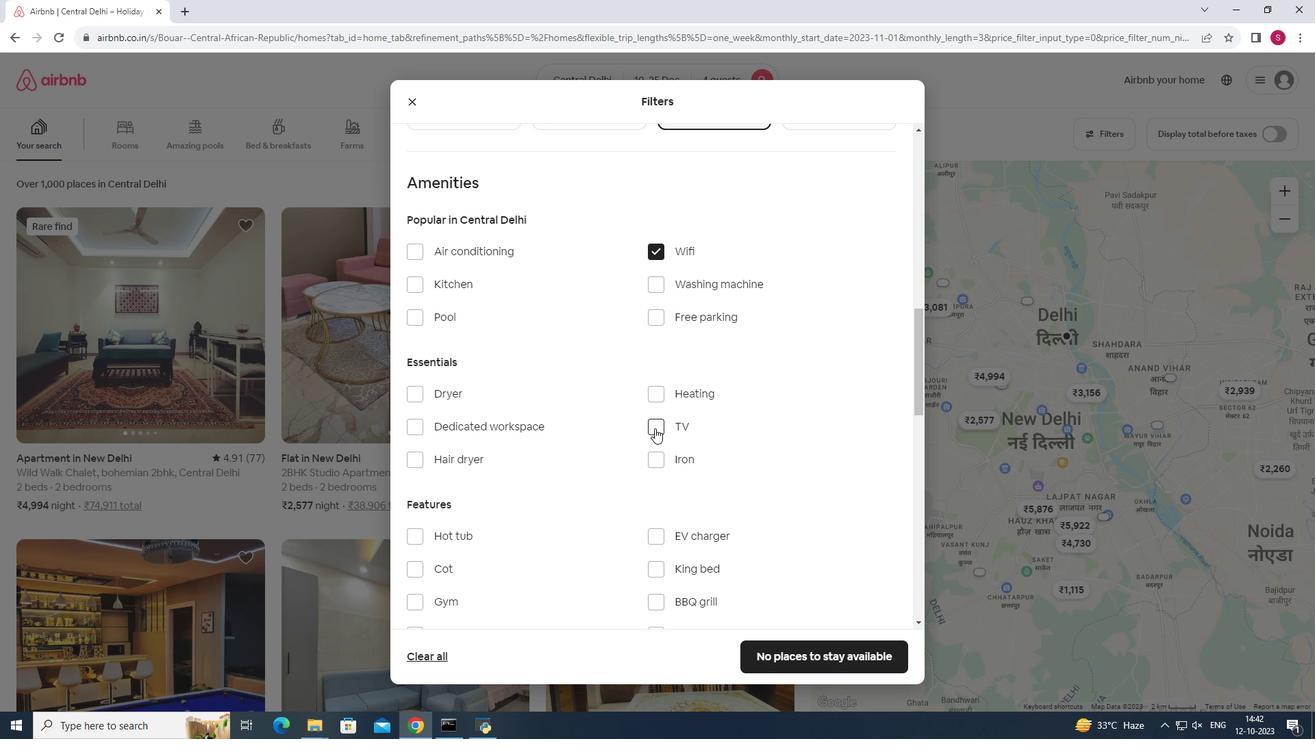 
Action: Mouse moved to (656, 323)
Screenshot: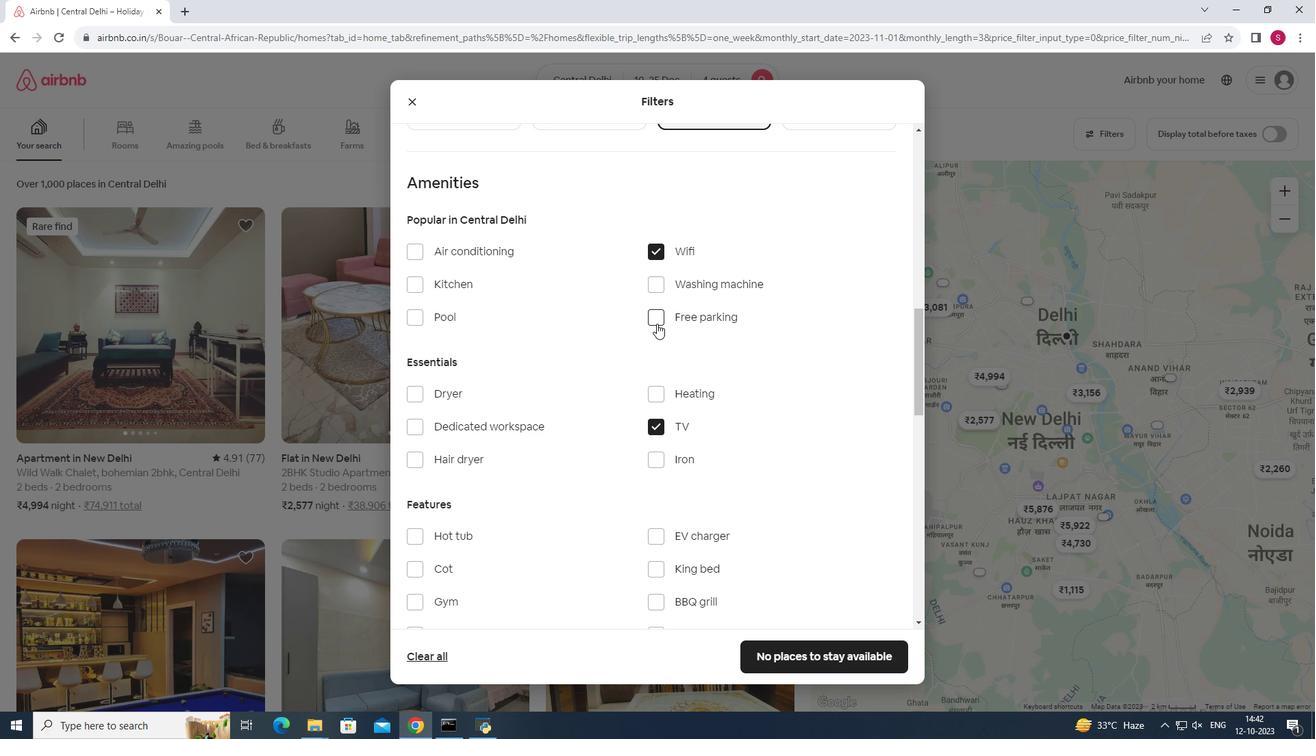 
Action: Mouse pressed left at (656, 323)
Screenshot: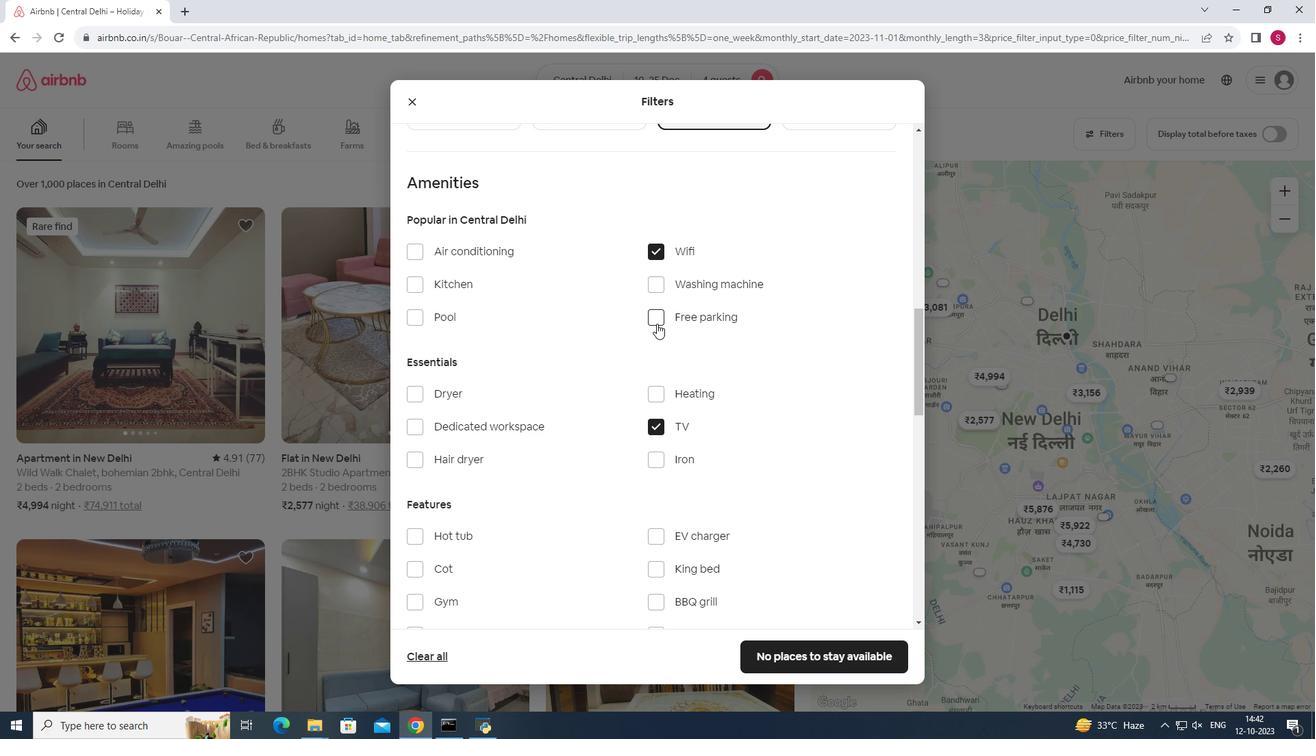 
Action: Mouse moved to (748, 367)
Screenshot: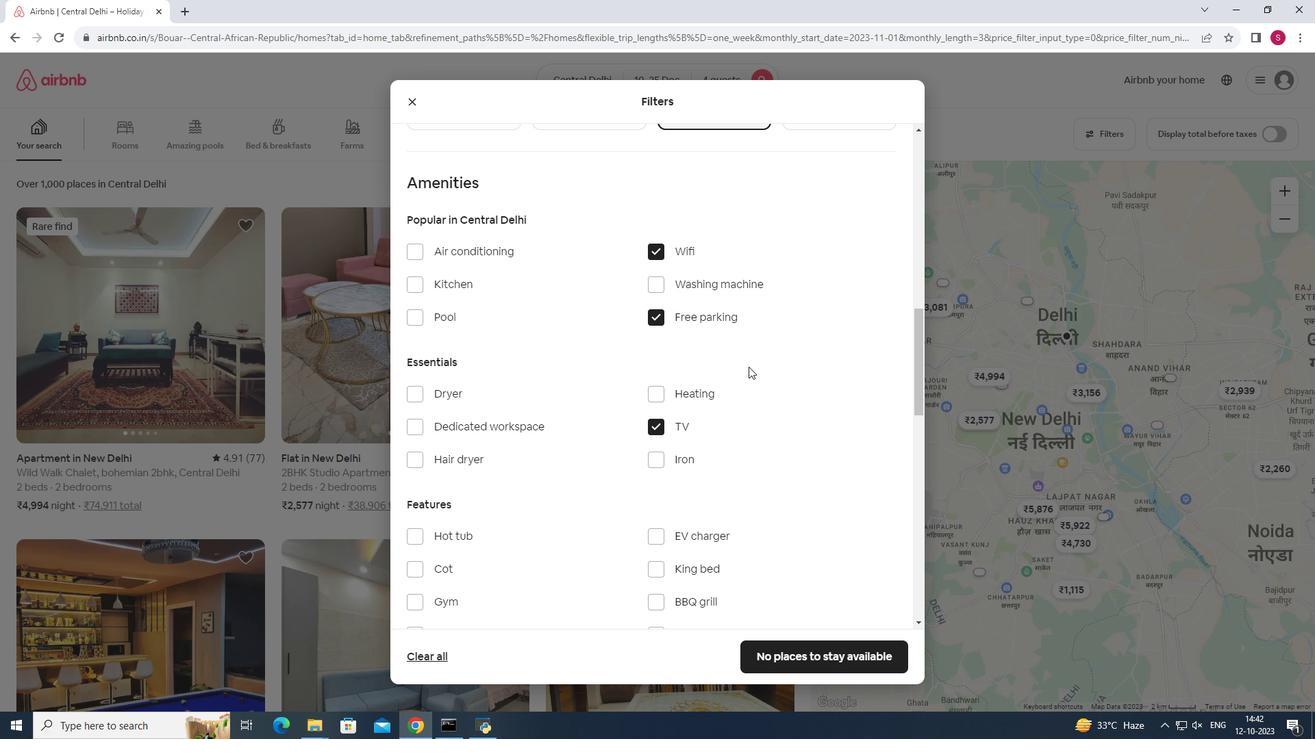 
Action: Mouse scrolled (748, 366) with delta (0, 0)
Screenshot: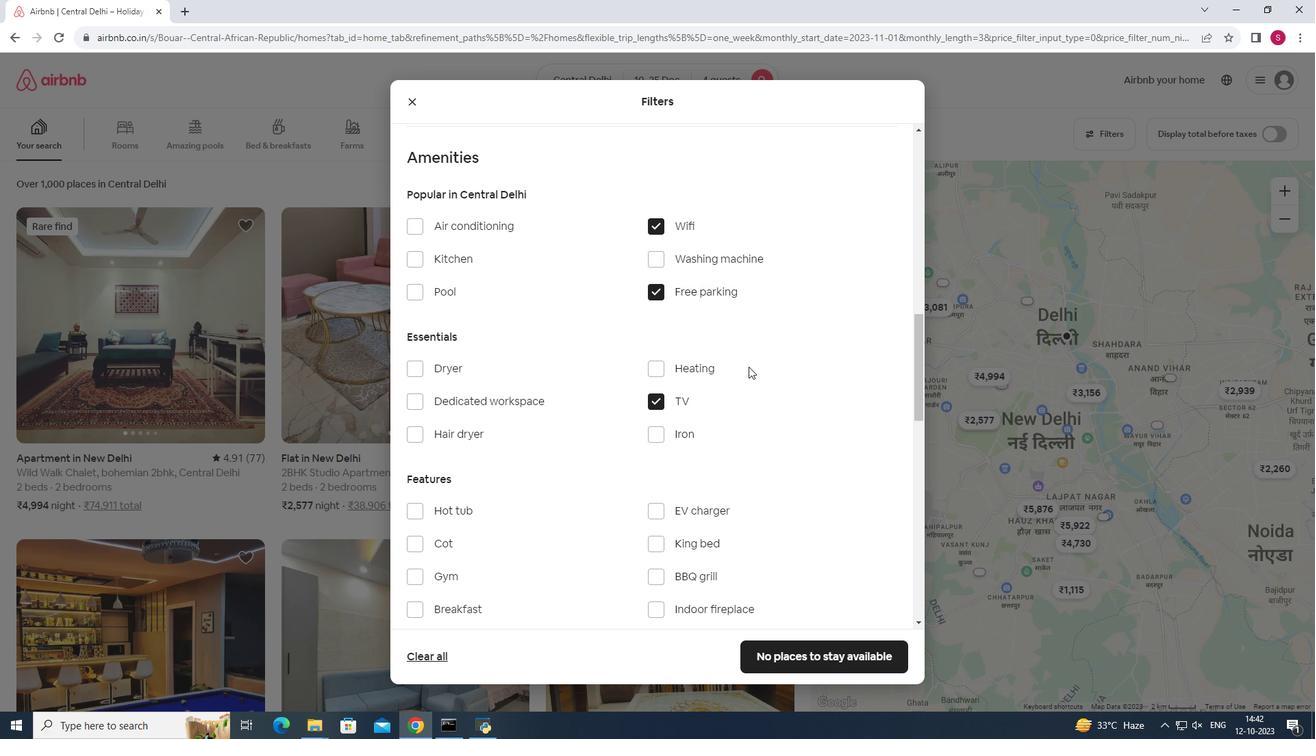 
Action: Mouse scrolled (748, 366) with delta (0, 0)
Screenshot: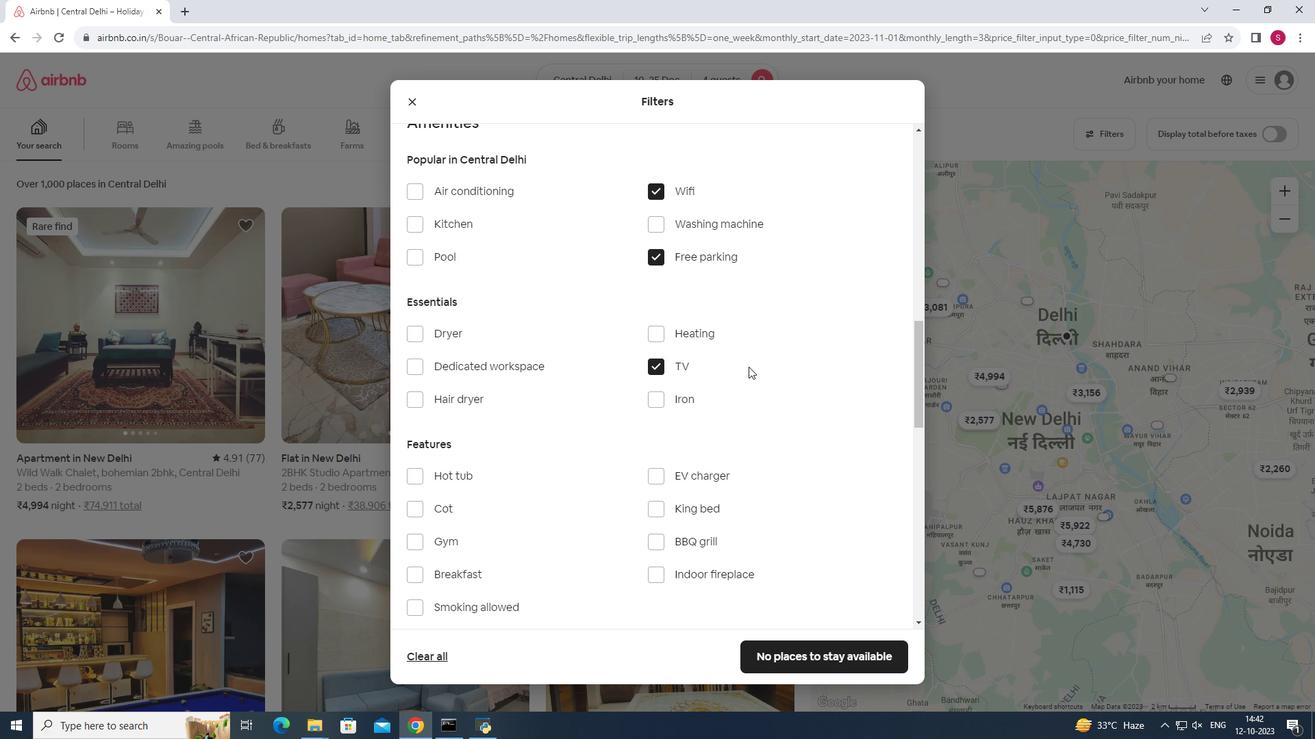 
Action: Mouse scrolled (748, 366) with delta (0, 0)
Screenshot: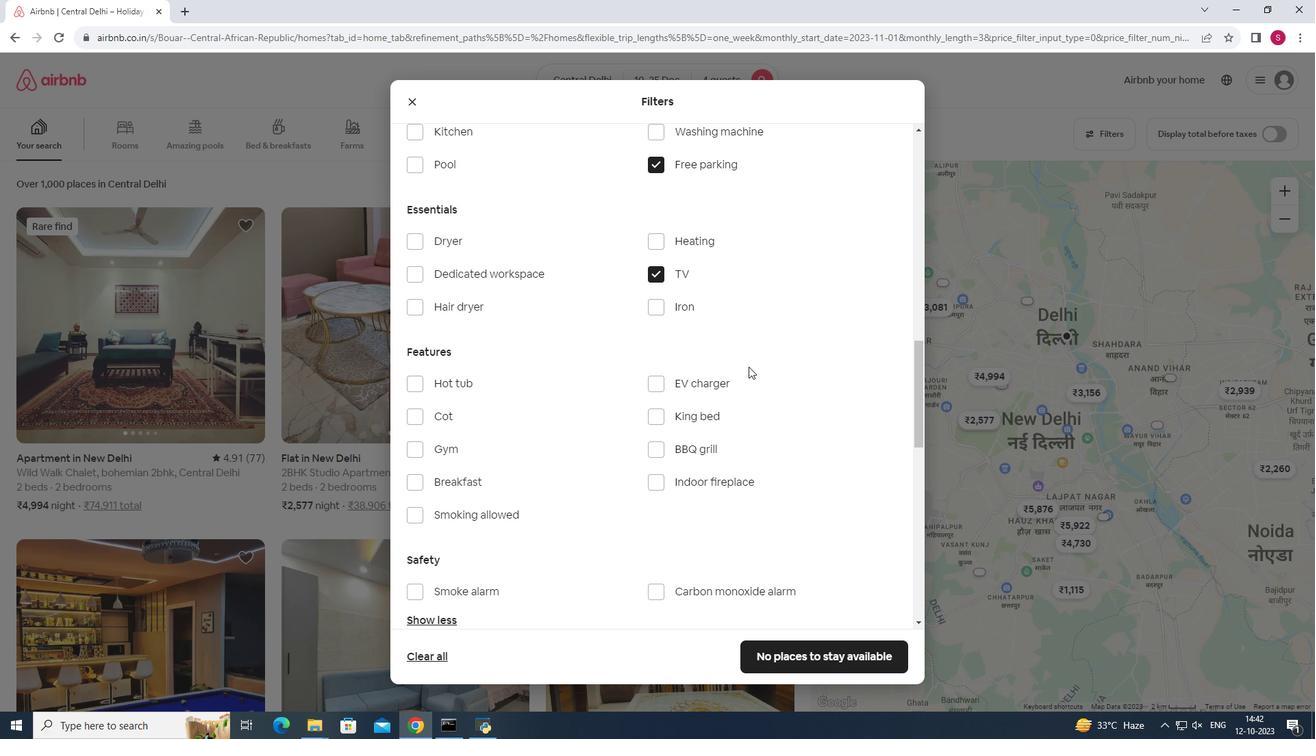 
Action: Mouse moved to (417, 397)
Screenshot: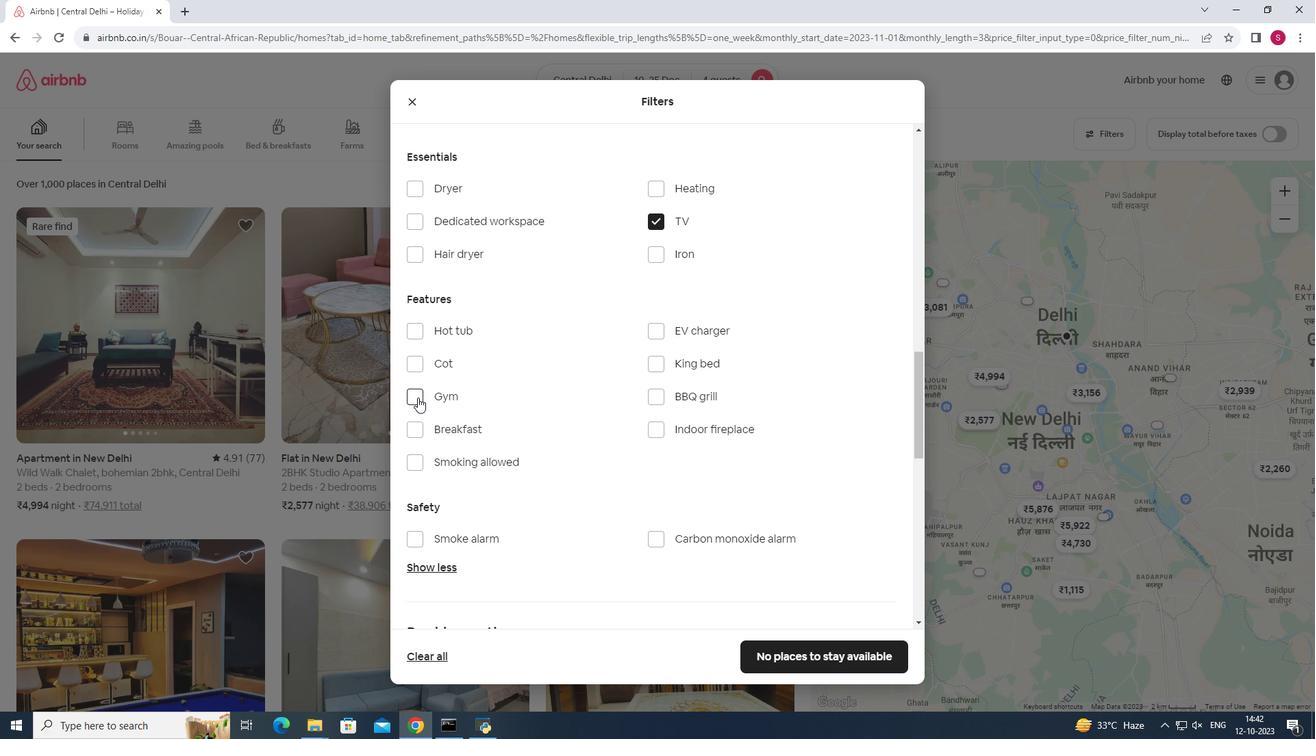 
Action: Mouse pressed left at (417, 397)
Screenshot: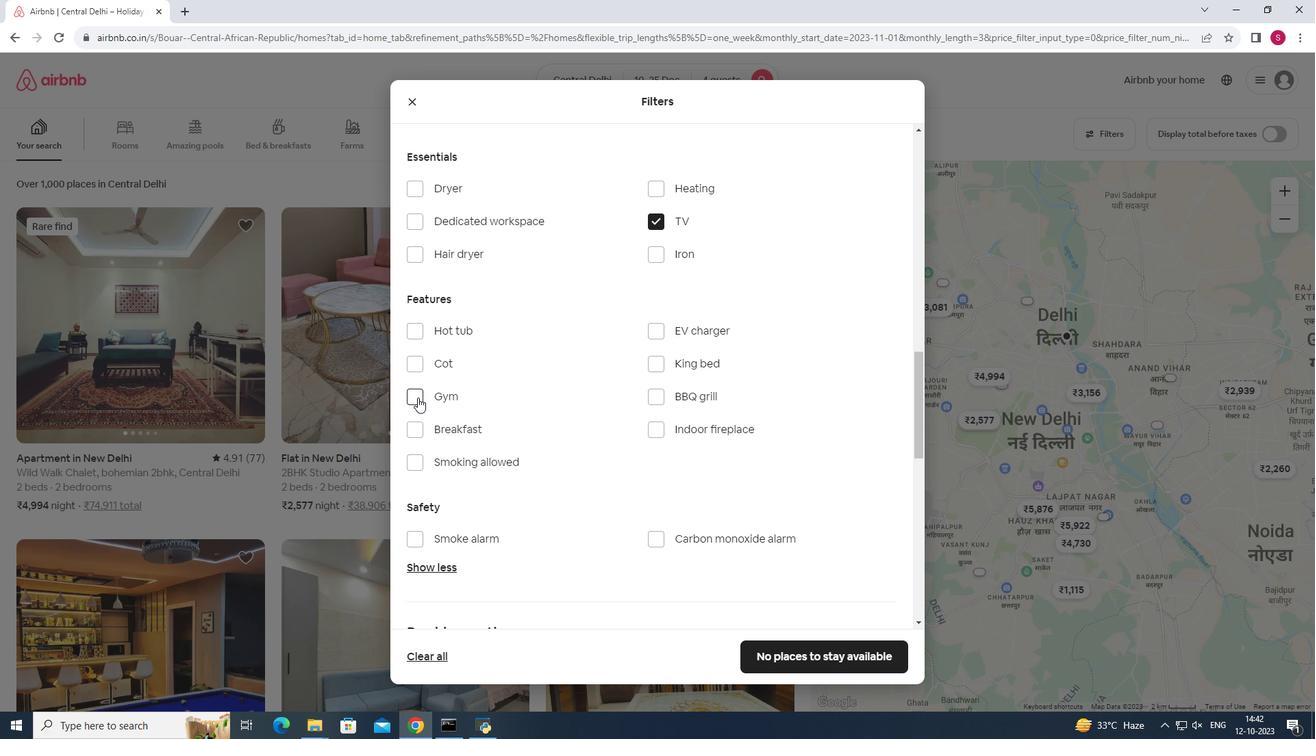 
Action: Mouse moved to (421, 433)
Screenshot: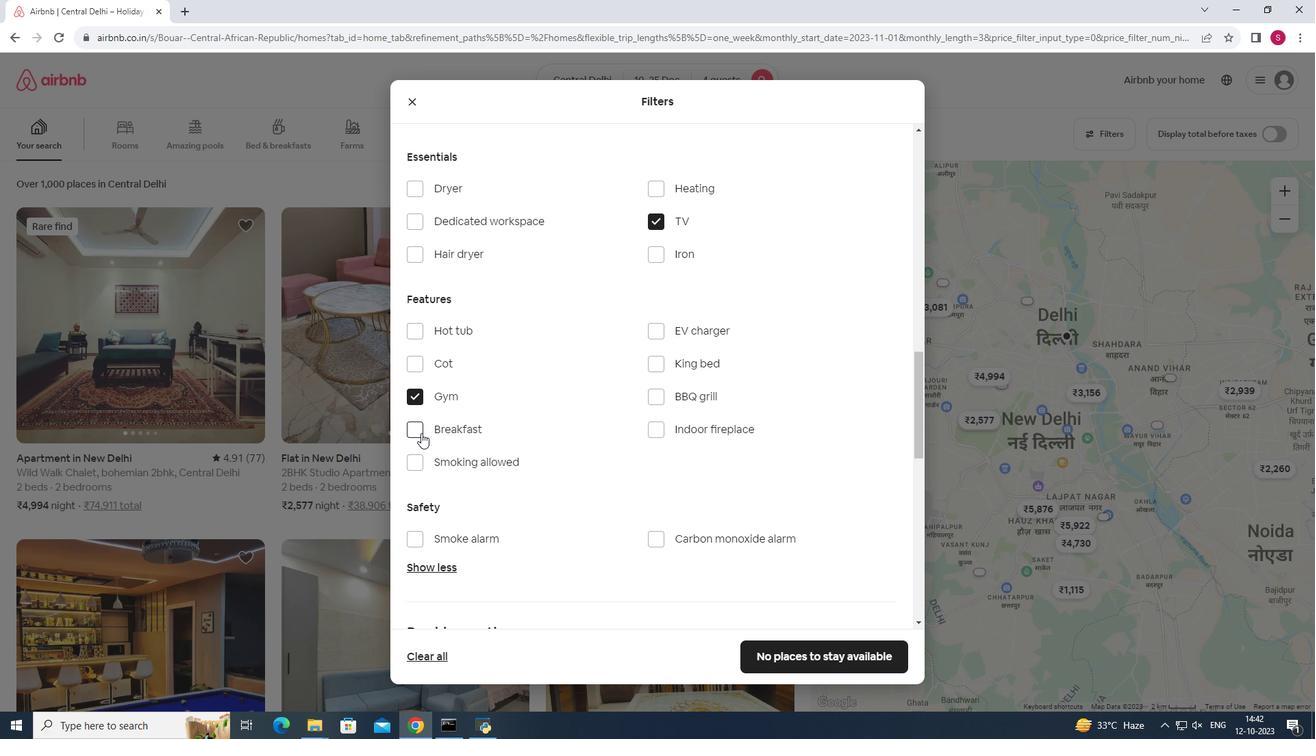 
Action: Mouse pressed left at (421, 433)
Screenshot: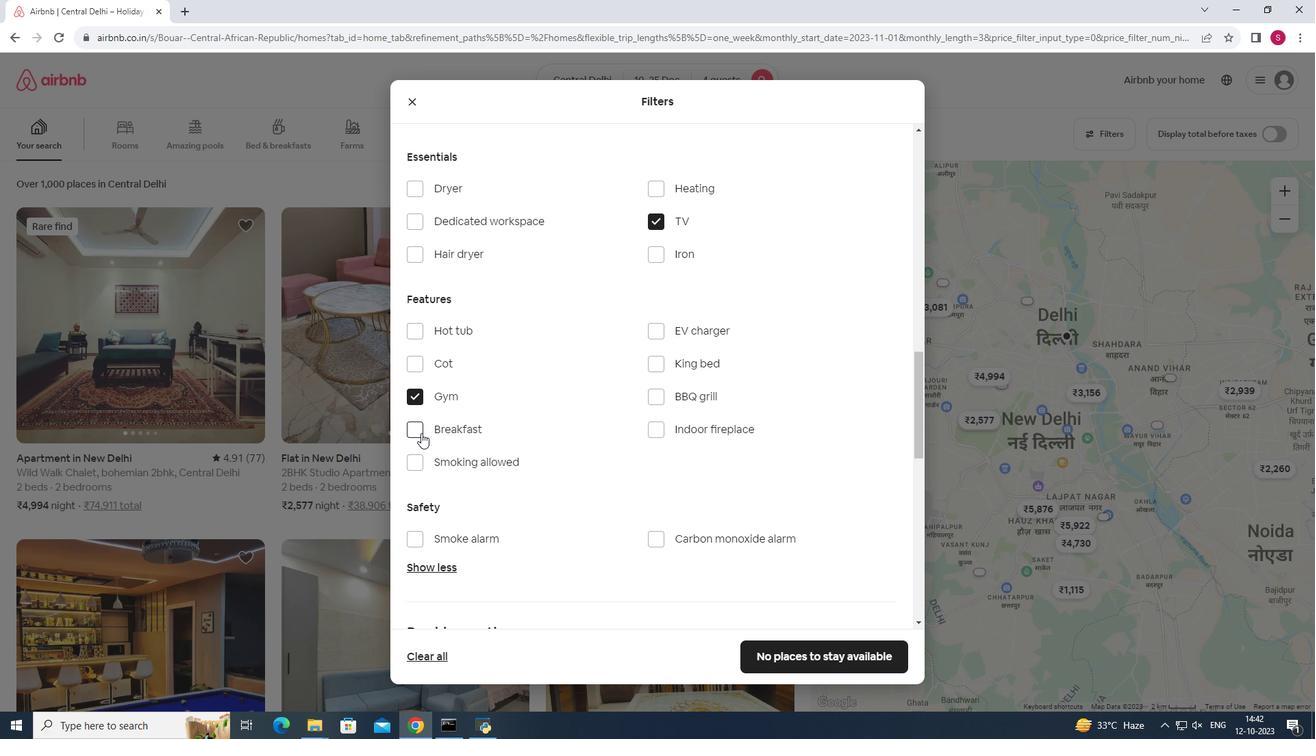 
Action: Mouse moved to (574, 398)
Screenshot: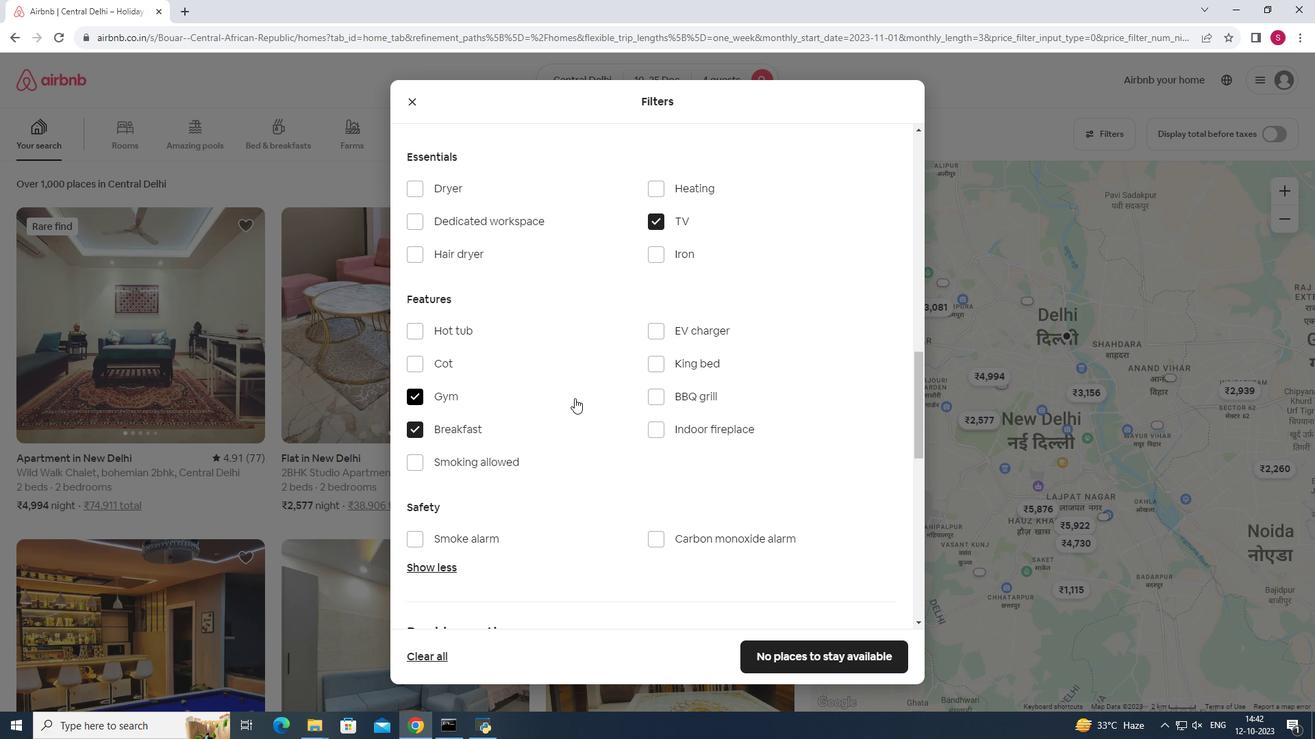 
Action: Mouse scrolled (574, 397) with delta (0, 0)
Screenshot: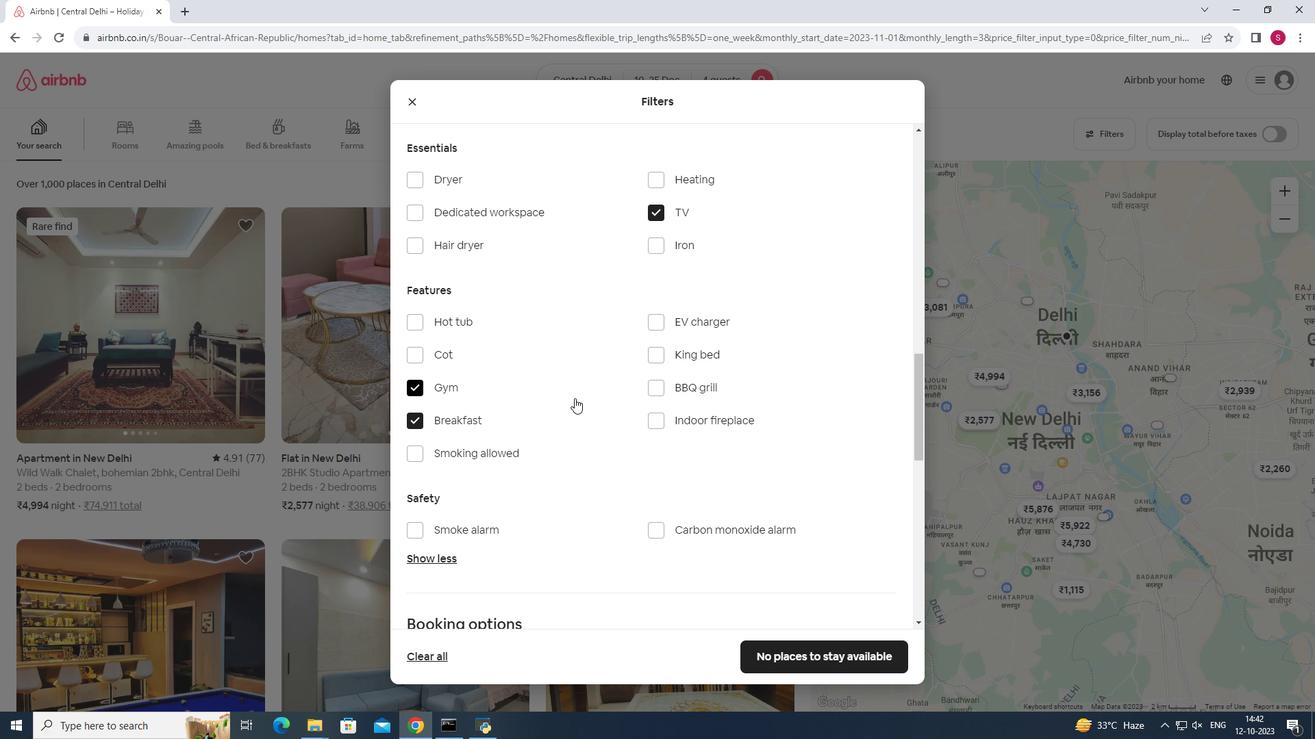 
Action: Mouse moved to (788, 658)
Screenshot: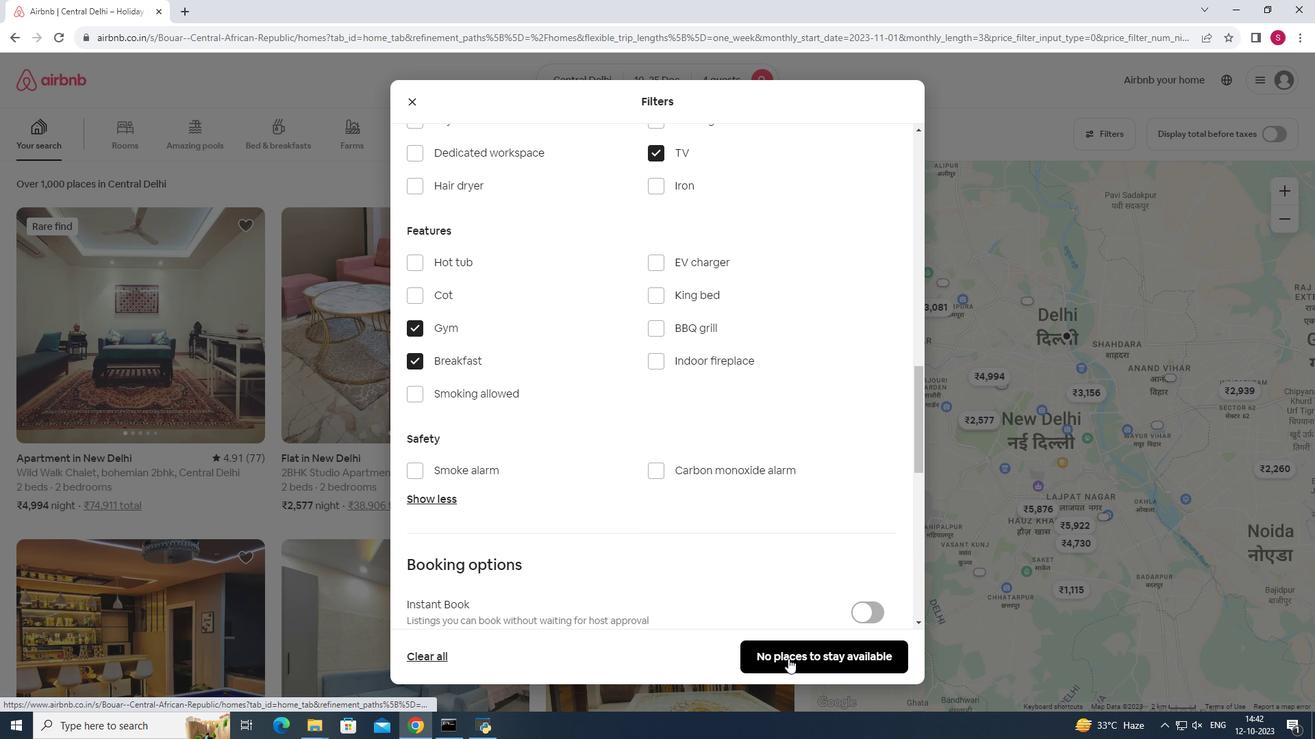
Action: Mouse pressed left at (788, 658)
Screenshot: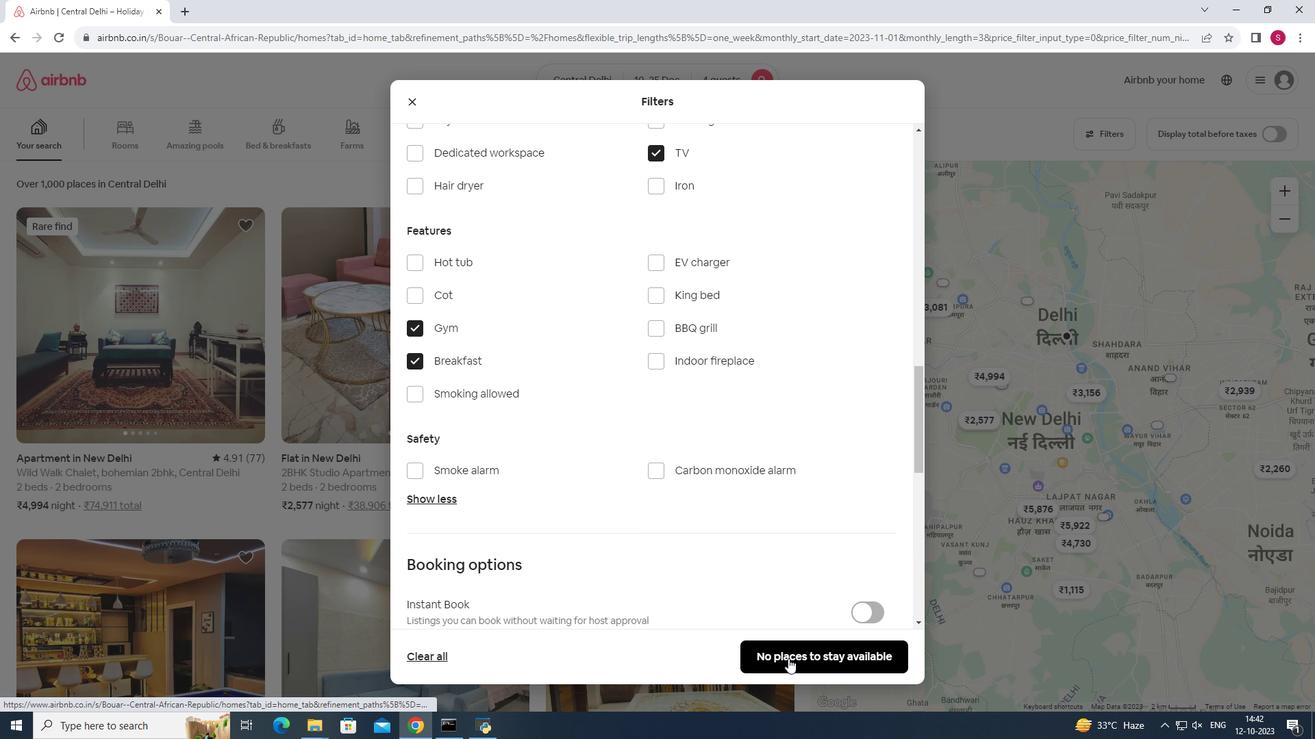 
Action: Mouse moved to (723, 600)
Screenshot: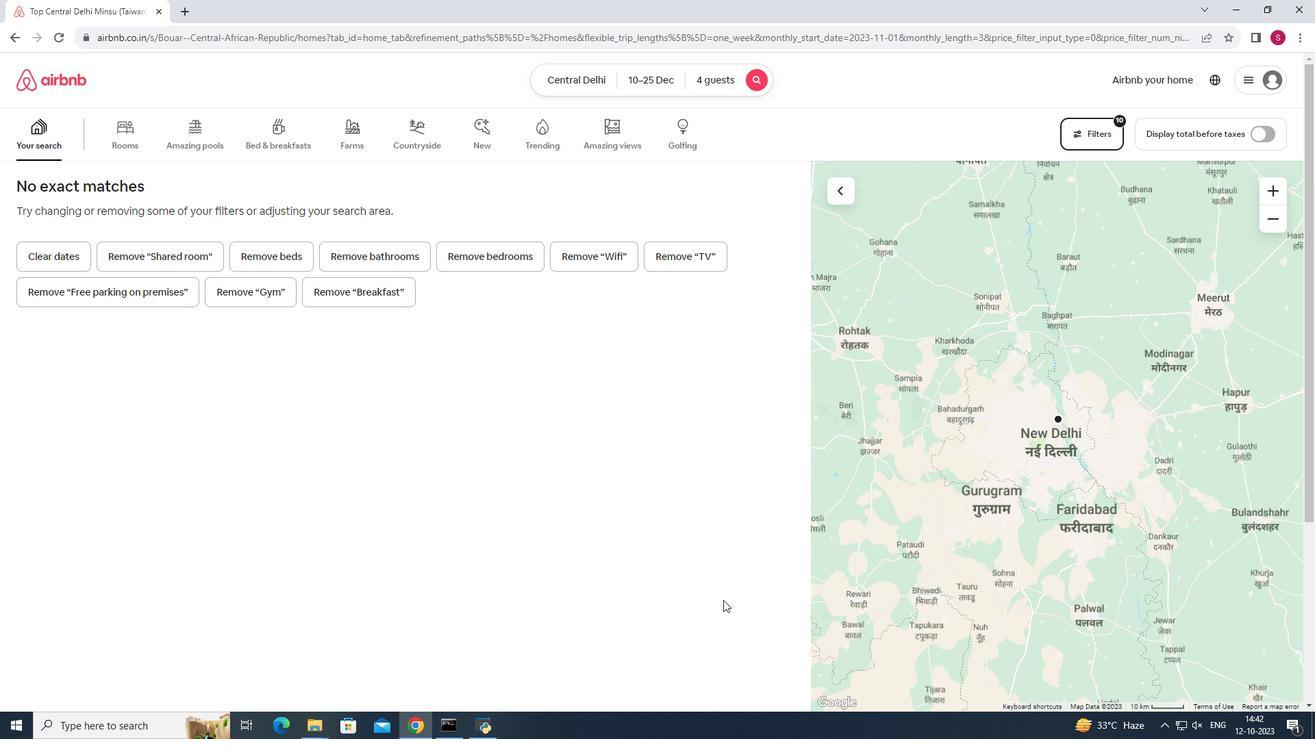 
